 Task: Buy 5 Master Cylinders from Brake System section under best seller category for shipping address: Jorge Perez, 2775 Fieldcrest Road, New York, New York 10005, Cell Number 6318992414. Pay from credit card ending with 6010, CVV 682
Action: Mouse moved to (11, 80)
Screenshot: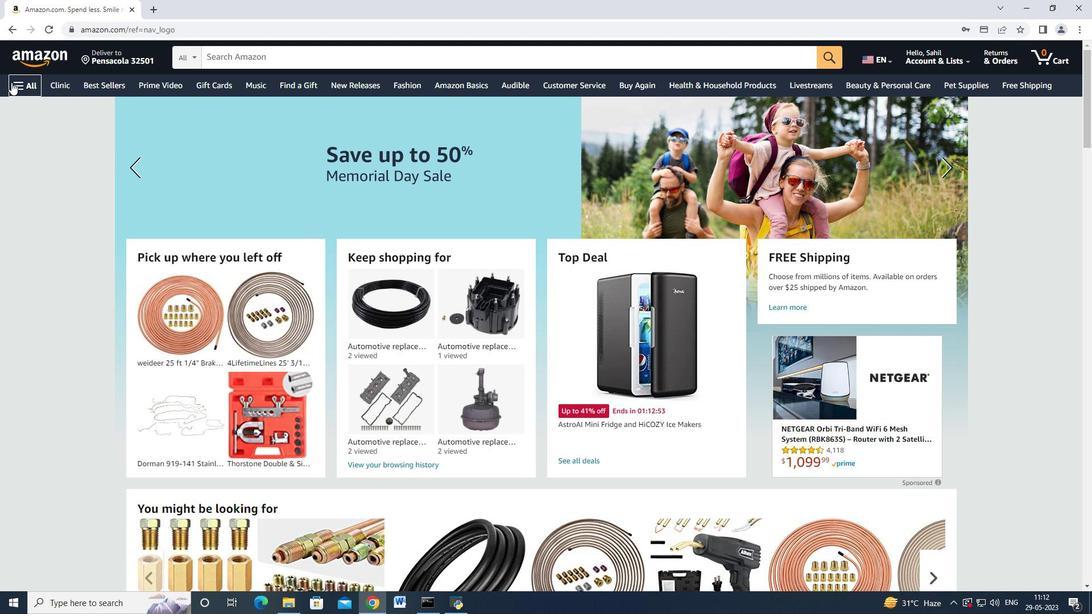 
Action: Mouse pressed left at (11, 80)
Screenshot: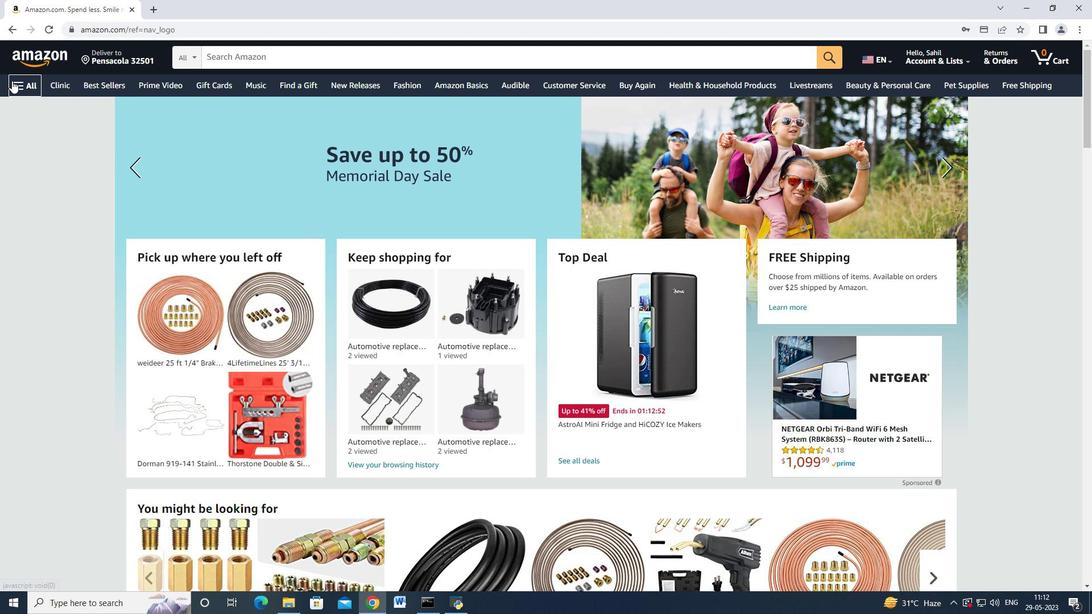 
Action: Mouse moved to (26, 188)
Screenshot: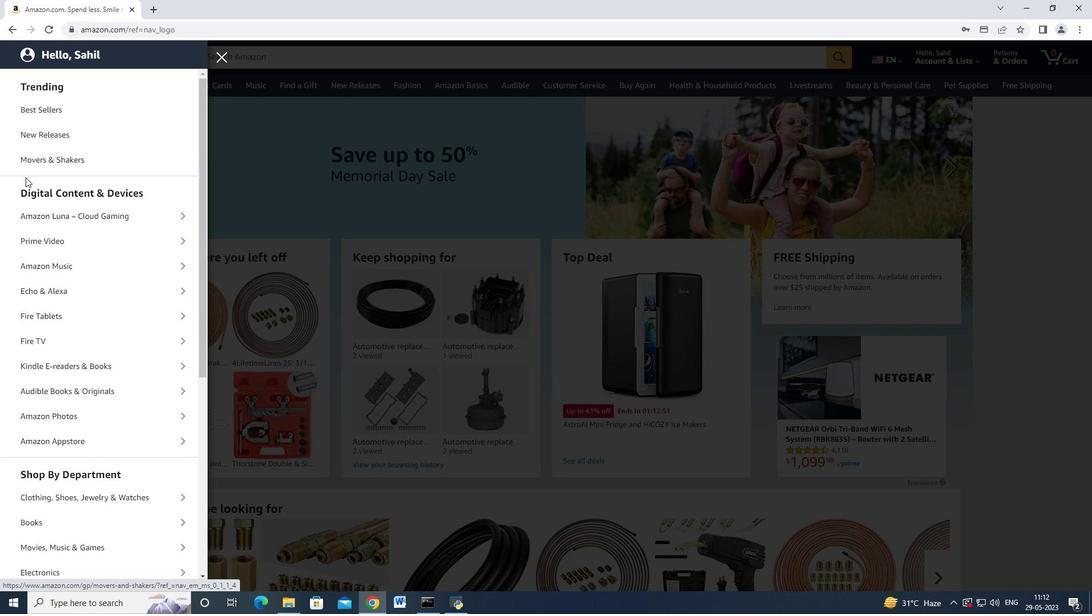 
Action: Mouse scrolled (26, 187) with delta (0, 0)
Screenshot: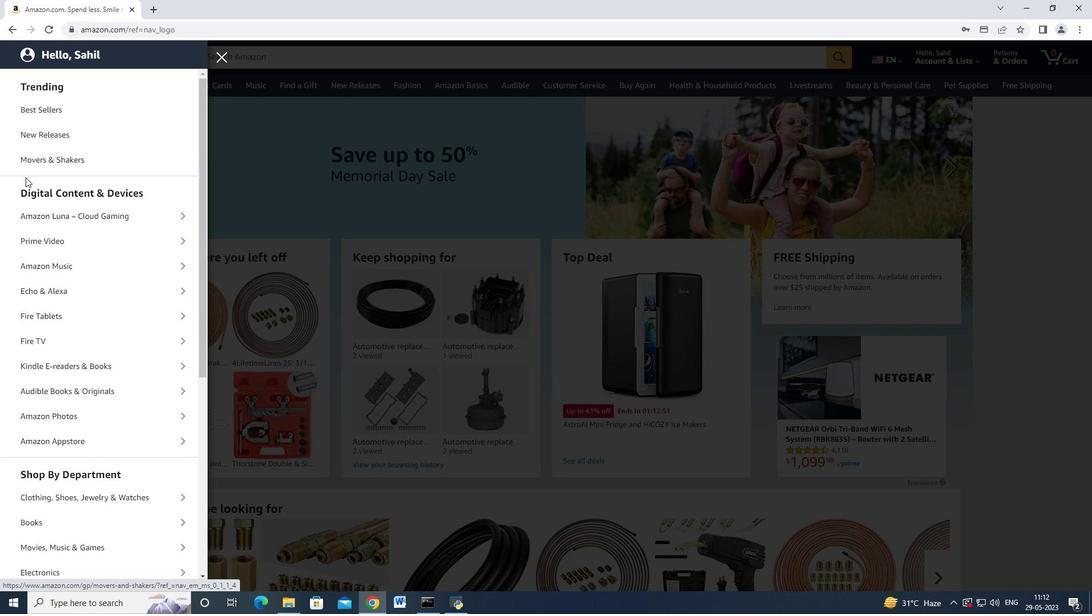
Action: Mouse moved to (26, 191)
Screenshot: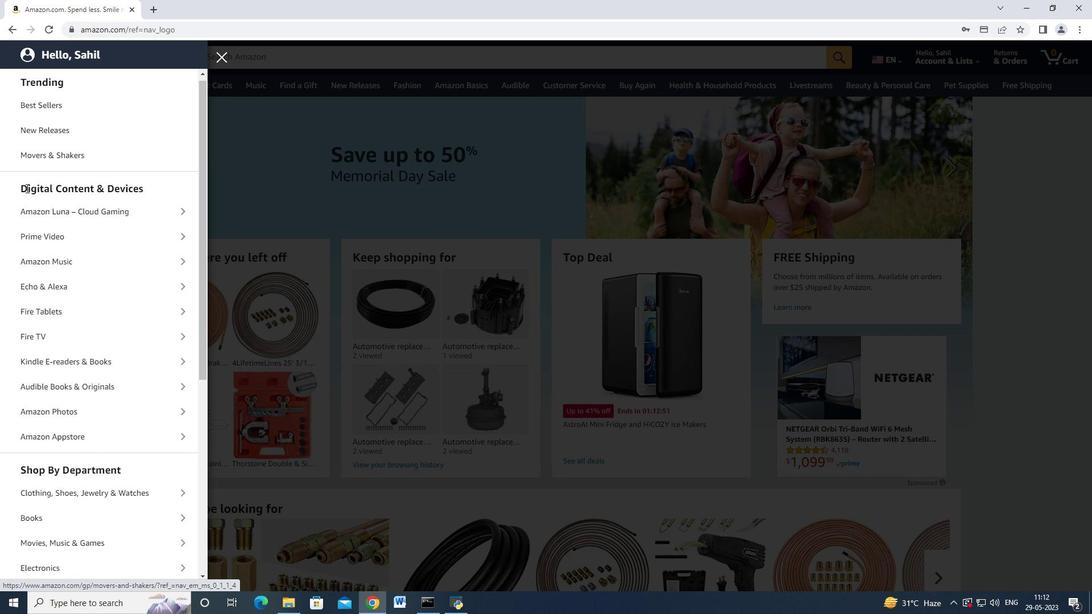 
Action: Mouse scrolled (26, 191) with delta (0, 0)
Screenshot: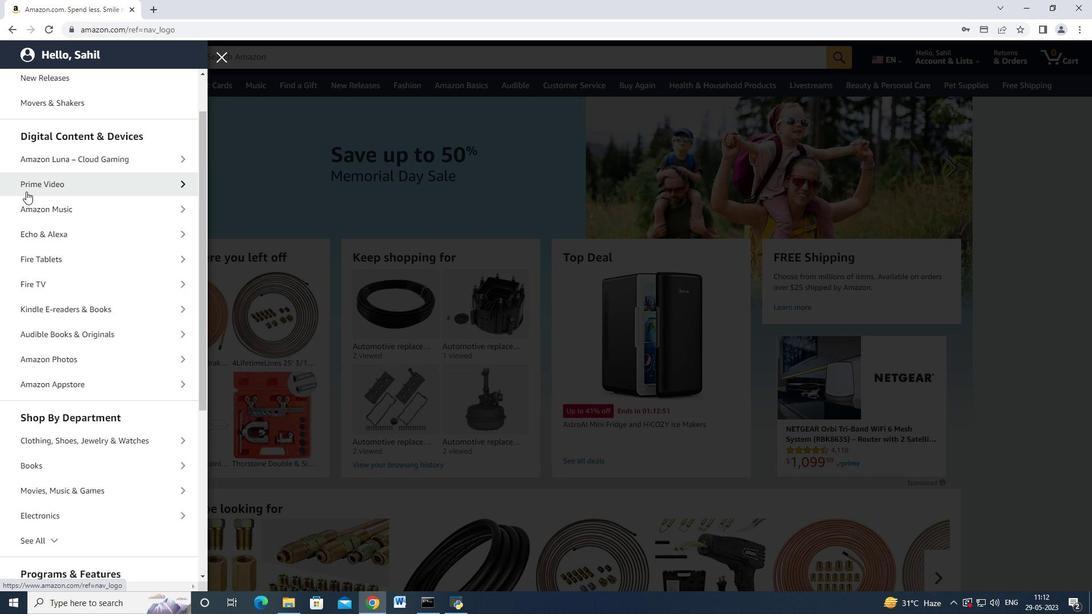 
Action: Mouse moved to (26, 192)
Screenshot: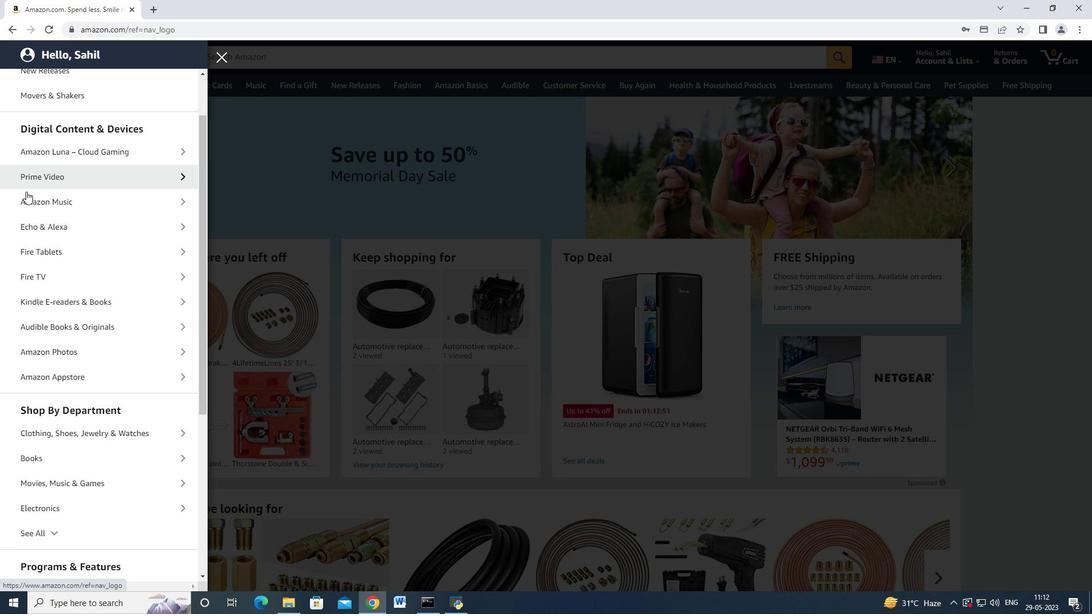
Action: Mouse scrolled (26, 192) with delta (0, 0)
Screenshot: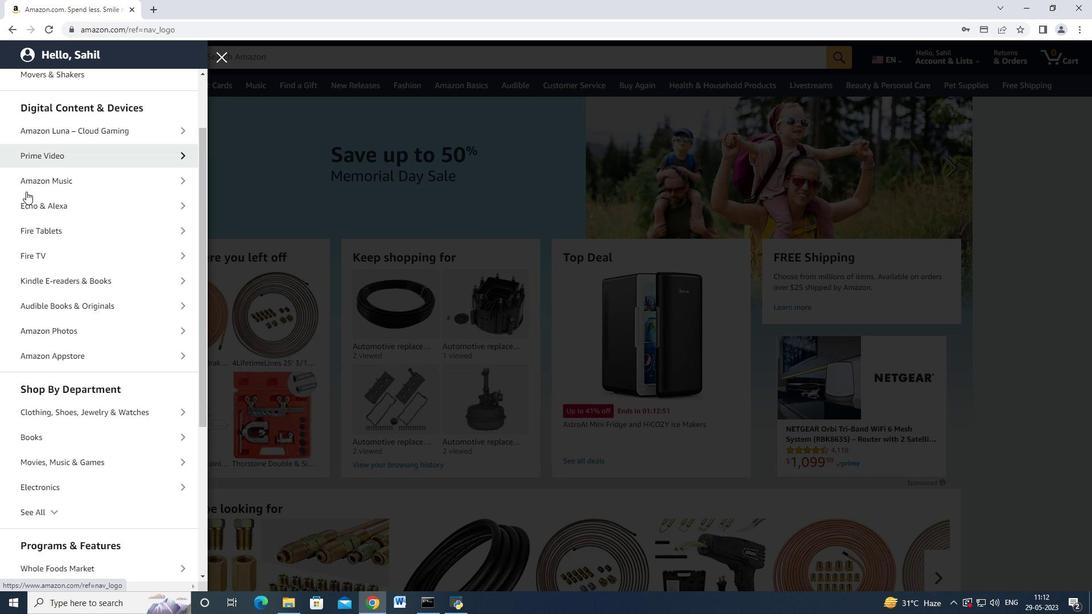 
Action: Mouse scrolled (26, 192) with delta (0, 0)
Screenshot: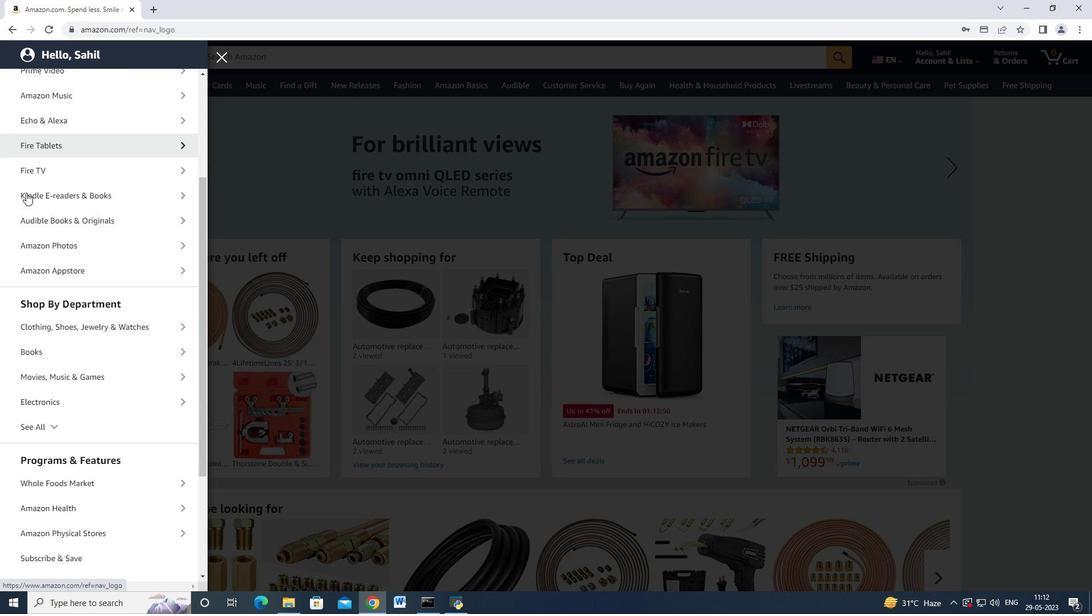 
Action: Mouse moved to (111, 378)
Screenshot: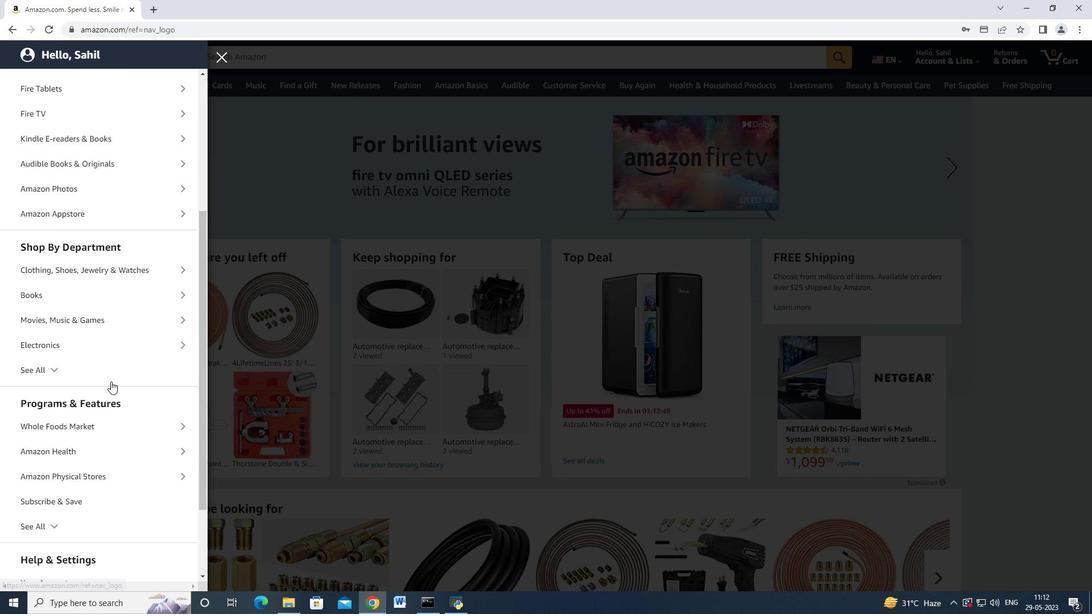 
Action: Mouse pressed left at (111, 378)
Screenshot: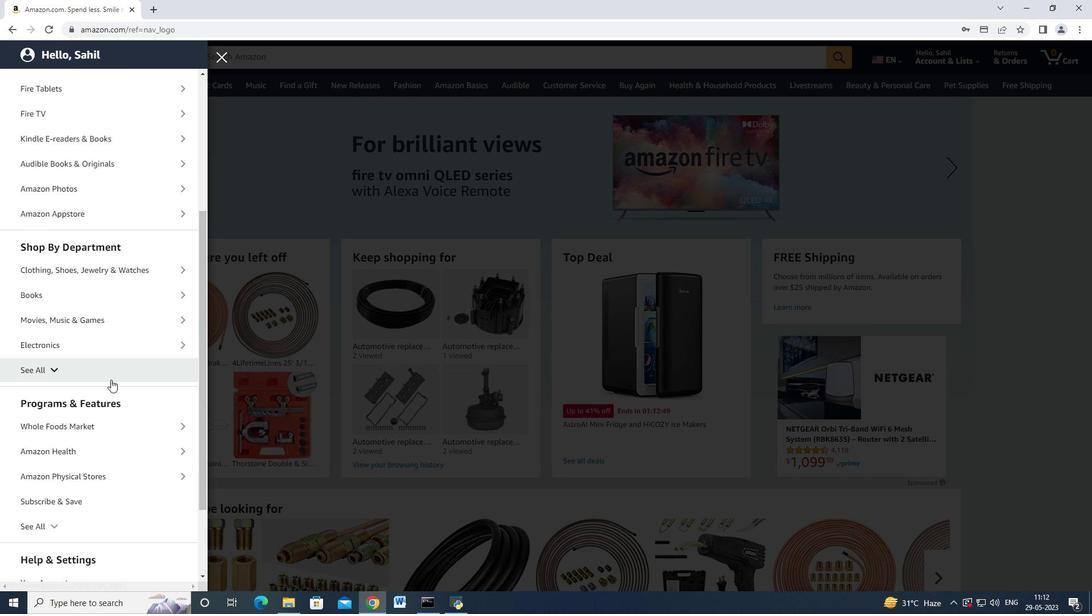 
Action: Mouse moved to (115, 360)
Screenshot: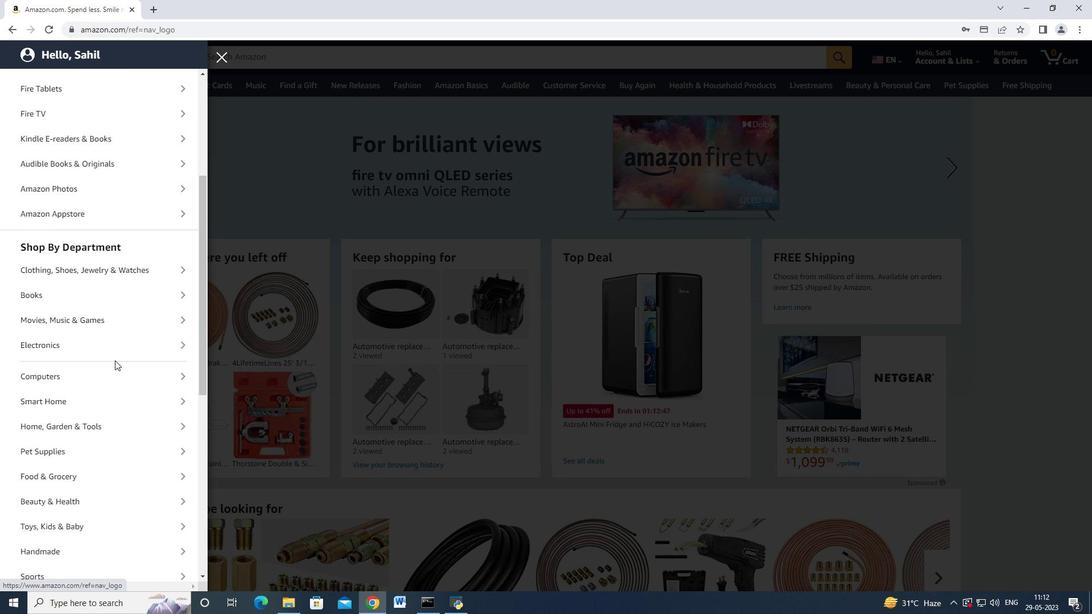 
Action: Mouse scrolled (115, 359) with delta (0, 0)
Screenshot: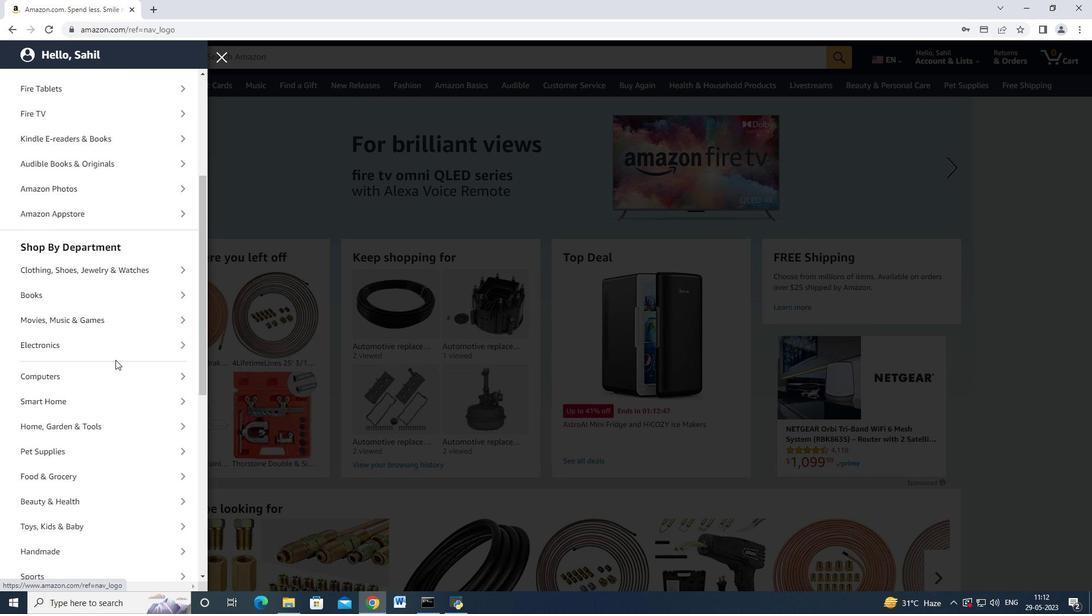 
Action: Mouse scrolled (115, 359) with delta (0, 0)
Screenshot: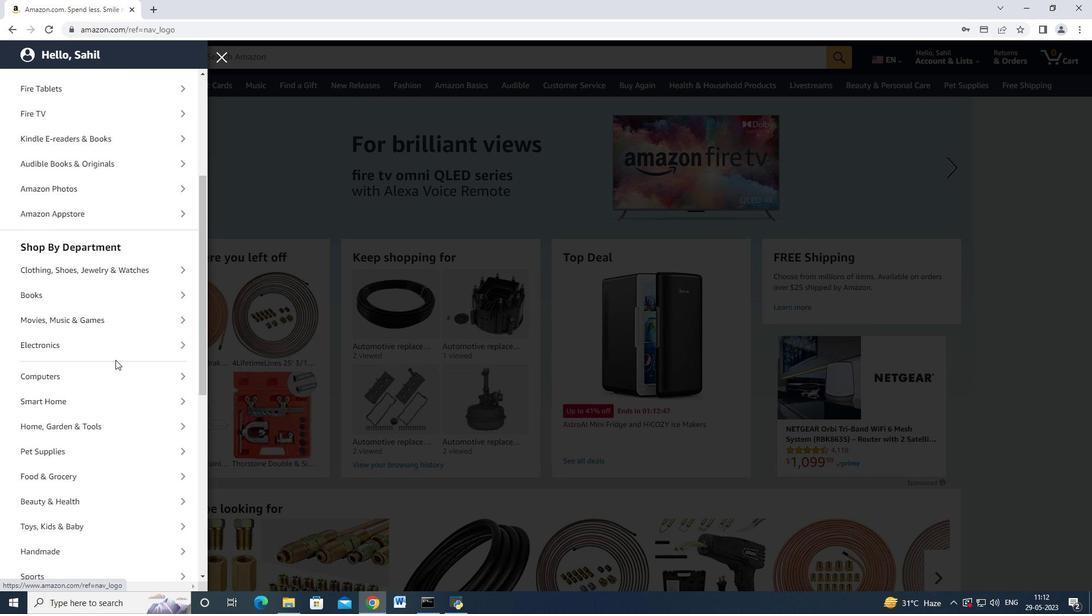 
Action: Mouse moved to (115, 362)
Screenshot: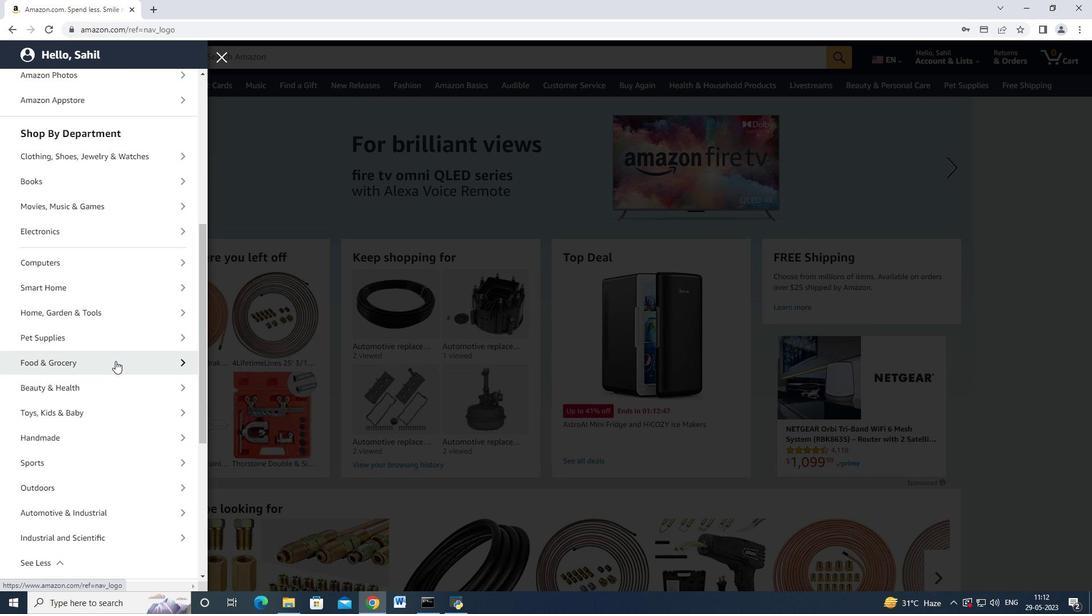 
Action: Mouse scrolled (115, 362) with delta (0, 0)
Screenshot: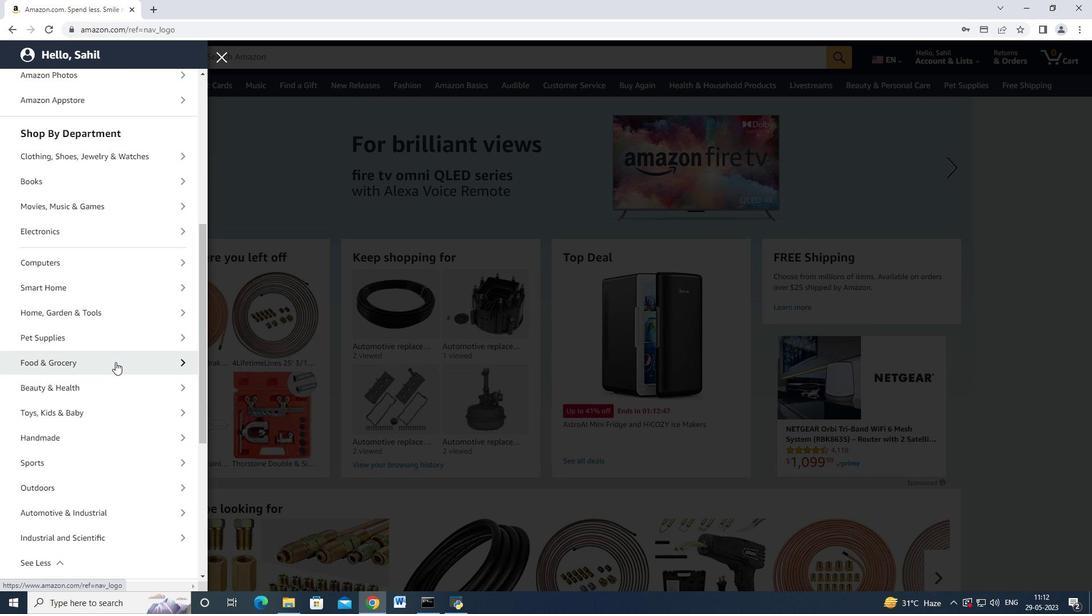 
Action: Mouse moved to (126, 452)
Screenshot: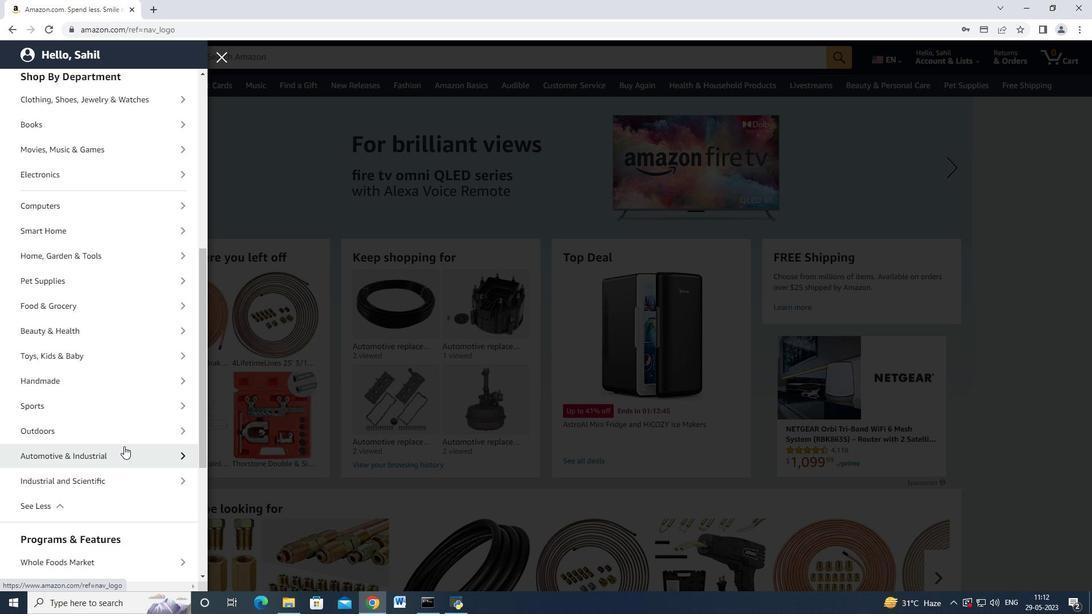 
Action: Mouse pressed left at (126, 452)
Screenshot: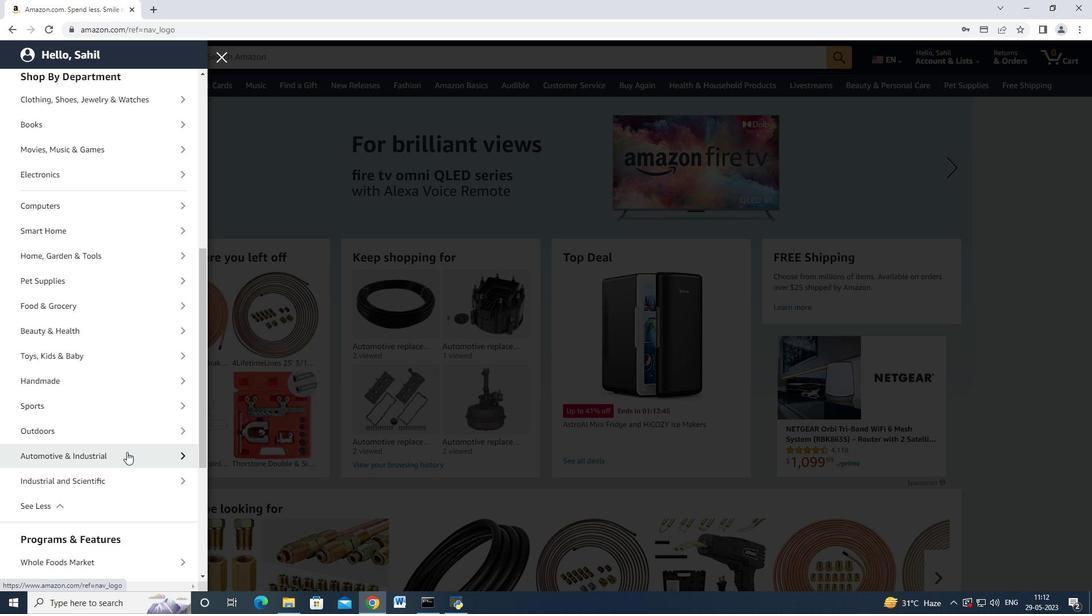 
Action: Mouse moved to (96, 144)
Screenshot: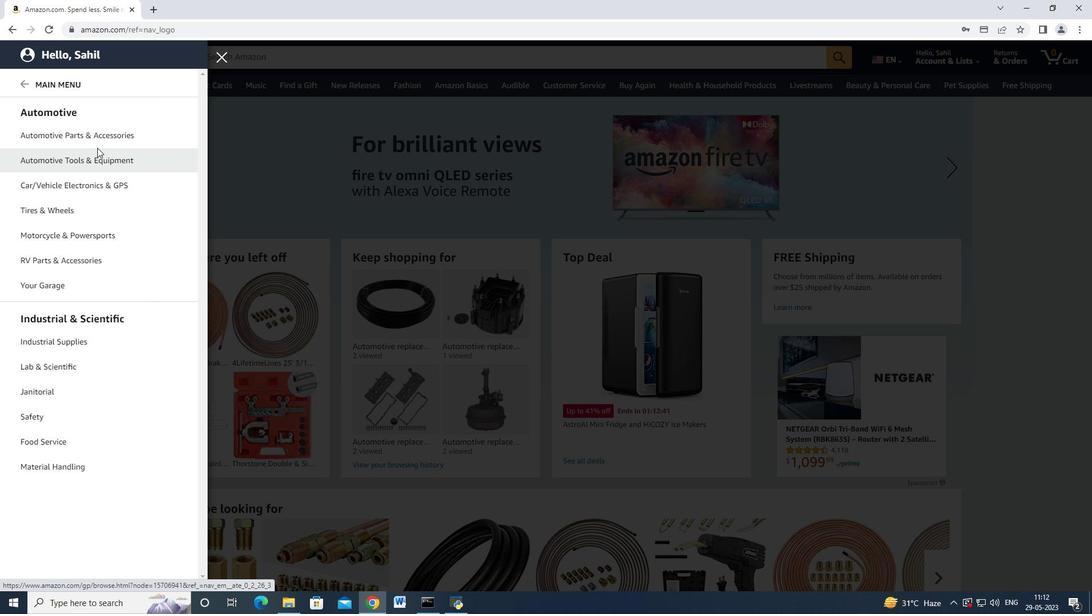 
Action: Mouse pressed left at (96, 144)
Screenshot: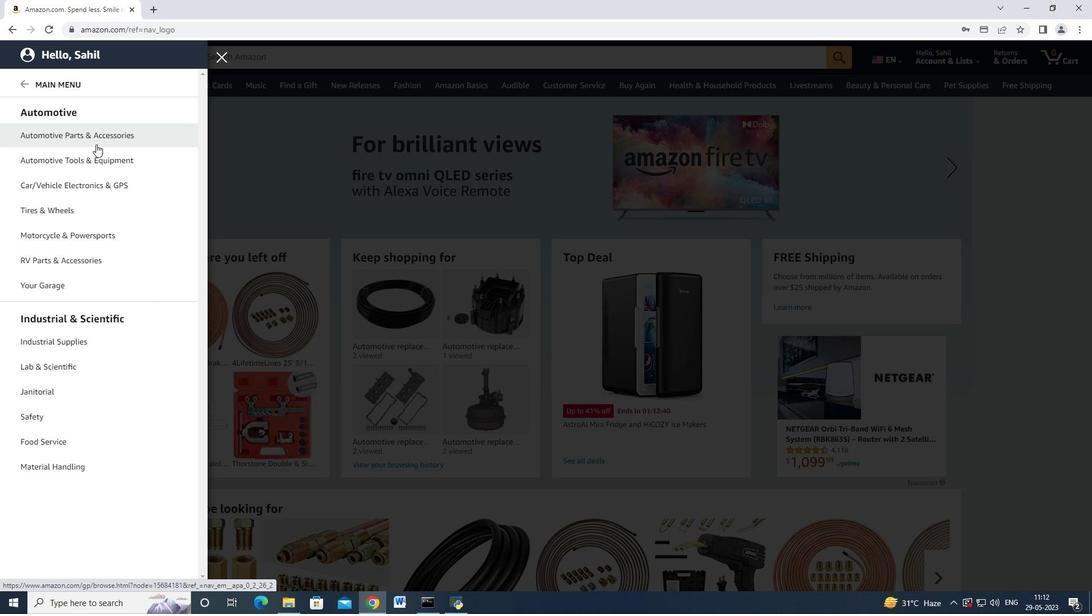 
Action: Mouse moved to (106, 237)
Screenshot: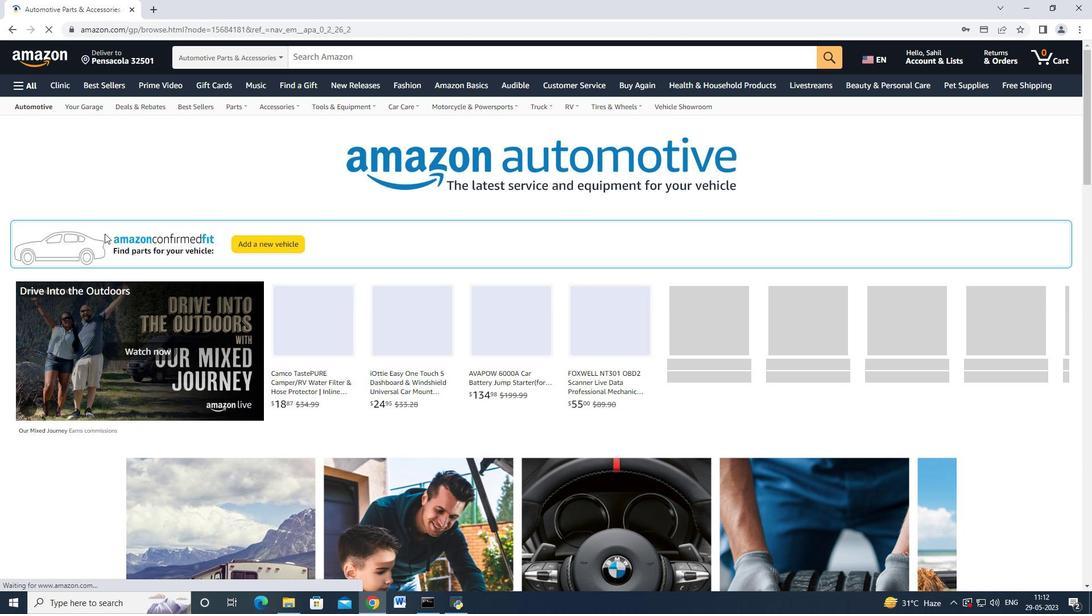 
Action: Mouse scrolled (106, 237) with delta (0, 0)
Screenshot: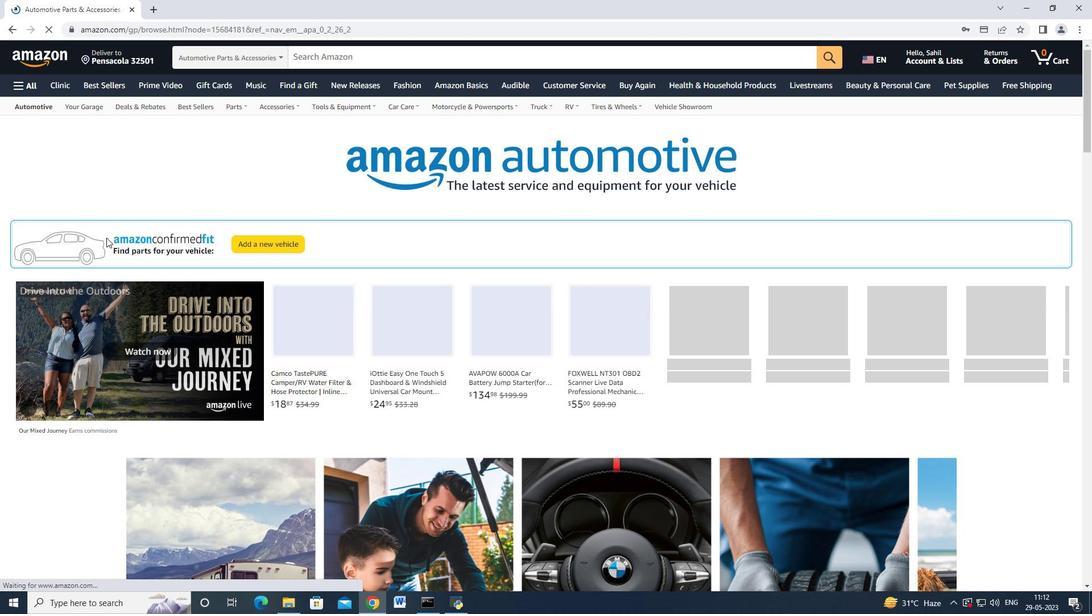 
Action: Mouse moved to (105, 236)
Screenshot: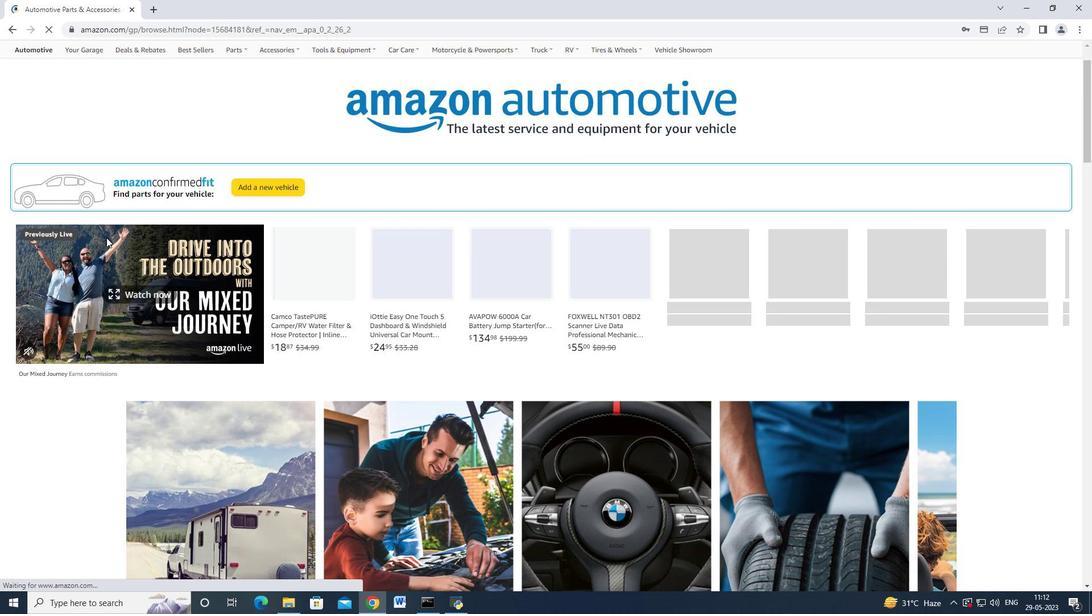
Action: Mouse scrolled (105, 236) with delta (0, 0)
Screenshot: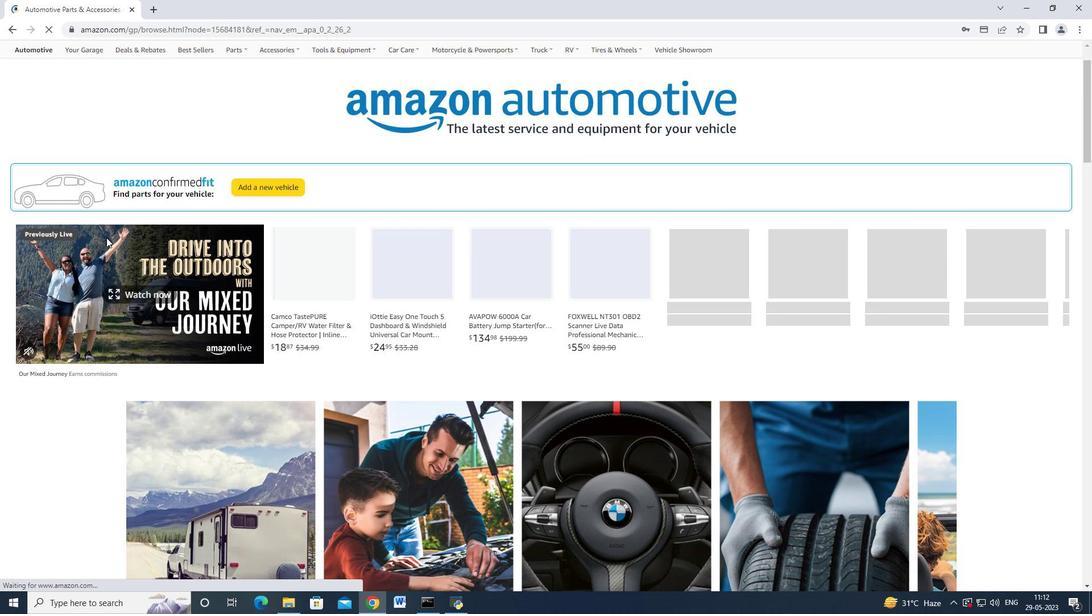 
Action: Mouse moved to (106, 233)
Screenshot: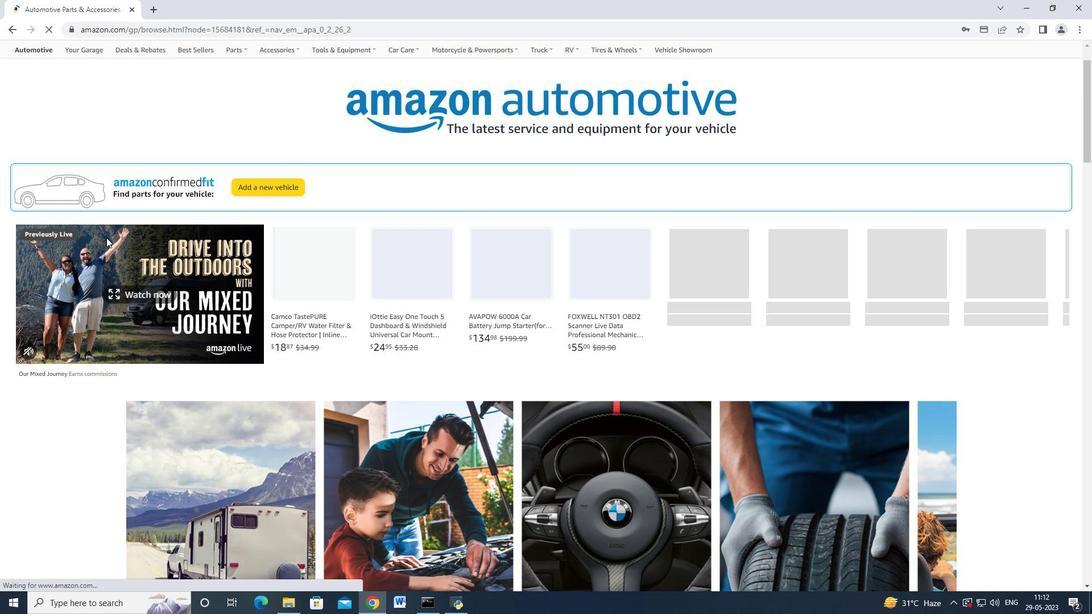 
Action: Mouse scrolled (106, 234) with delta (0, 0)
Screenshot: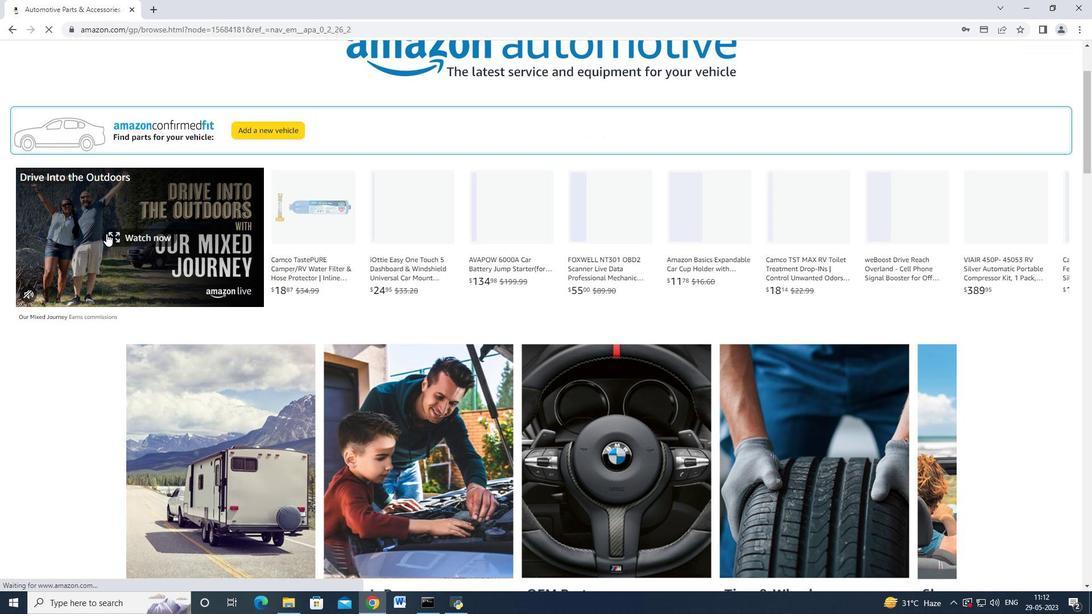 
Action: Mouse scrolled (106, 234) with delta (0, 0)
Screenshot: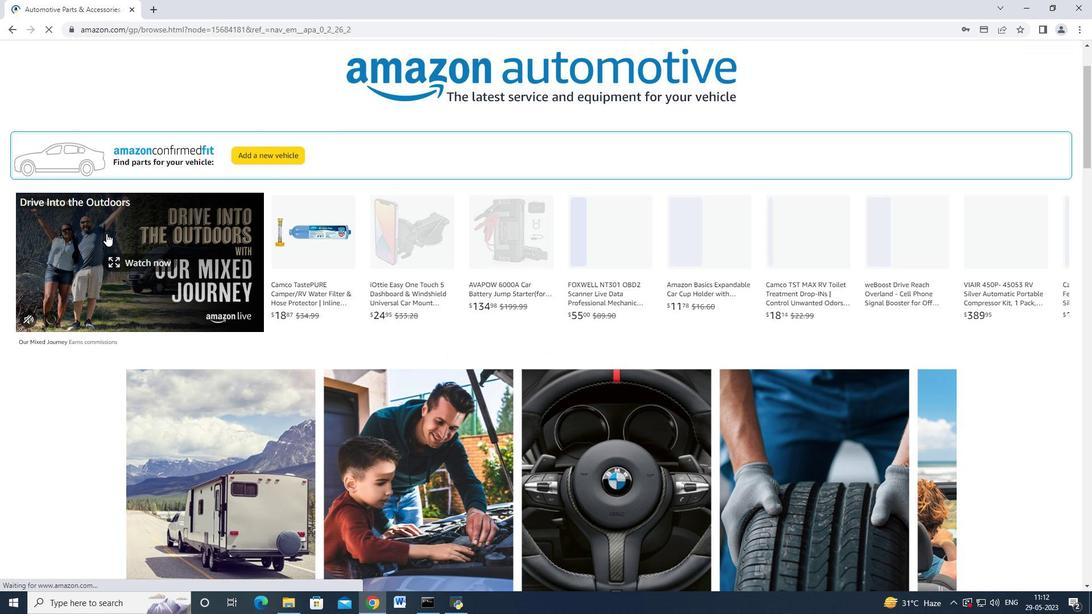 
Action: Mouse moved to (207, 109)
Screenshot: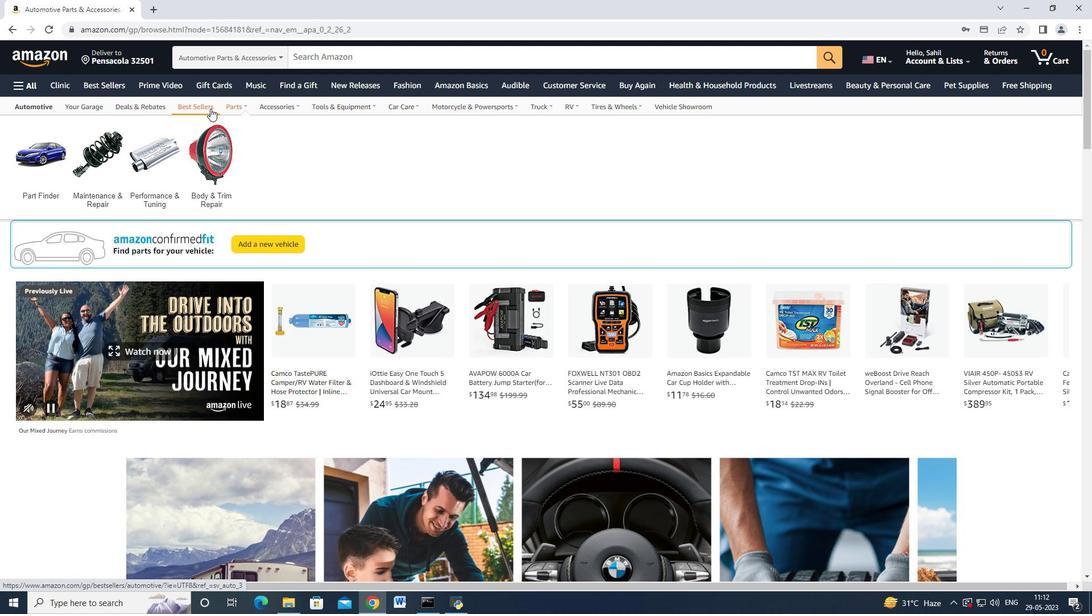 
Action: Mouse pressed left at (207, 109)
Screenshot: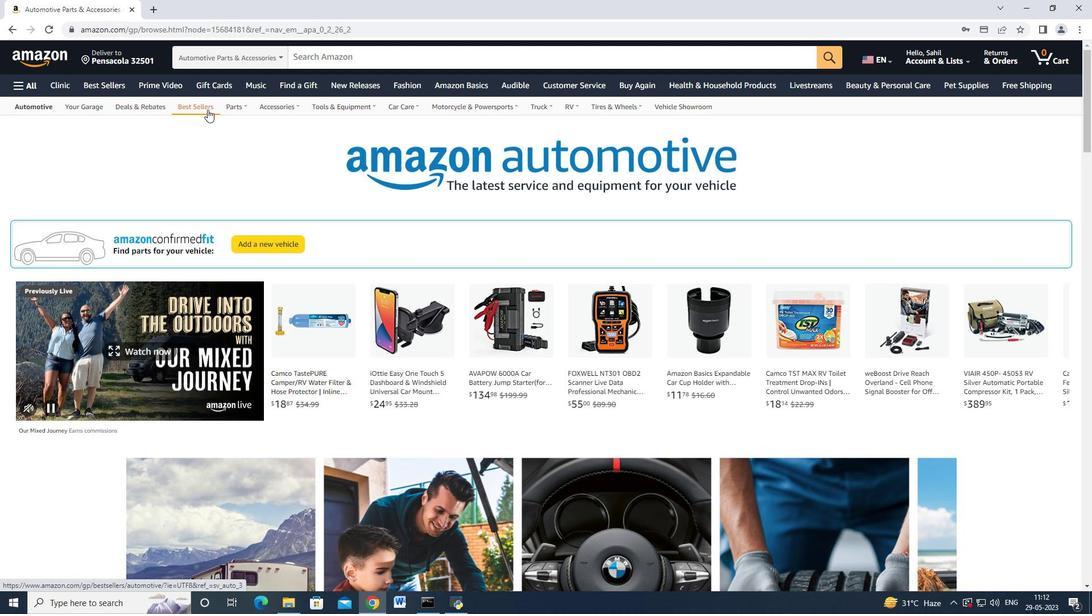 
Action: Mouse moved to (466, 294)
Screenshot: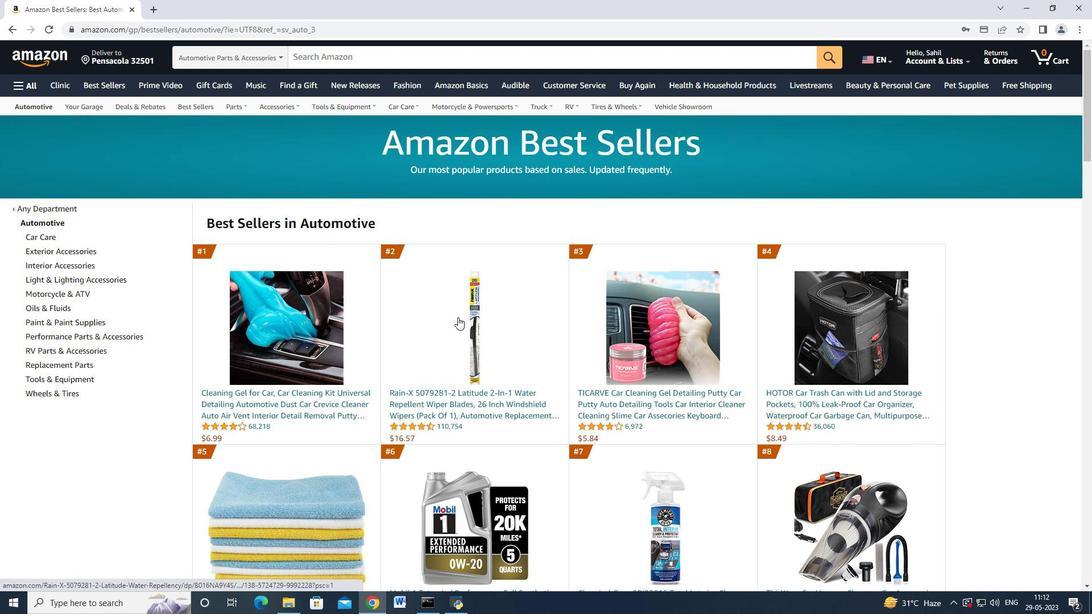 
Action: Mouse scrolled (466, 294) with delta (0, 0)
Screenshot: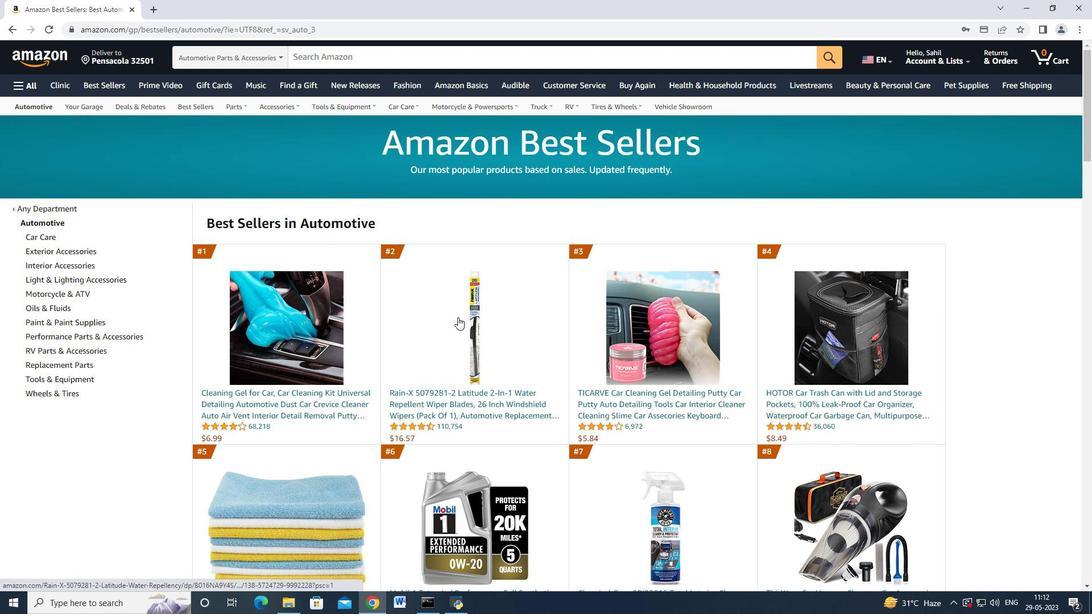 
Action: Mouse moved to (470, 317)
Screenshot: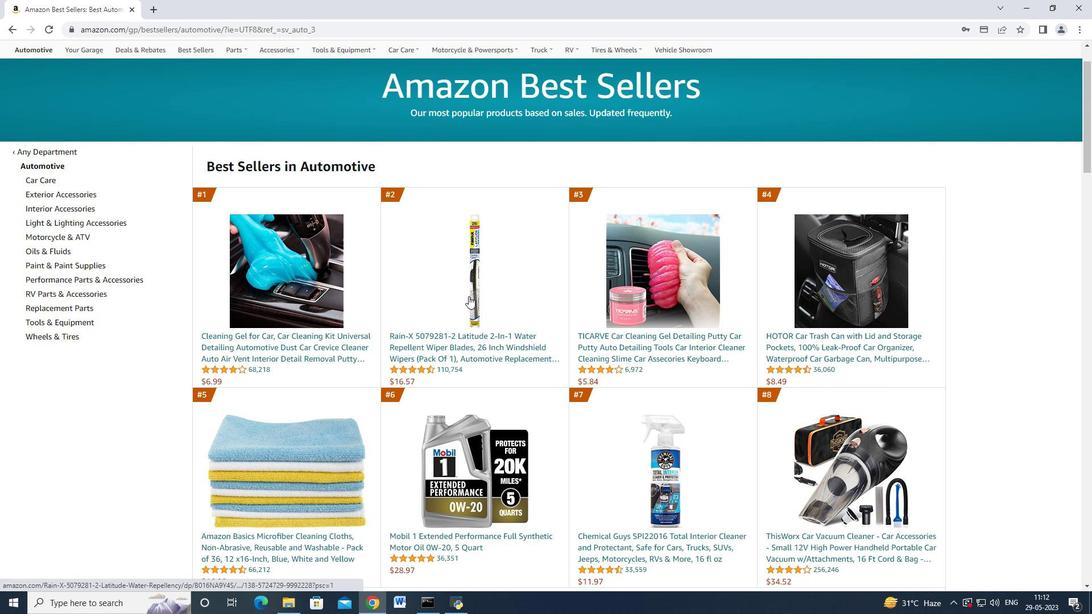 
Action: Mouse scrolled (470, 309) with delta (0, 0)
Screenshot: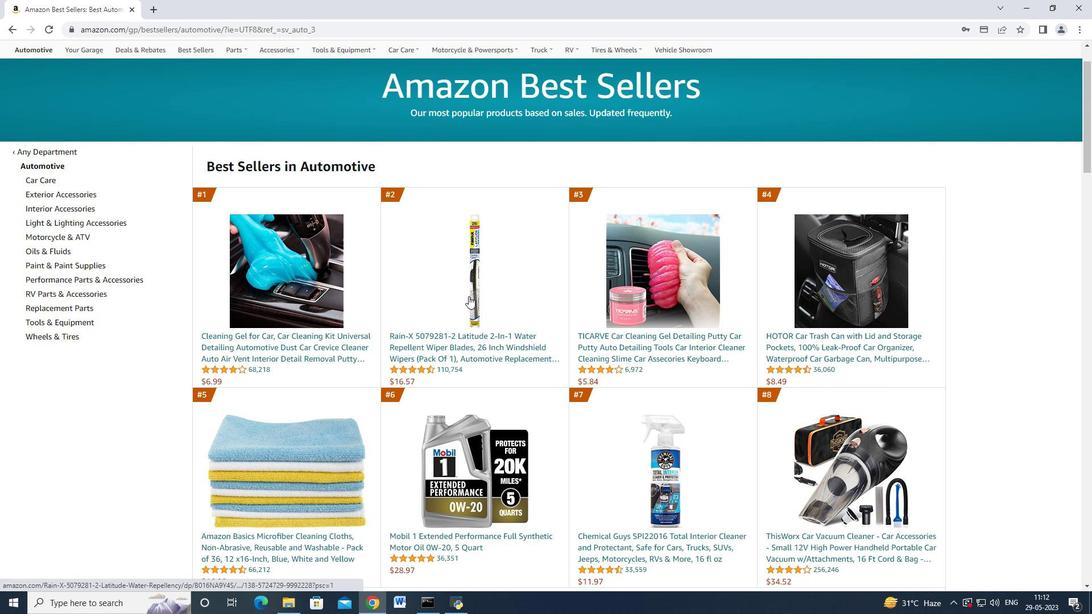 
Action: Mouse scrolled (470, 317) with delta (0, 0)
Screenshot: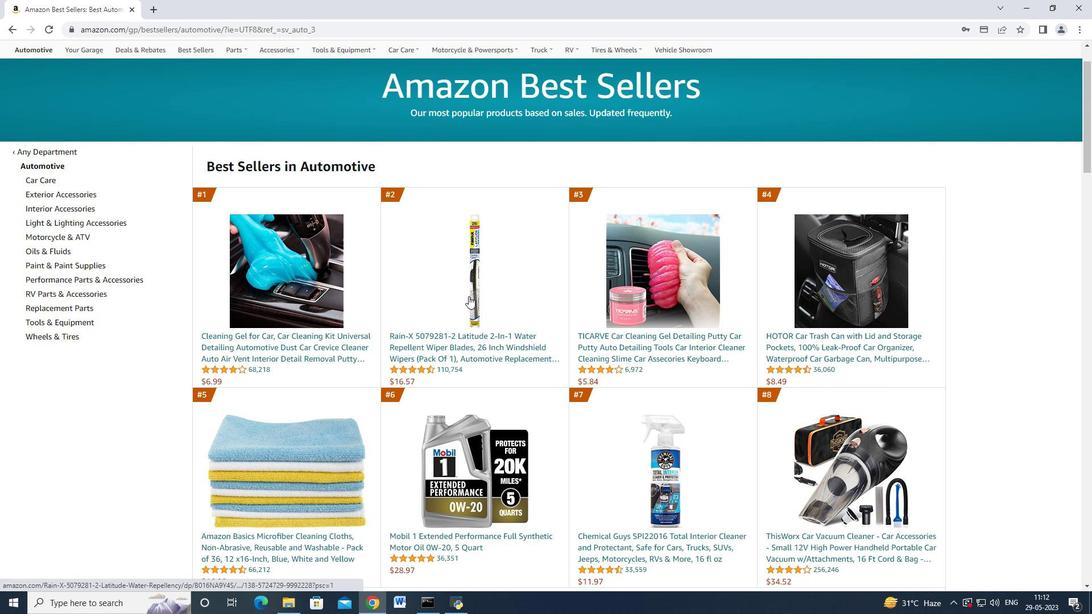 
Action: Mouse moved to (459, 287)
Screenshot: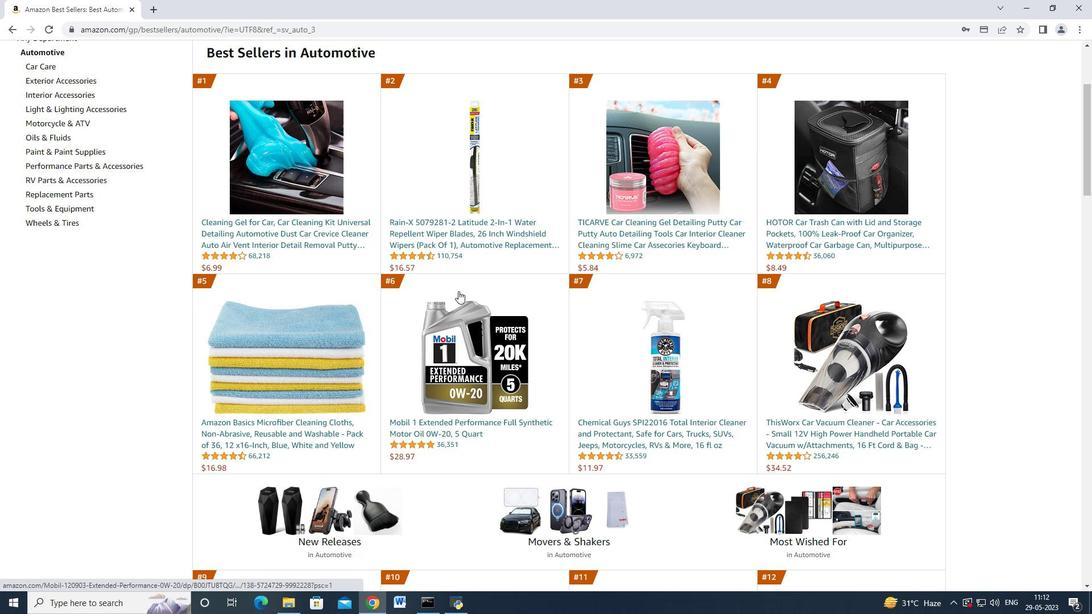 
Action: Mouse scrolled (459, 286) with delta (0, 0)
Screenshot: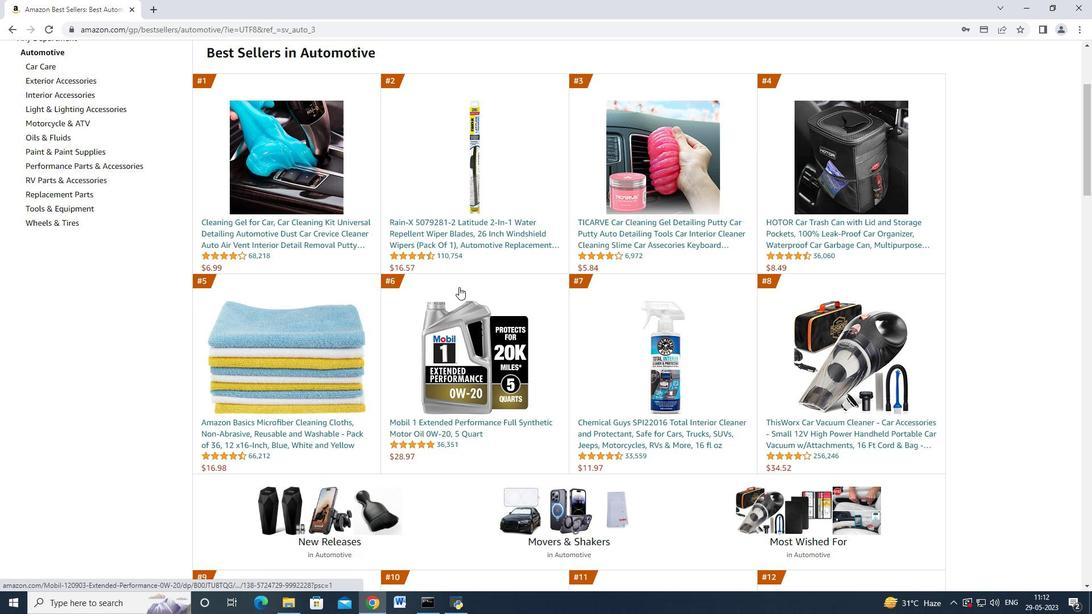 
Action: Mouse moved to (113, 297)
Screenshot: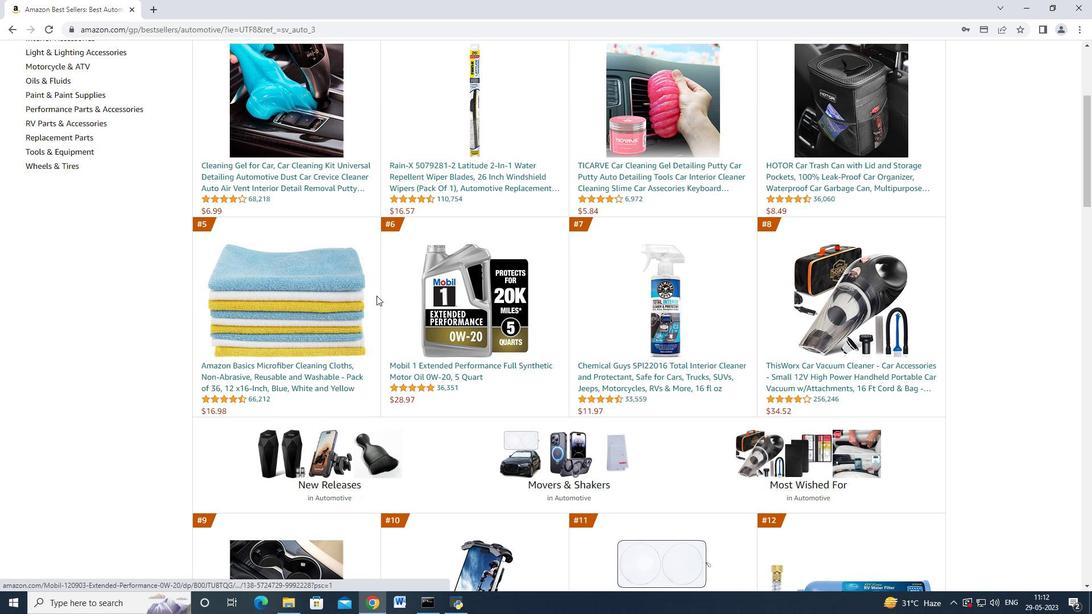 
Action: Mouse scrolled (113, 298) with delta (0, 0)
Screenshot: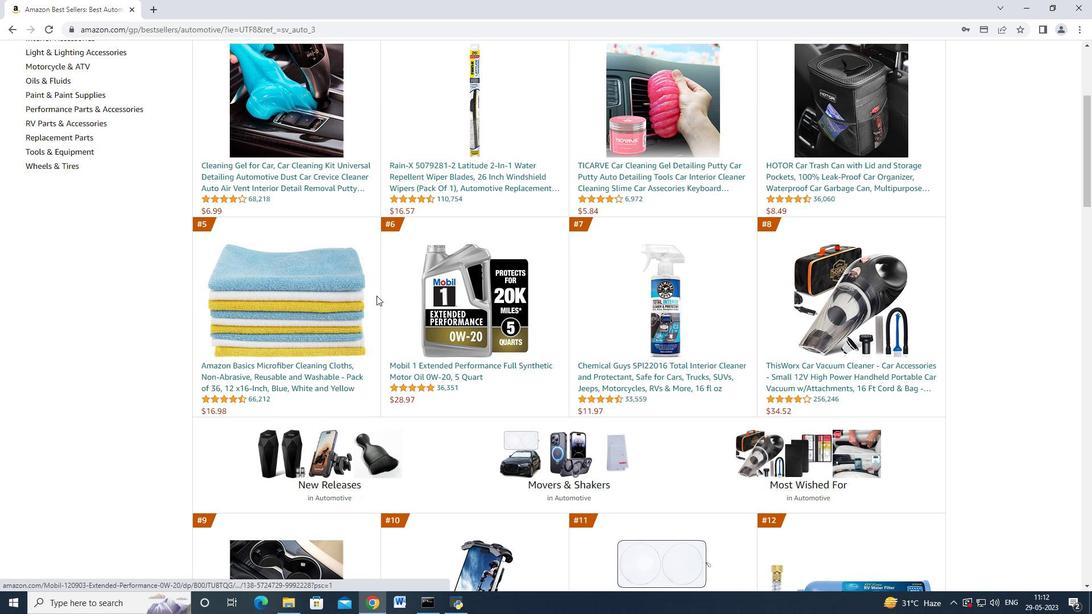 
Action: Mouse moved to (42, 295)
Screenshot: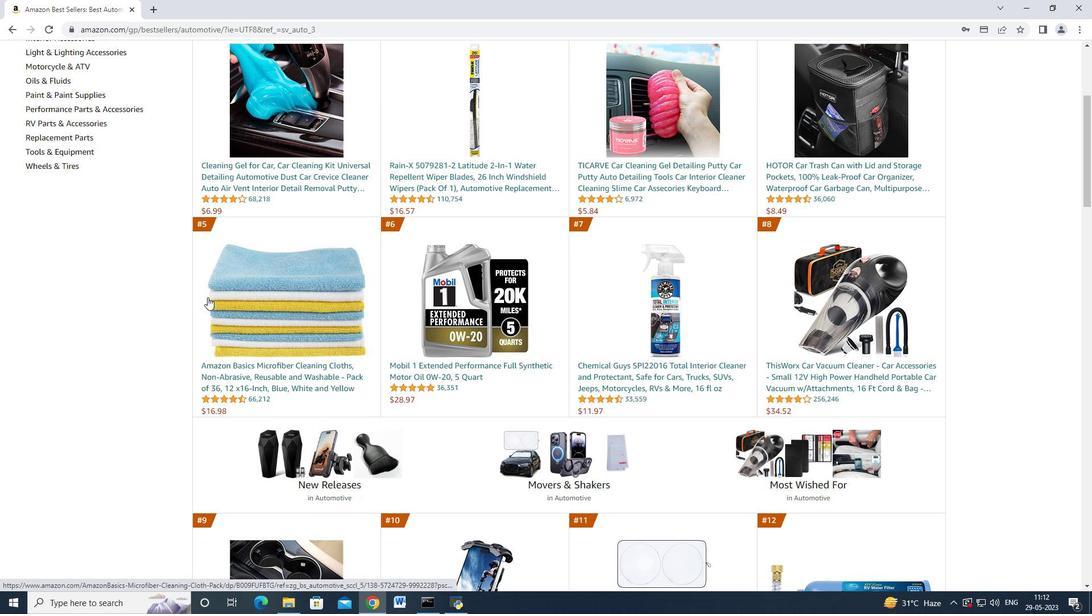 
Action: Mouse scrolled (42, 296) with delta (0, 0)
Screenshot: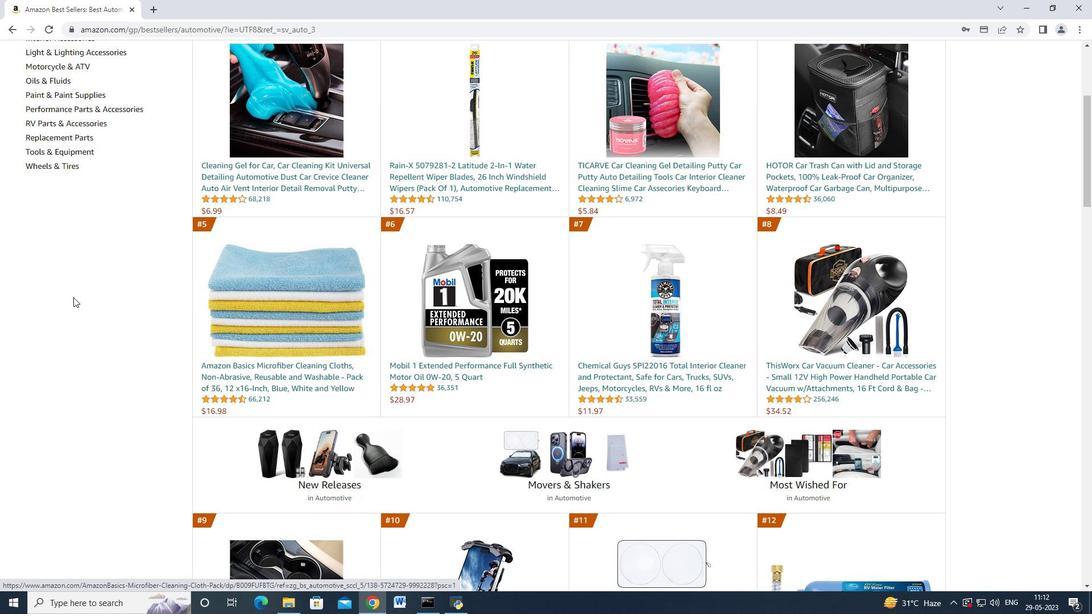 
Action: Mouse scrolled (42, 296) with delta (0, 0)
Screenshot: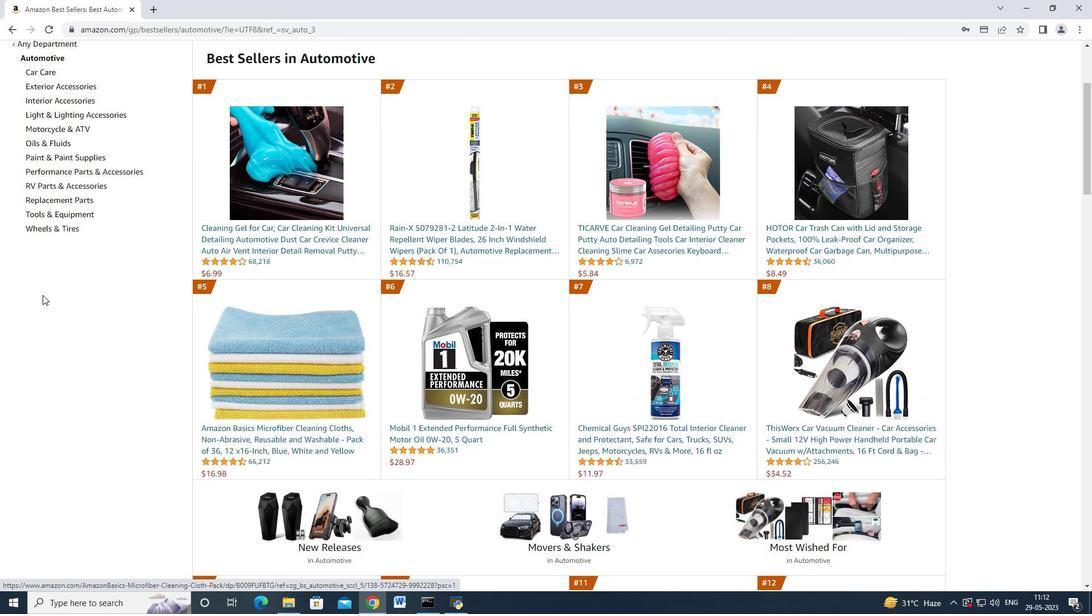 
Action: Mouse moved to (67, 309)
Screenshot: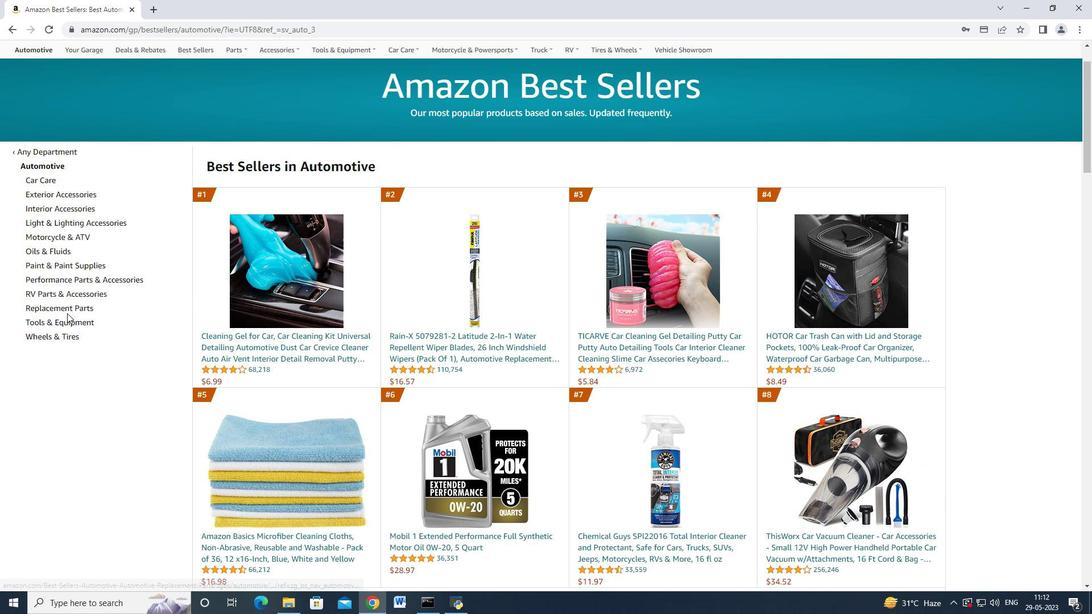 
Action: Mouse pressed left at (67, 309)
Screenshot: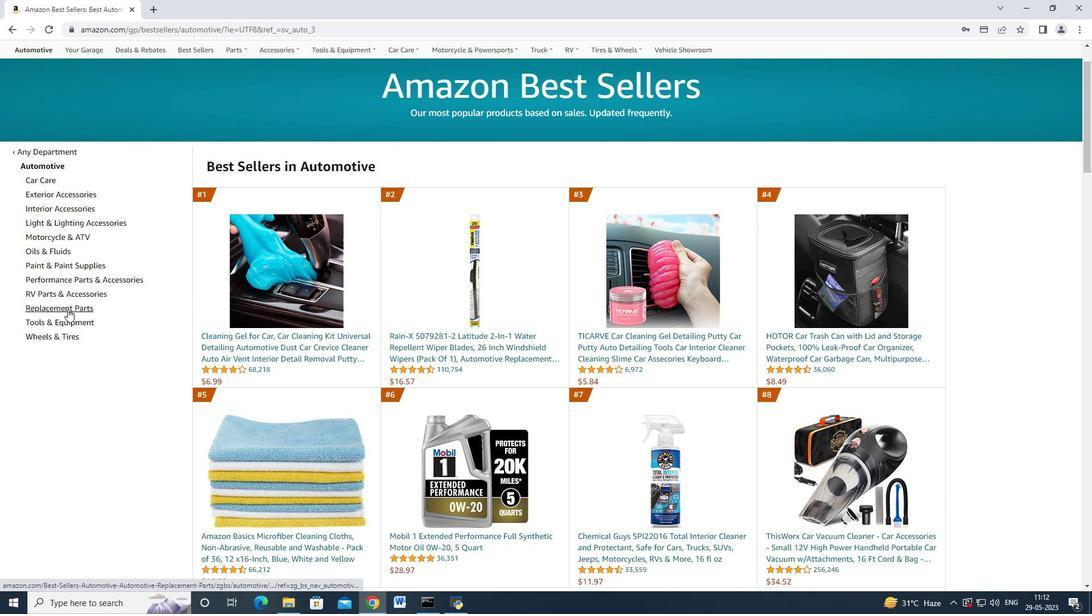 
Action: Mouse moved to (83, 297)
Screenshot: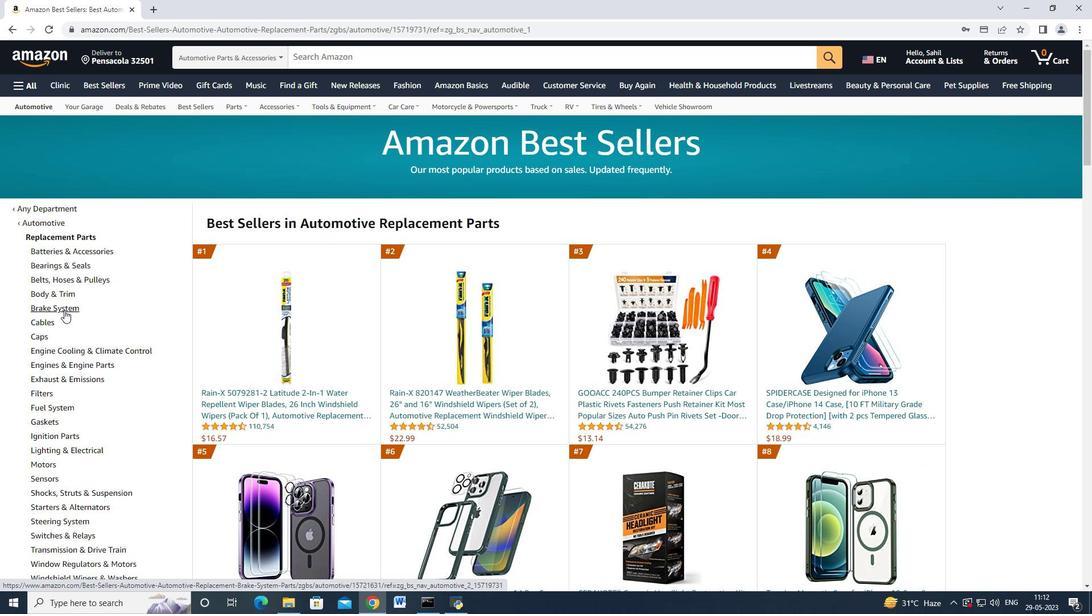 
Action: Mouse scrolled (83, 296) with delta (0, 0)
Screenshot: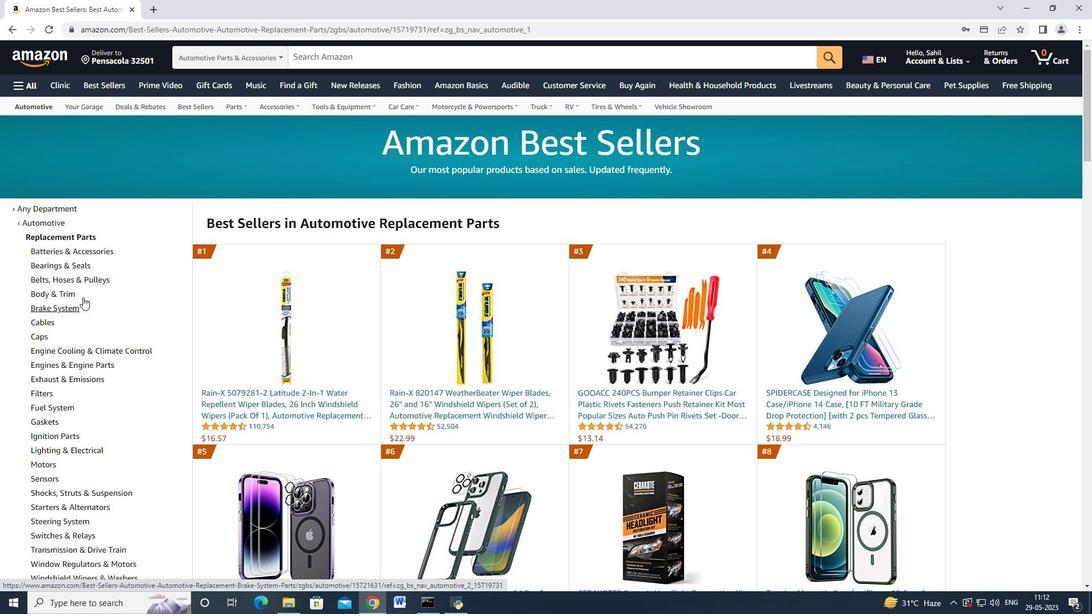 
Action: Mouse moved to (114, 264)
Screenshot: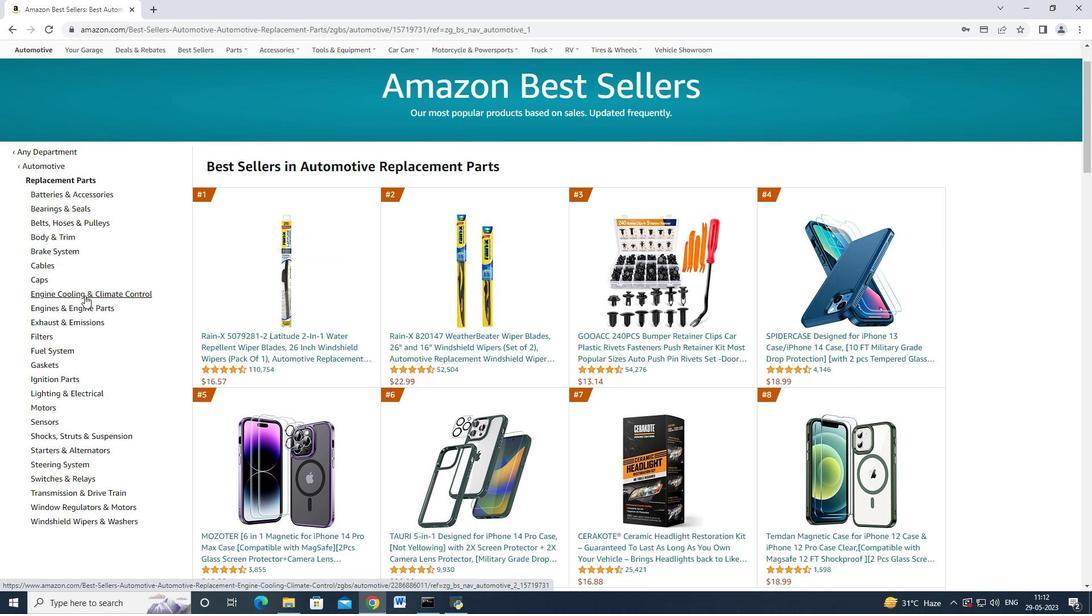
Action: Mouse scrolled (114, 264) with delta (0, 0)
Screenshot: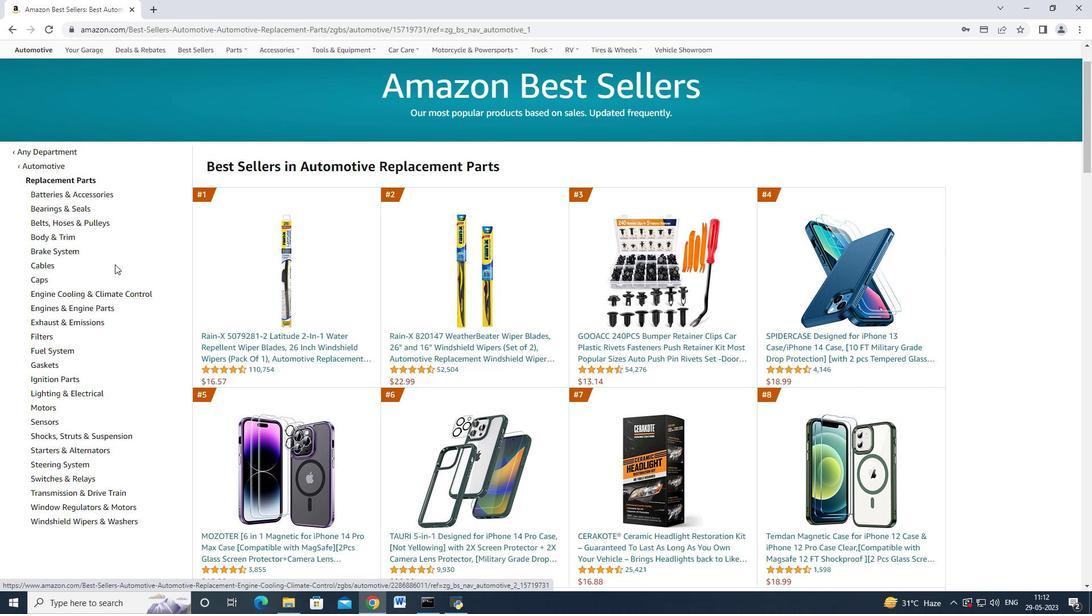 
Action: Mouse moved to (114, 266)
Screenshot: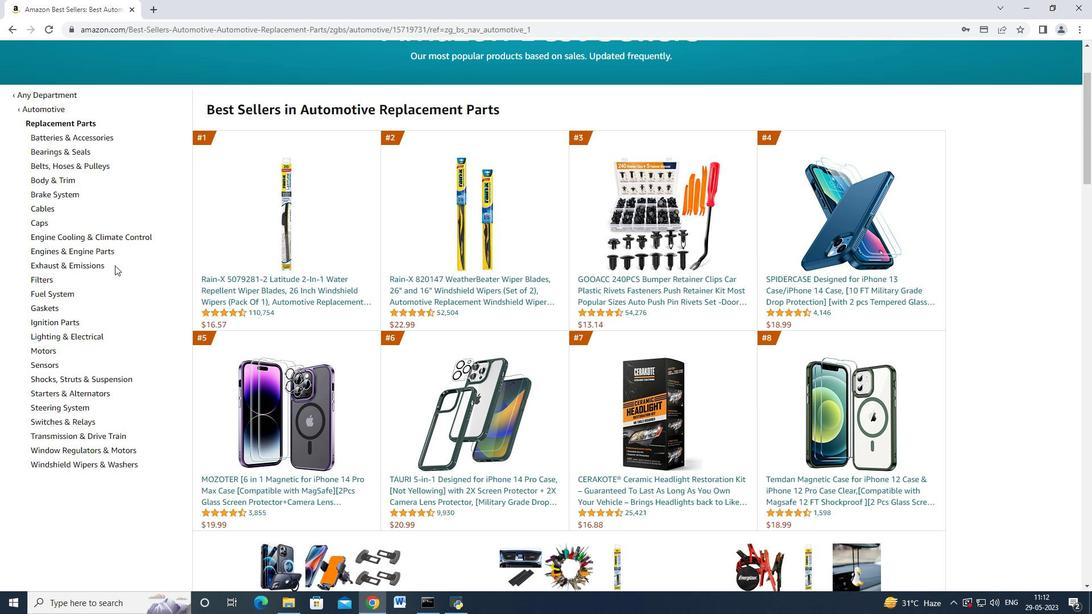 
Action: Mouse scrolled (114, 265) with delta (0, 0)
Screenshot: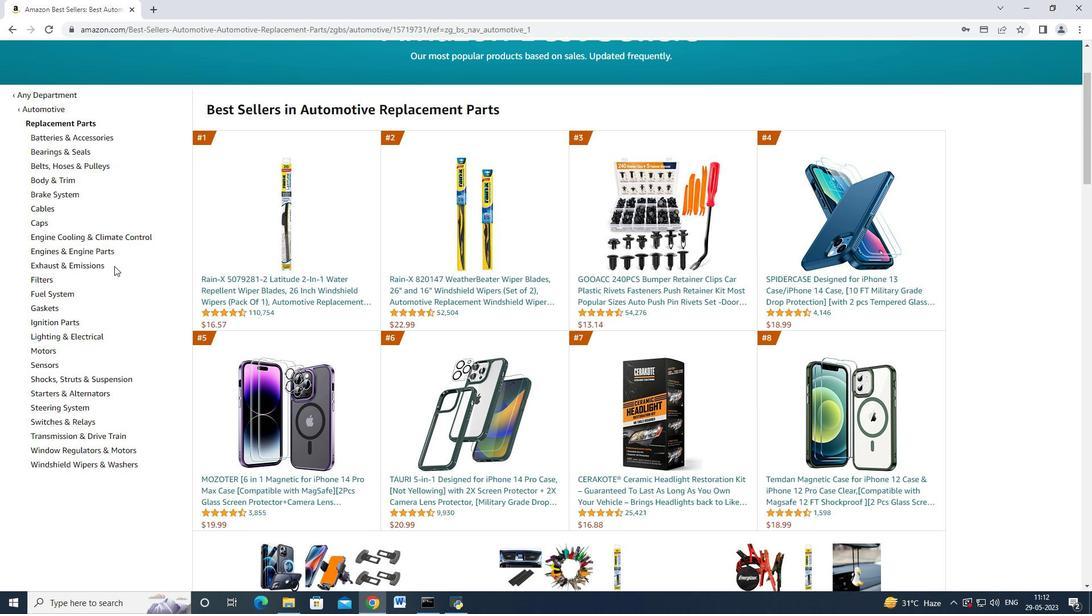 
Action: Mouse scrolled (114, 265) with delta (0, 0)
Screenshot: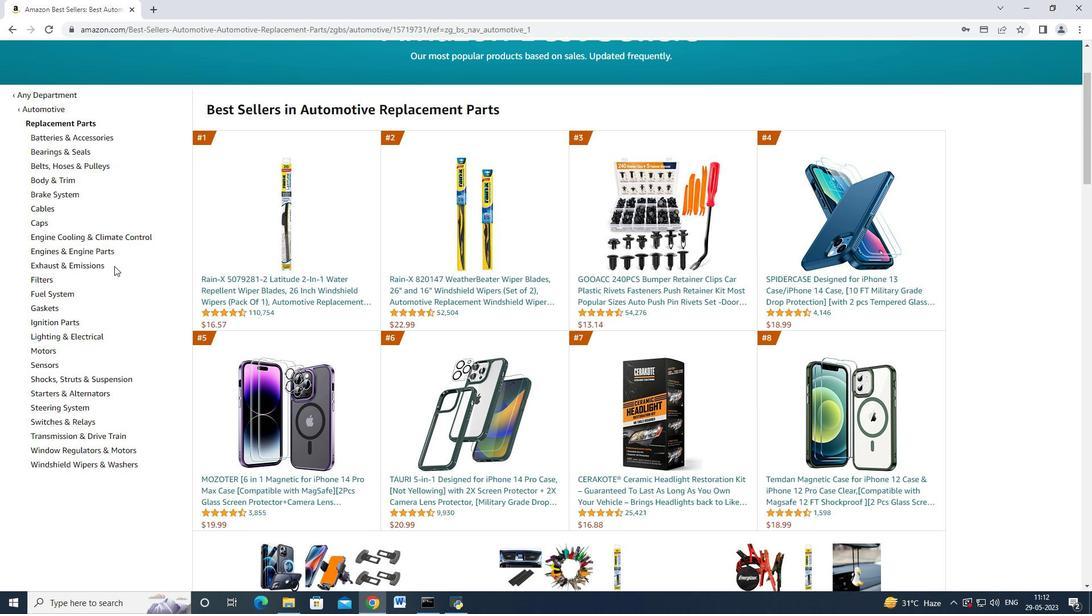 
Action: Mouse scrolled (114, 266) with delta (0, 0)
Screenshot: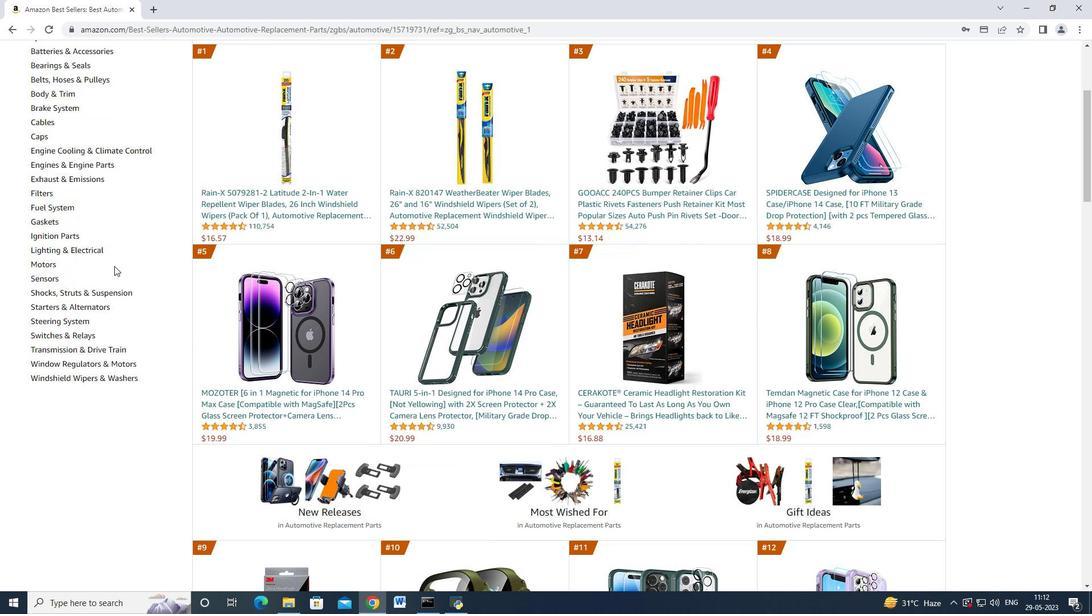 
Action: Mouse moved to (56, 134)
Screenshot: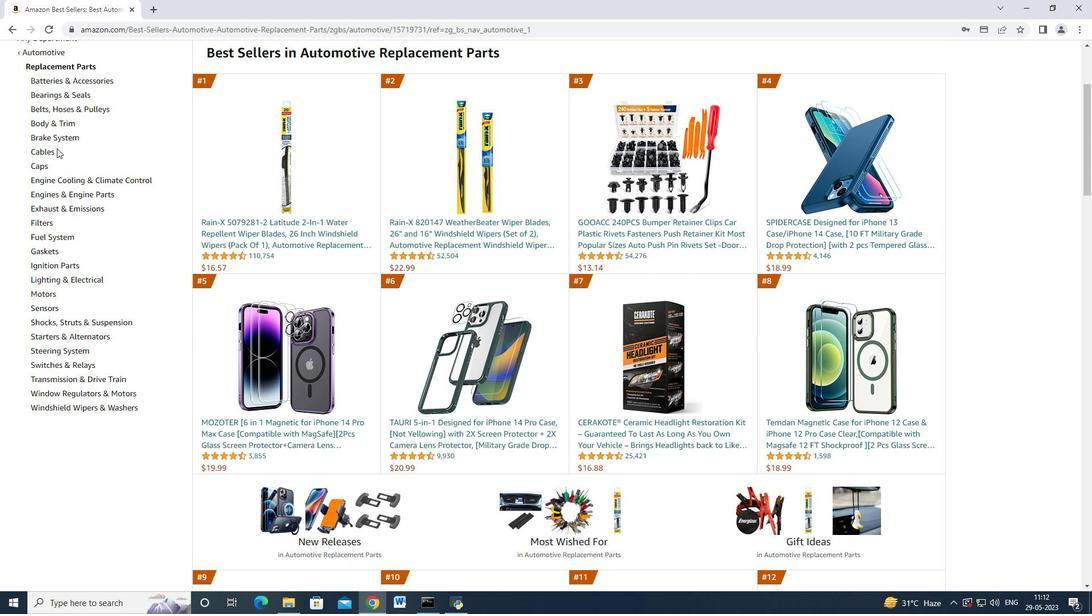 
Action: Mouse pressed left at (56, 134)
Screenshot: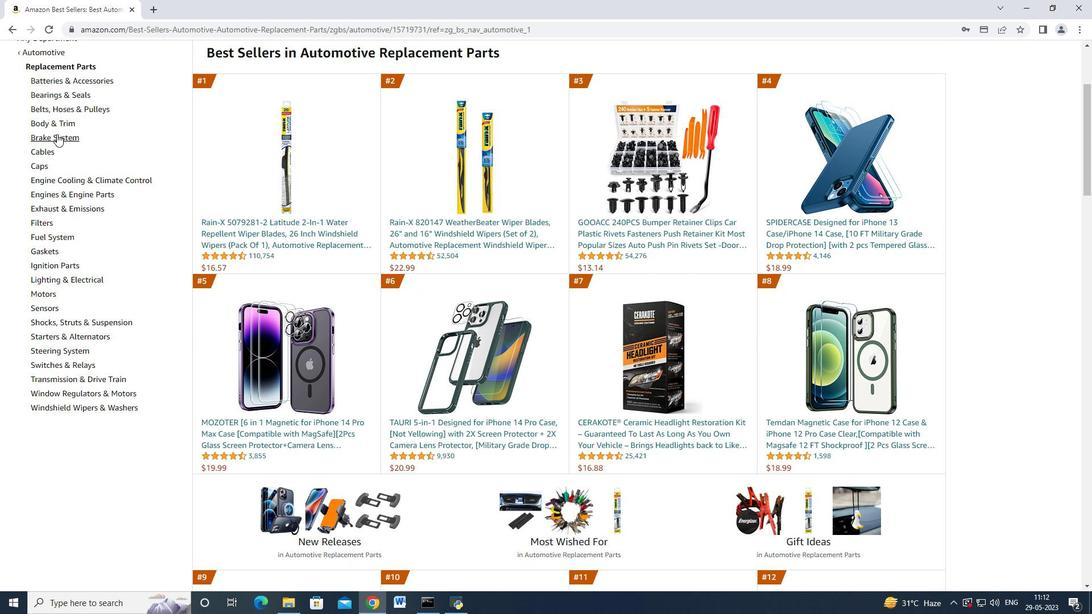 
Action: Mouse moved to (121, 247)
Screenshot: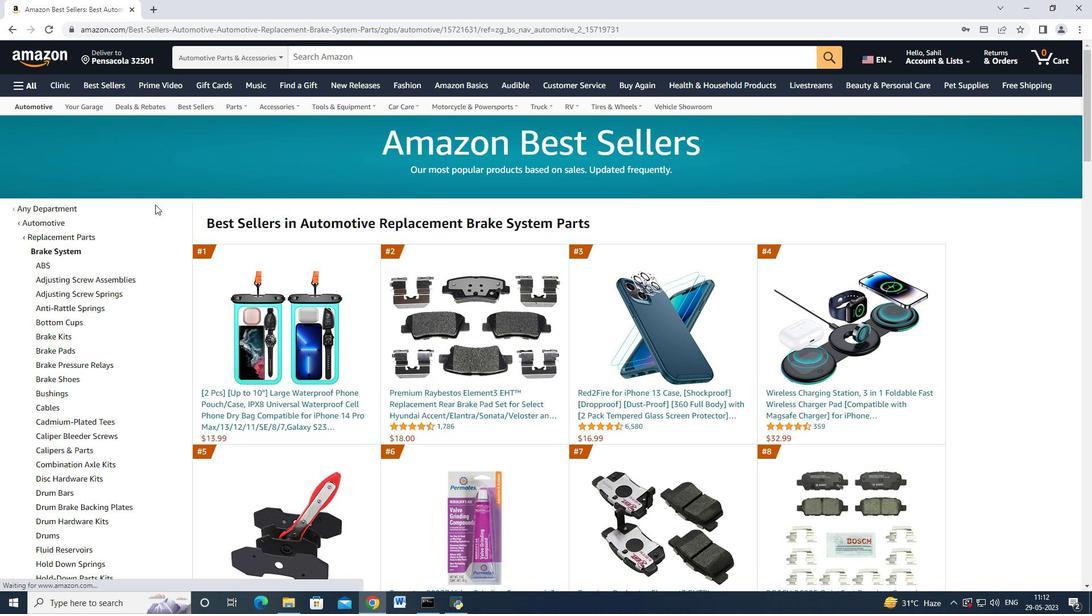 
Action: Mouse scrolled (121, 246) with delta (0, 0)
Screenshot: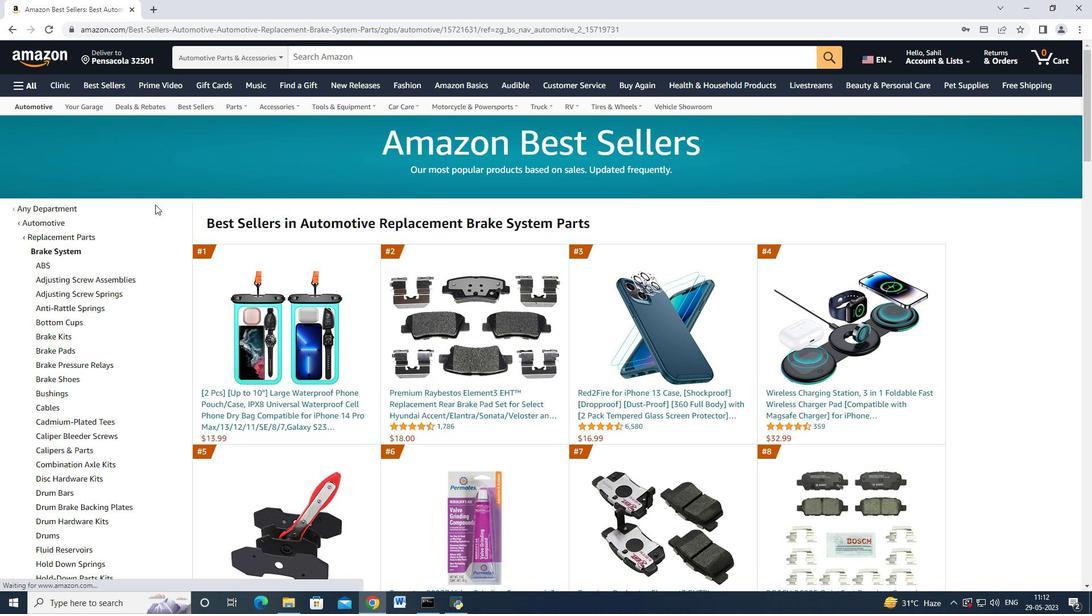 
Action: Mouse scrolled (121, 246) with delta (0, 0)
Screenshot: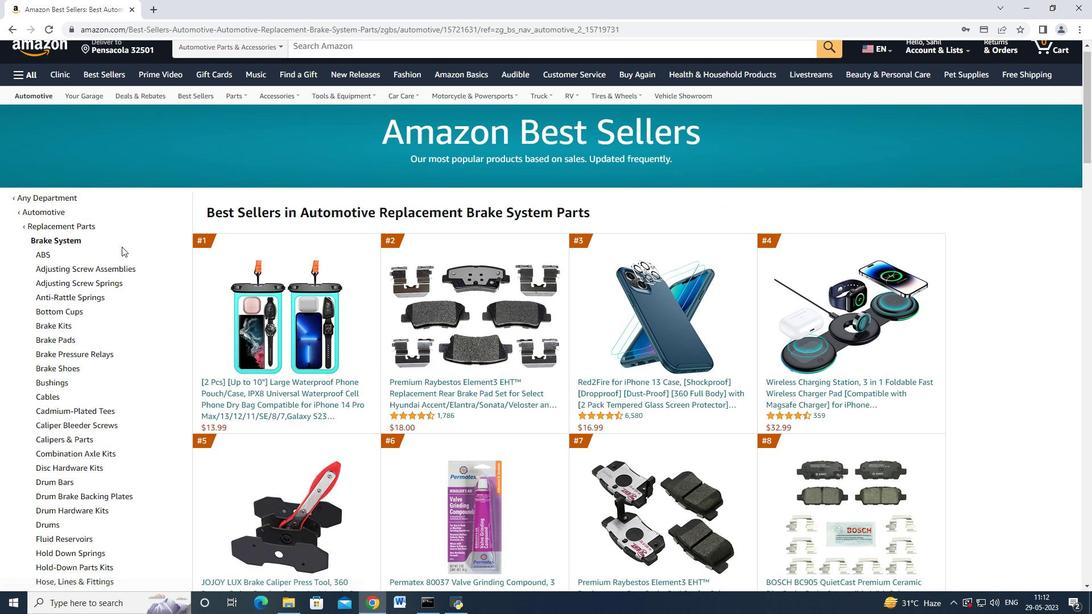 
Action: Mouse moved to (122, 246)
Screenshot: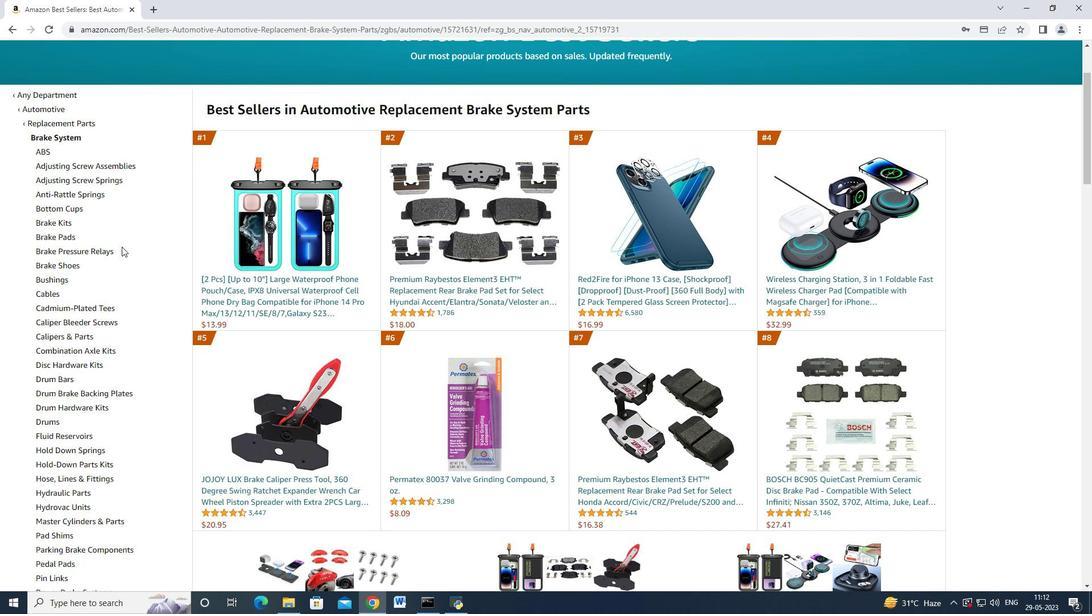 
Action: Mouse scrolled (122, 245) with delta (0, 0)
Screenshot: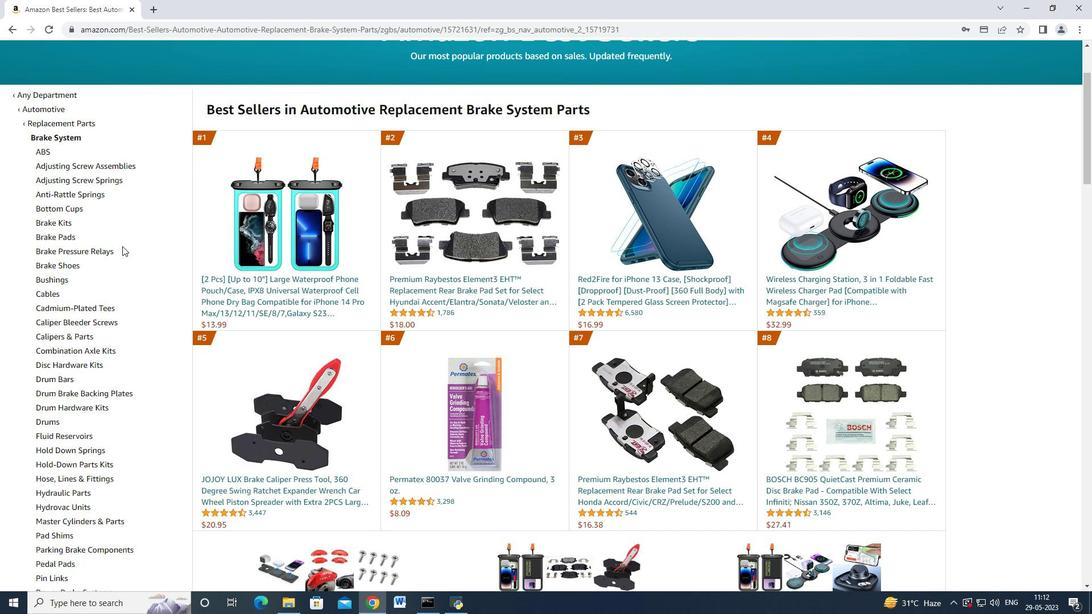 
Action: Mouse moved to (117, 463)
Screenshot: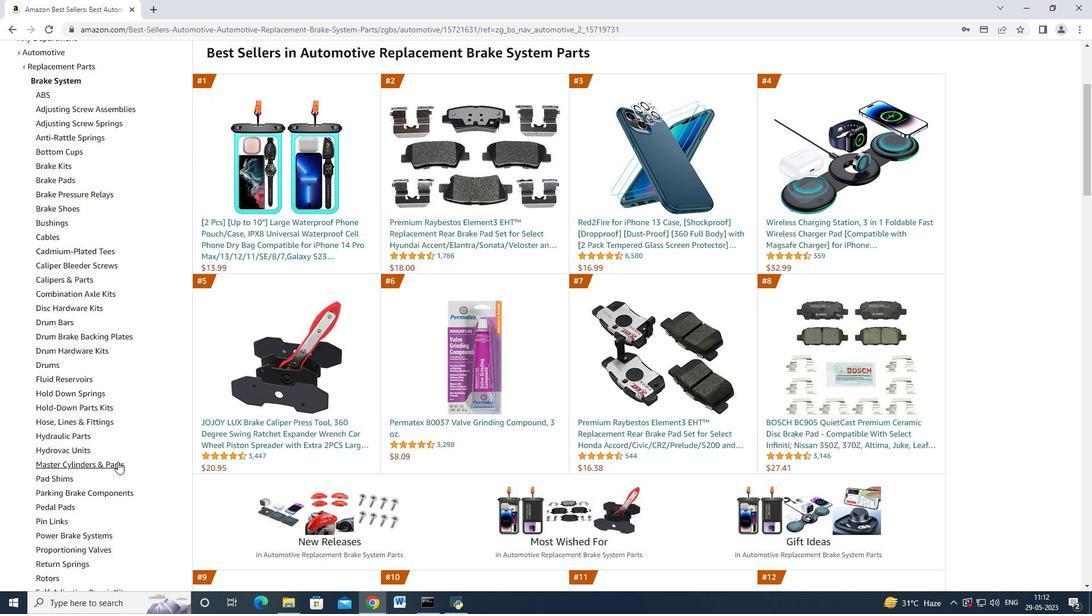 
Action: Mouse pressed left at (117, 463)
Screenshot: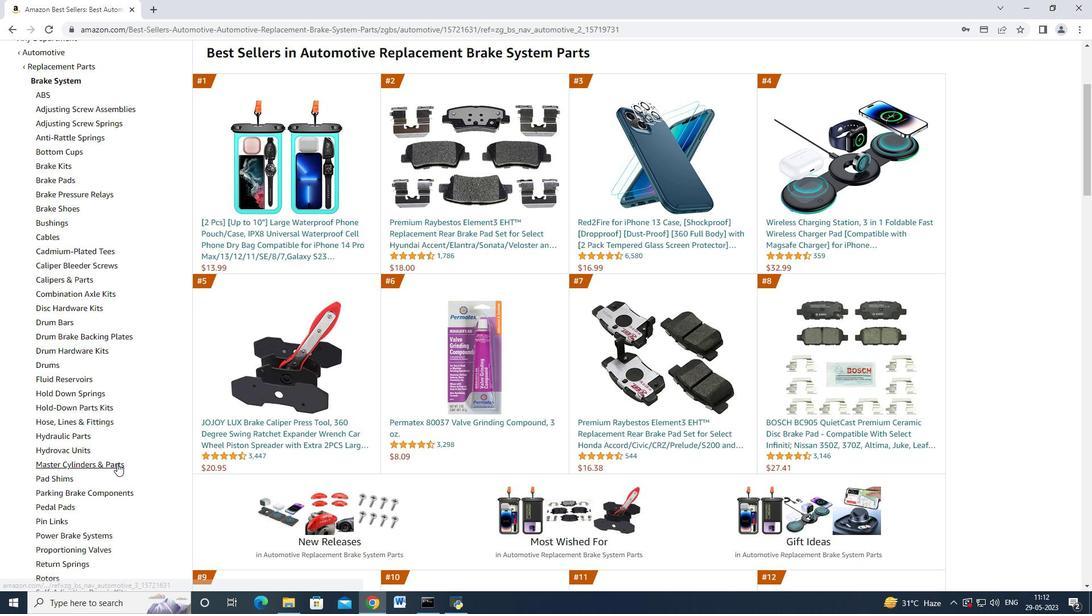 
Action: Mouse moved to (503, 379)
Screenshot: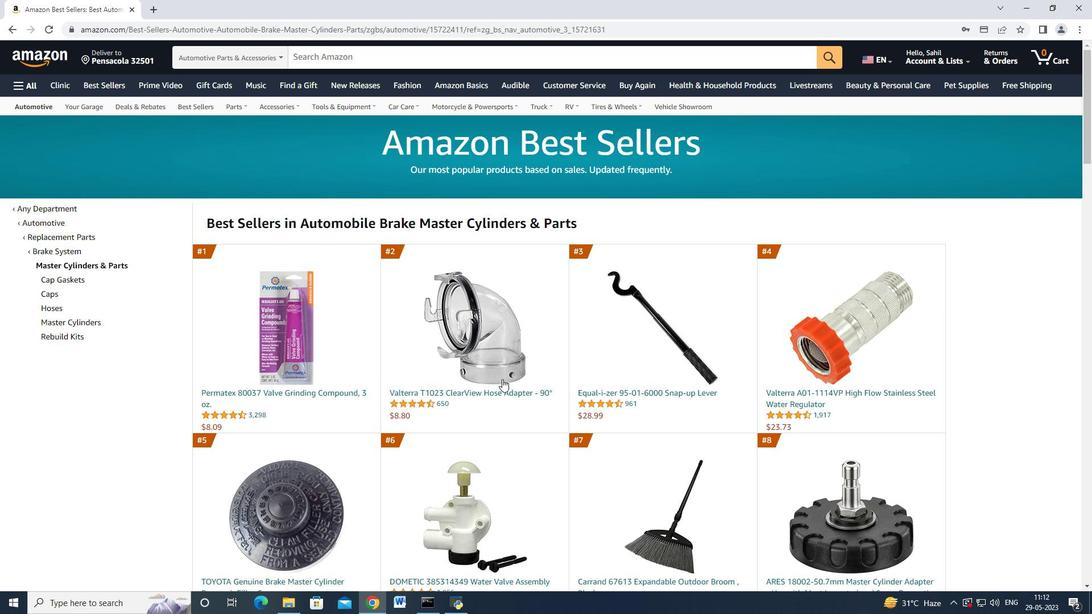 
Action: Mouse scrolled (503, 379) with delta (0, 0)
Screenshot: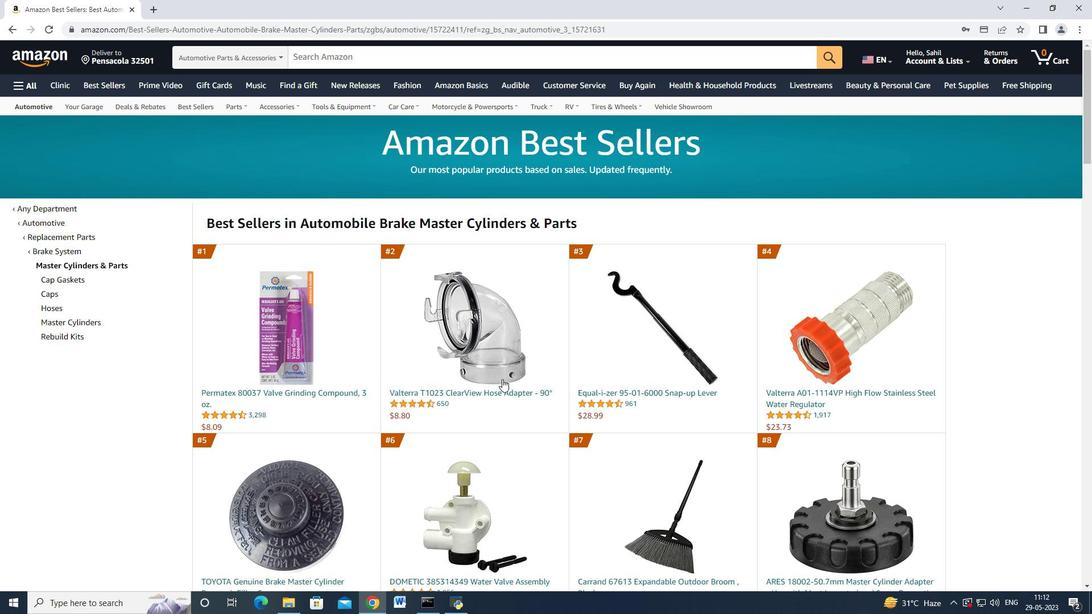 
Action: Mouse scrolled (503, 379) with delta (0, 0)
Screenshot: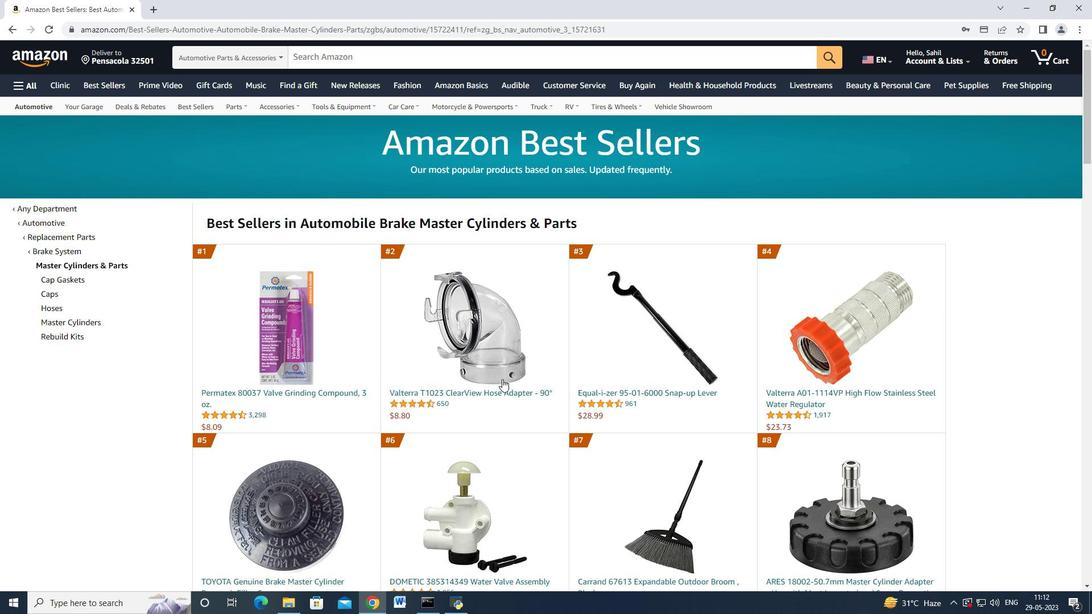 
Action: Mouse moved to (68, 212)
Screenshot: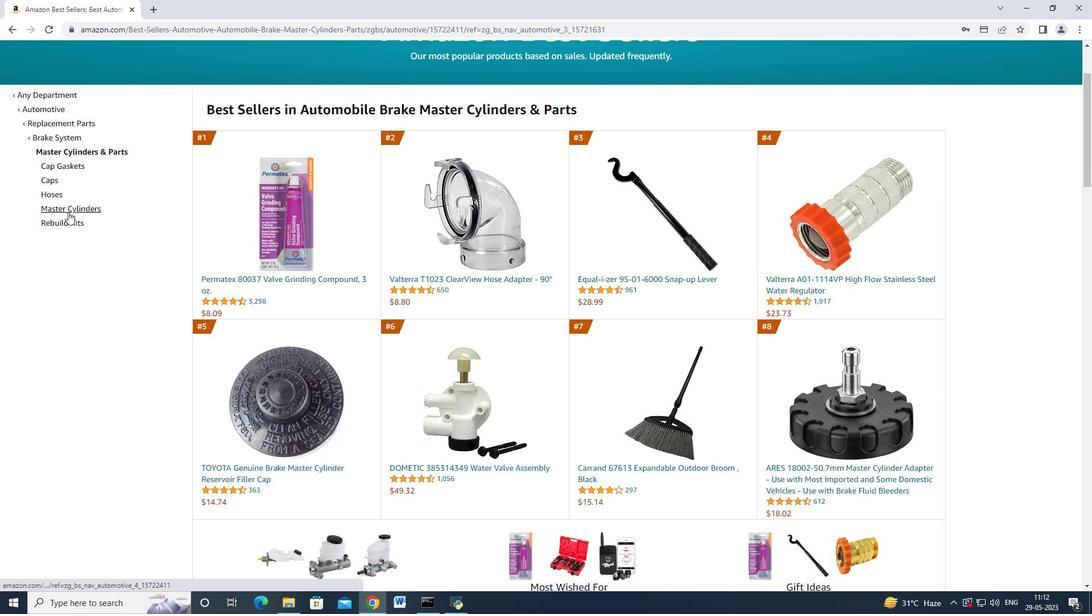 
Action: Mouse pressed left at (68, 212)
Screenshot: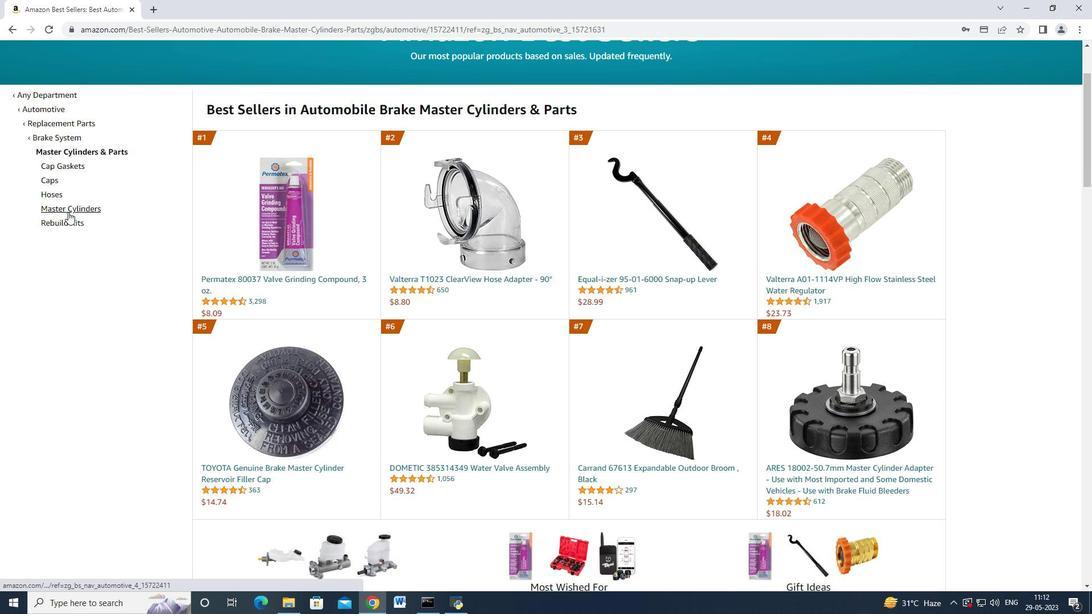
Action: Mouse moved to (433, 313)
Screenshot: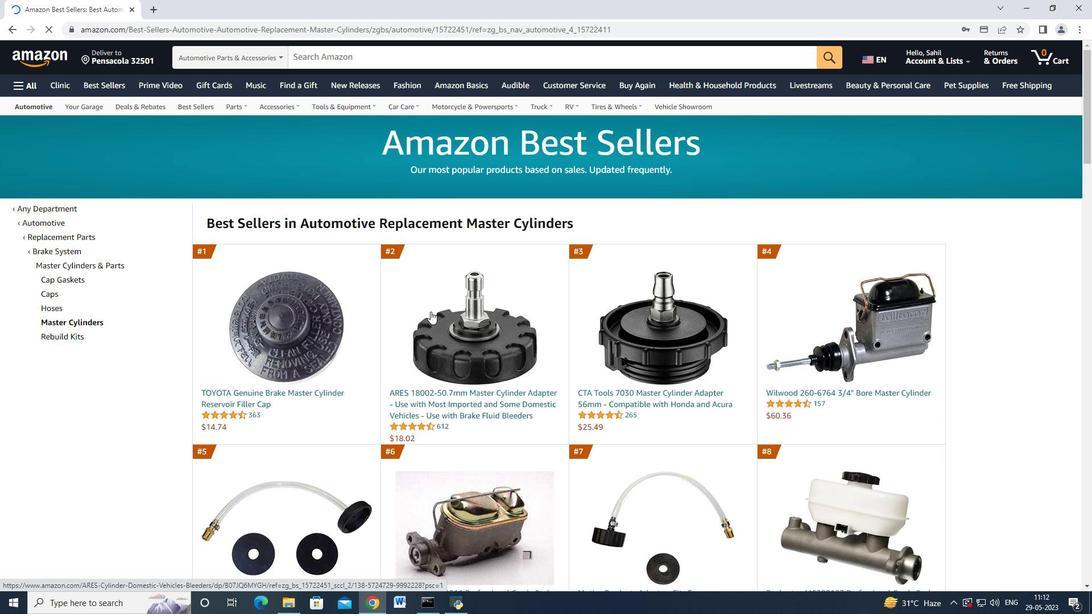 
Action: Mouse scrolled (433, 312) with delta (0, 0)
Screenshot: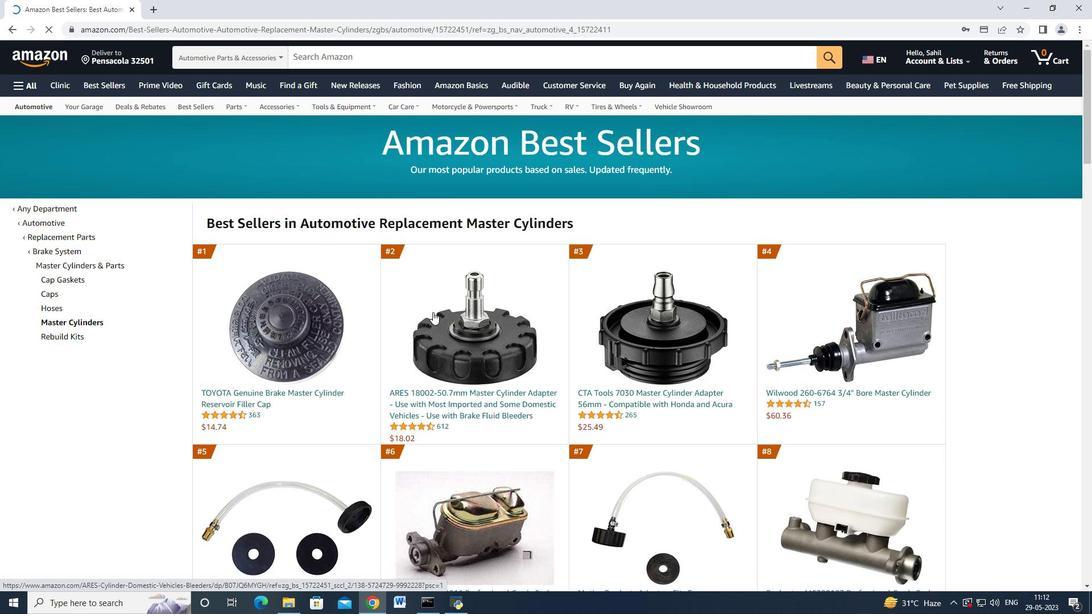 
Action: Mouse moved to (496, 348)
Screenshot: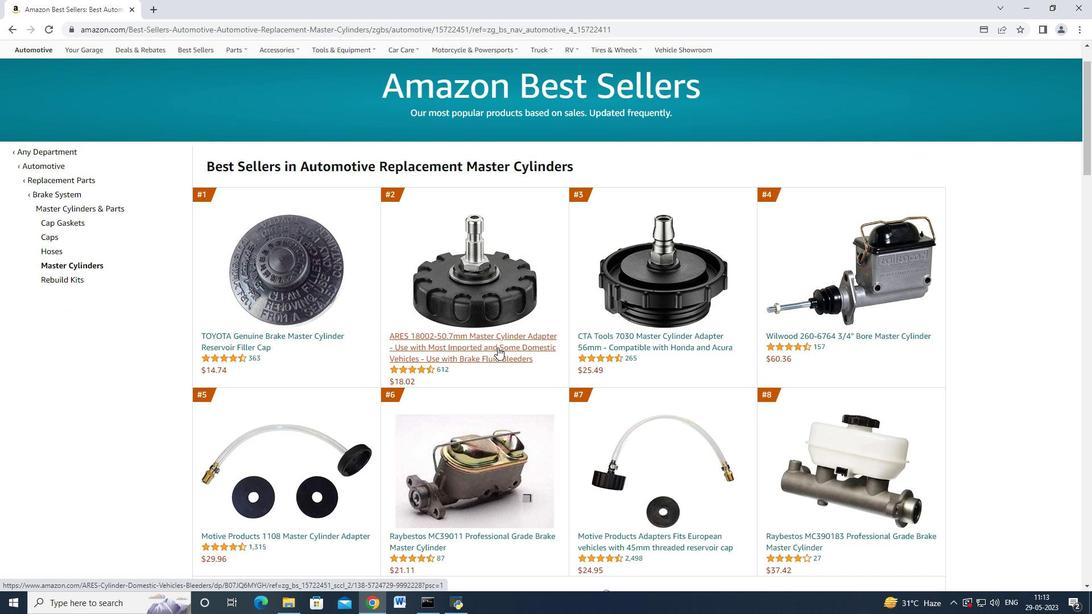 
Action: Mouse scrolled (496, 347) with delta (0, 0)
Screenshot: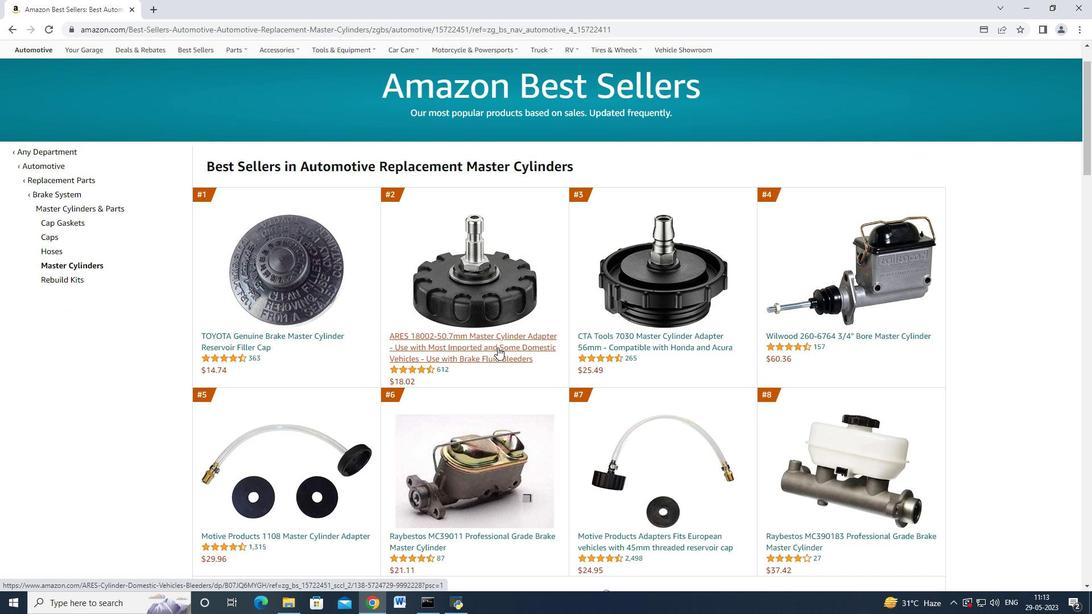 
Action: Mouse scrolled (496, 347) with delta (0, 0)
Screenshot: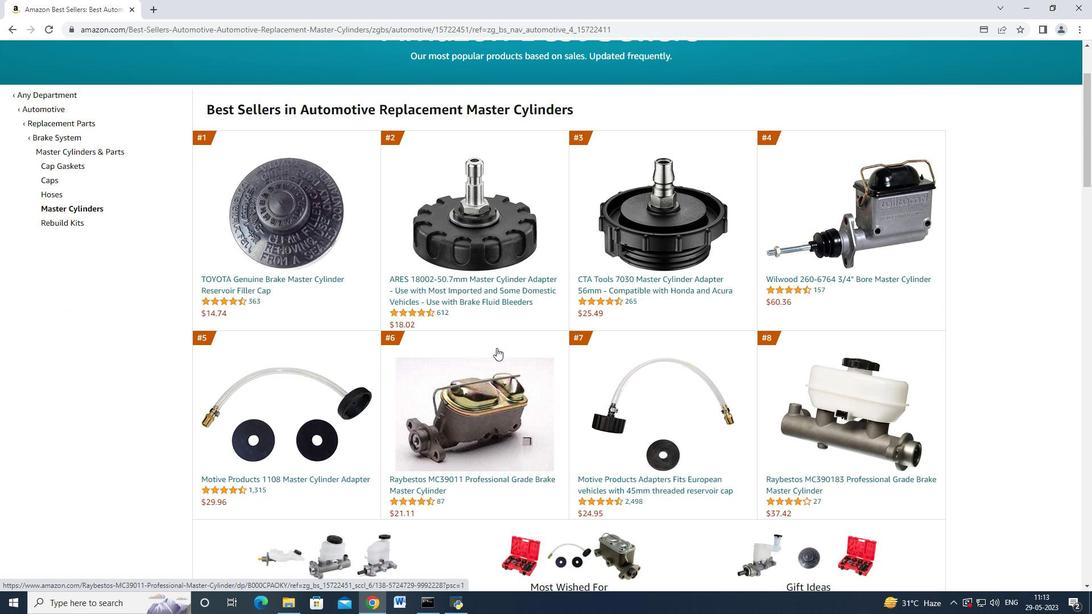 
Action: Mouse moved to (902, 216)
Screenshot: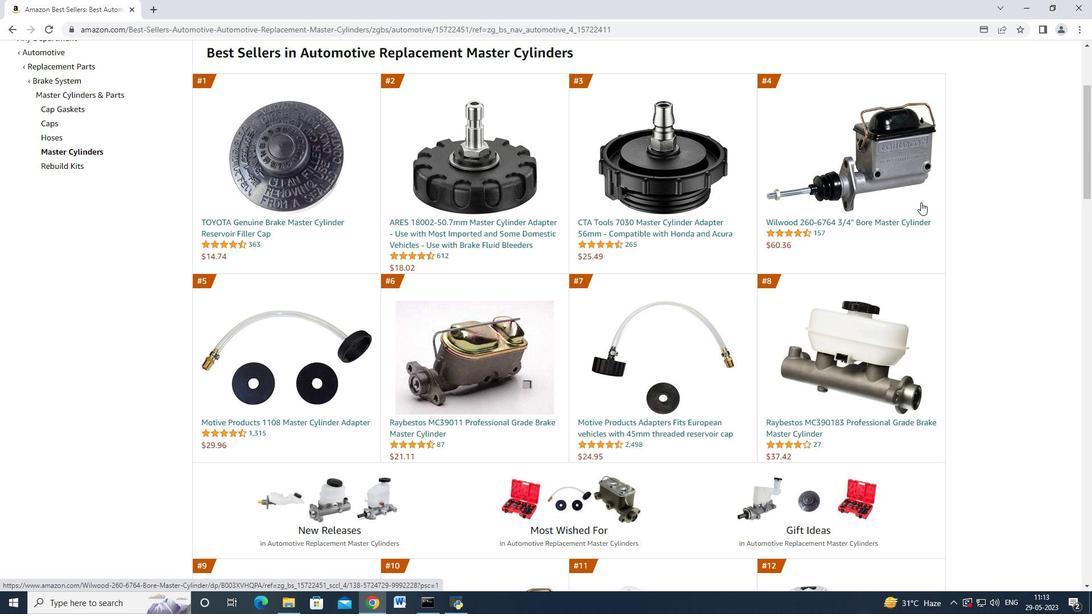 
Action: Mouse pressed left at (902, 216)
Screenshot: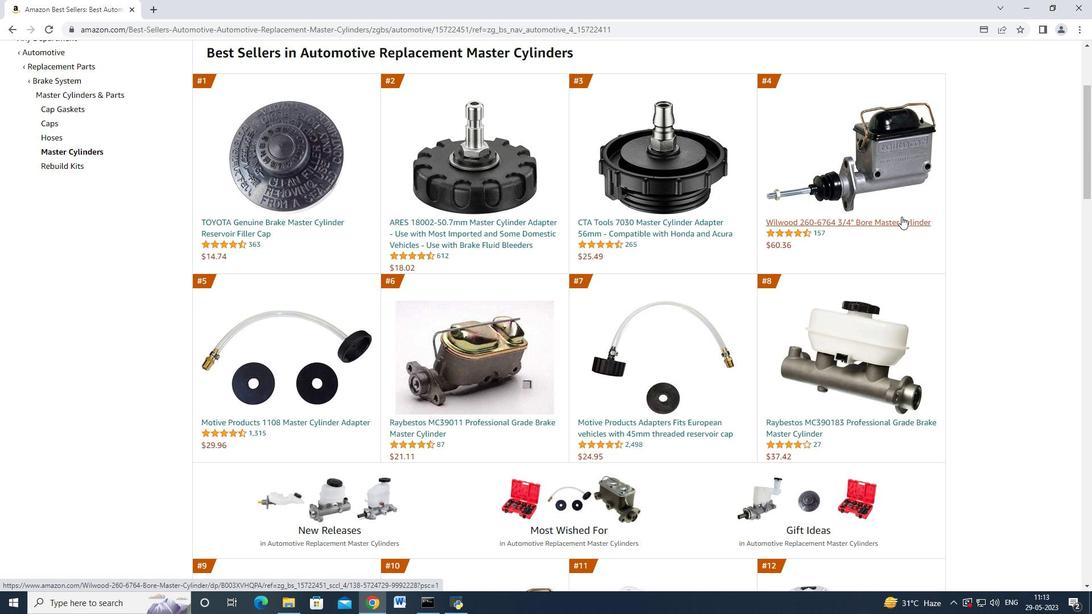 
Action: Mouse moved to (853, 361)
Screenshot: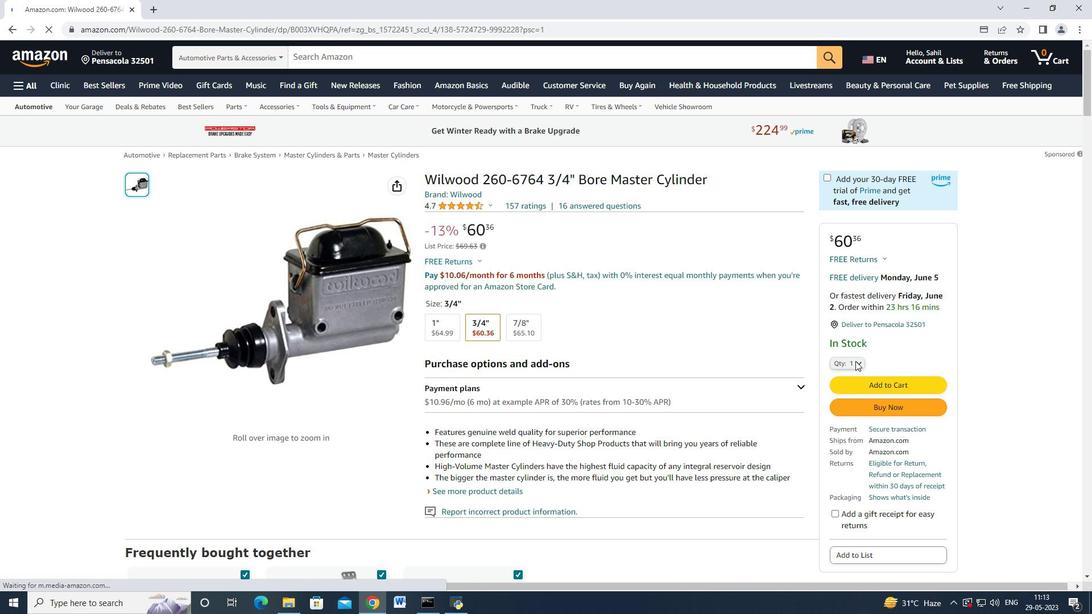 
Action: Mouse pressed left at (853, 361)
Screenshot: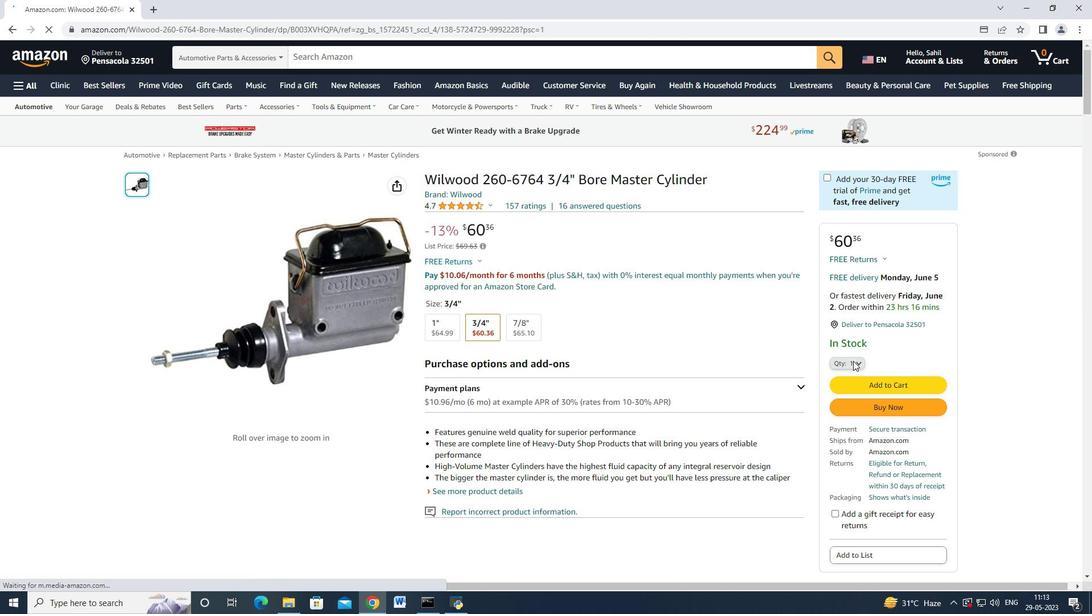 
Action: Mouse moved to (853, 361)
Screenshot: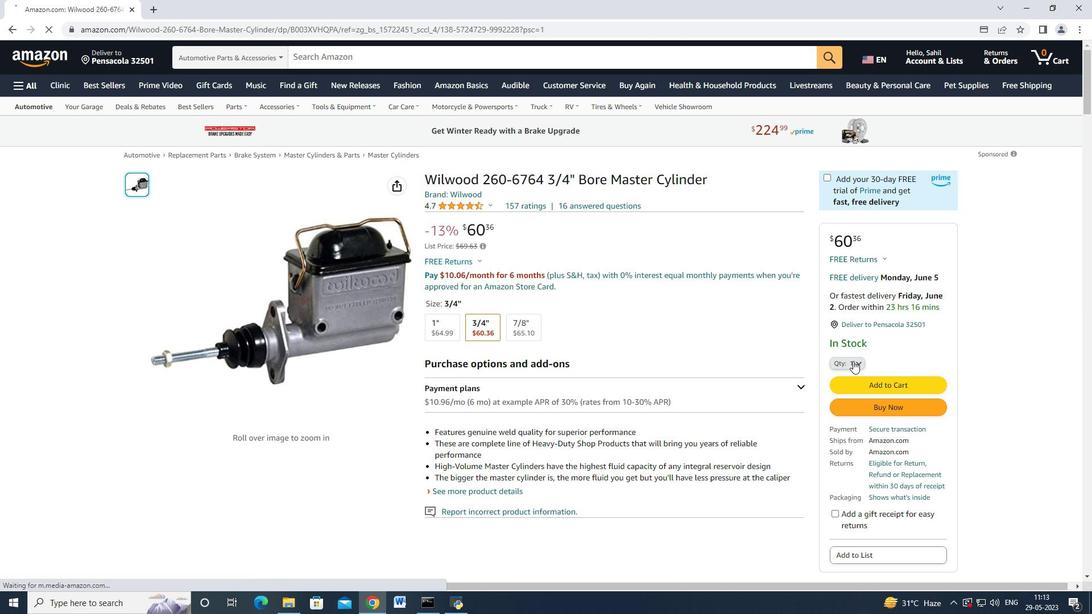 
Action: Mouse pressed left at (853, 361)
Screenshot: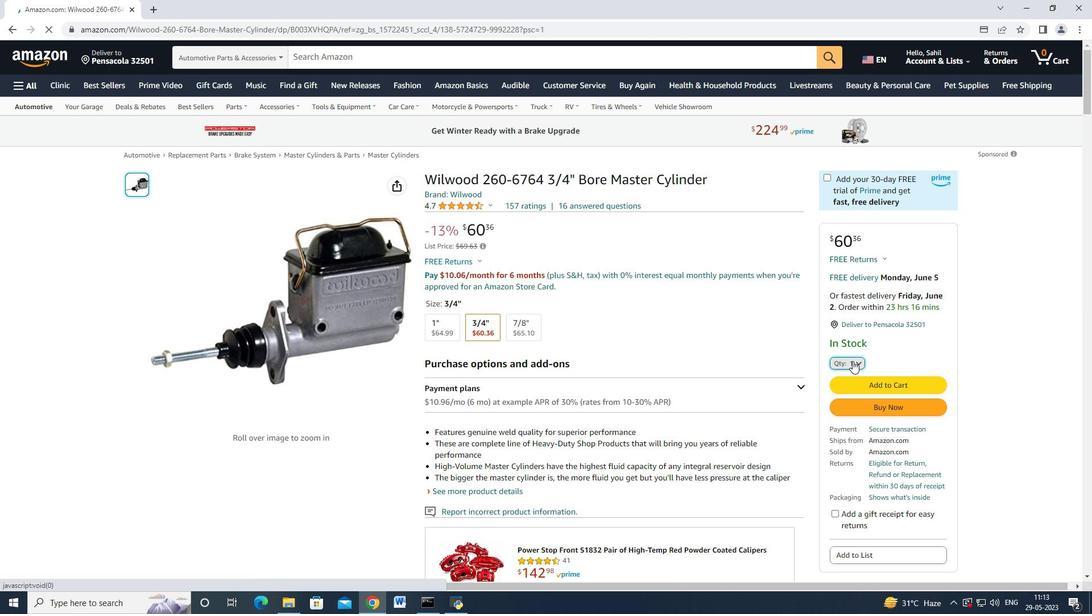 
Action: Mouse pressed left at (853, 361)
Screenshot: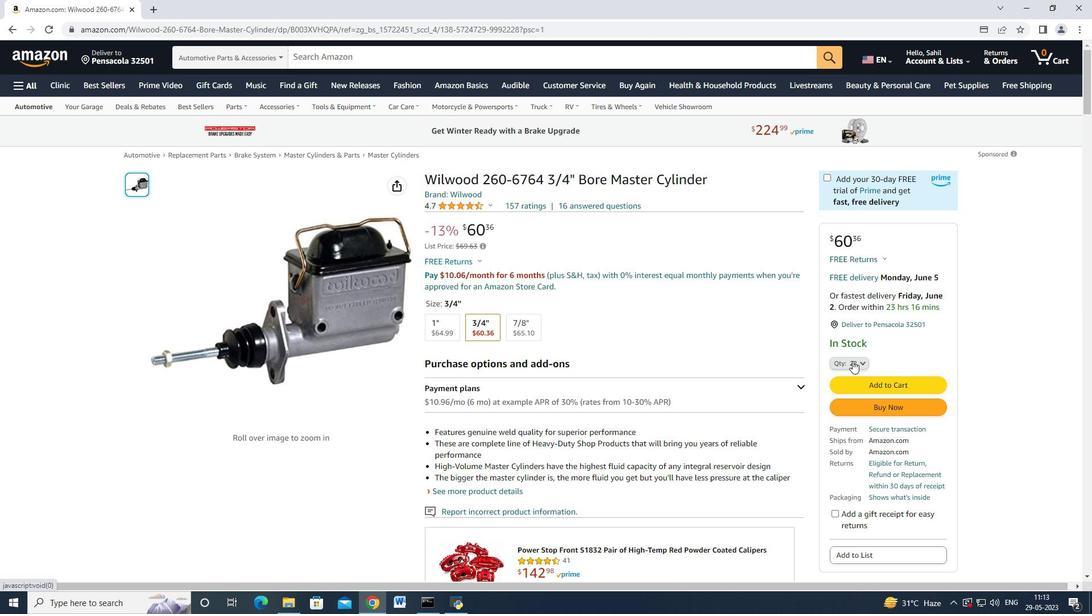 
Action: Mouse moved to (841, 76)
Screenshot: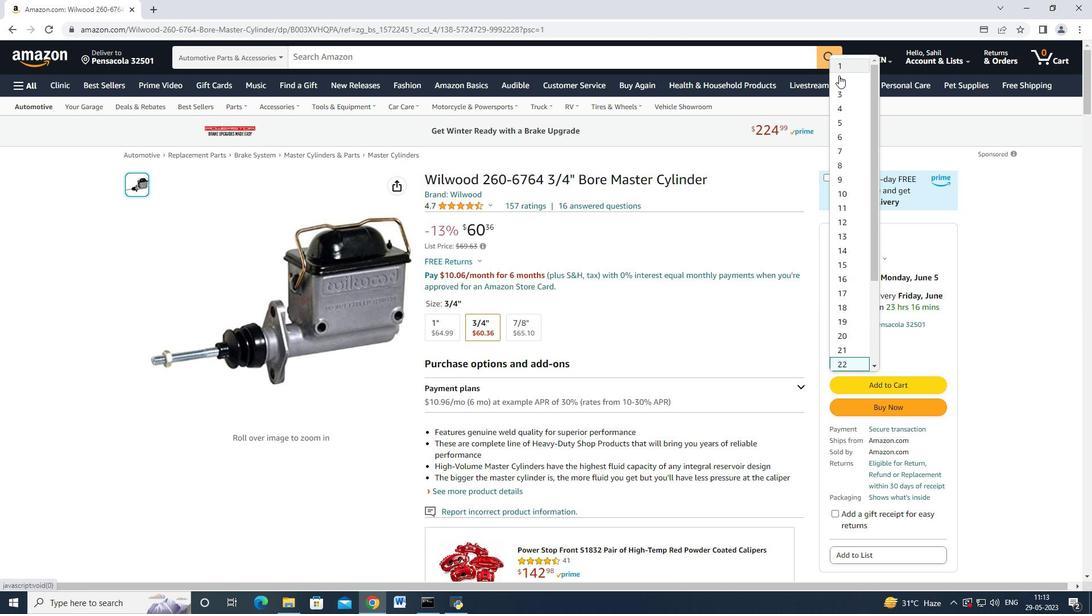
Action: Mouse pressed left at (841, 76)
Screenshot: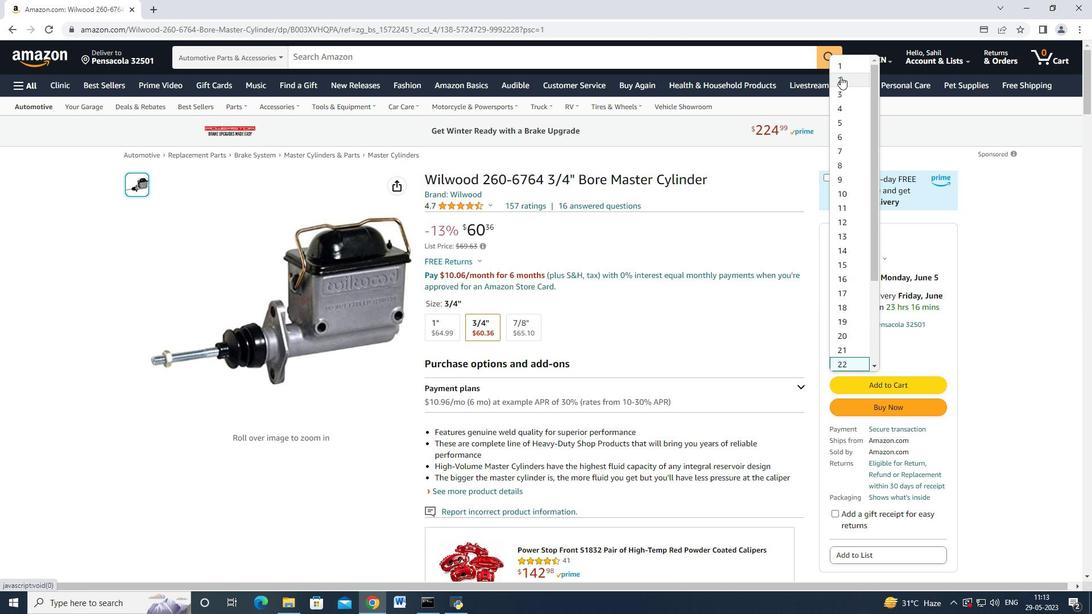 
Action: Mouse moved to (887, 384)
Screenshot: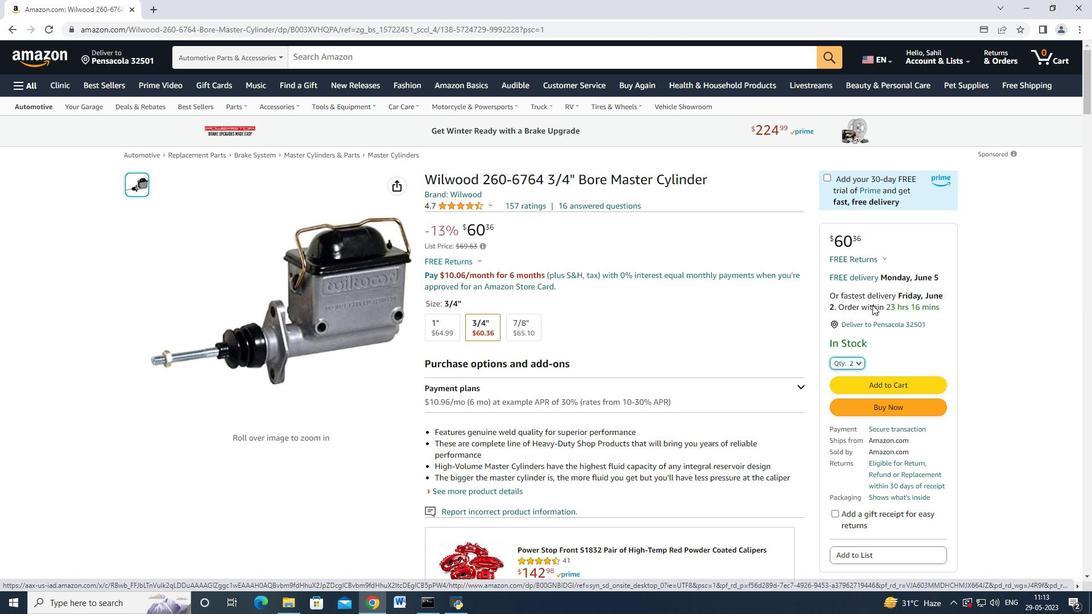 
Action: Mouse pressed left at (887, 384)
Screenshot: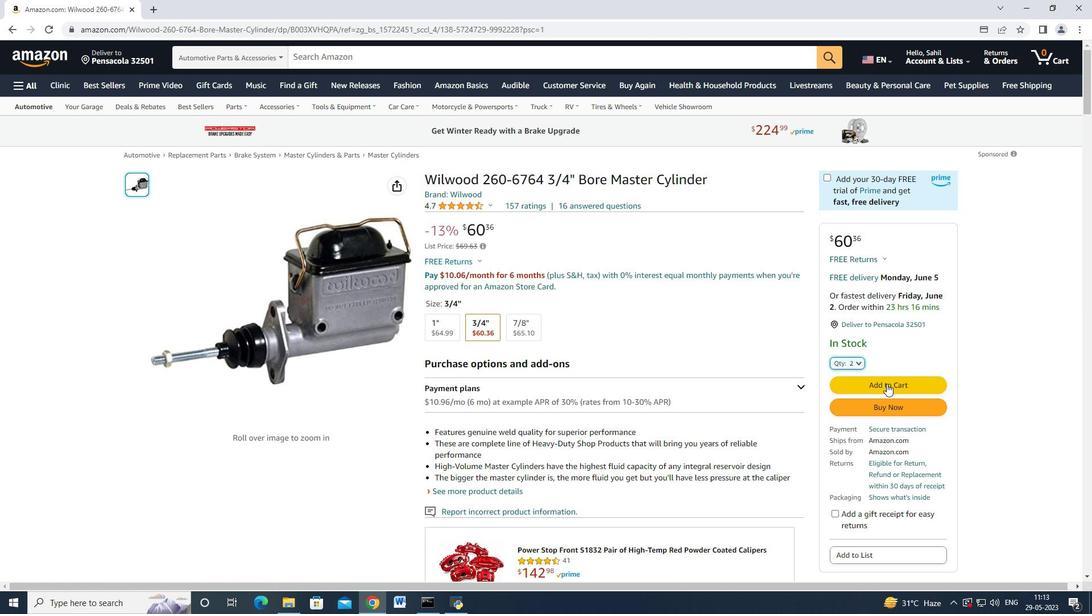 
Action: Mouse moved to (5, 31)
Screenshot: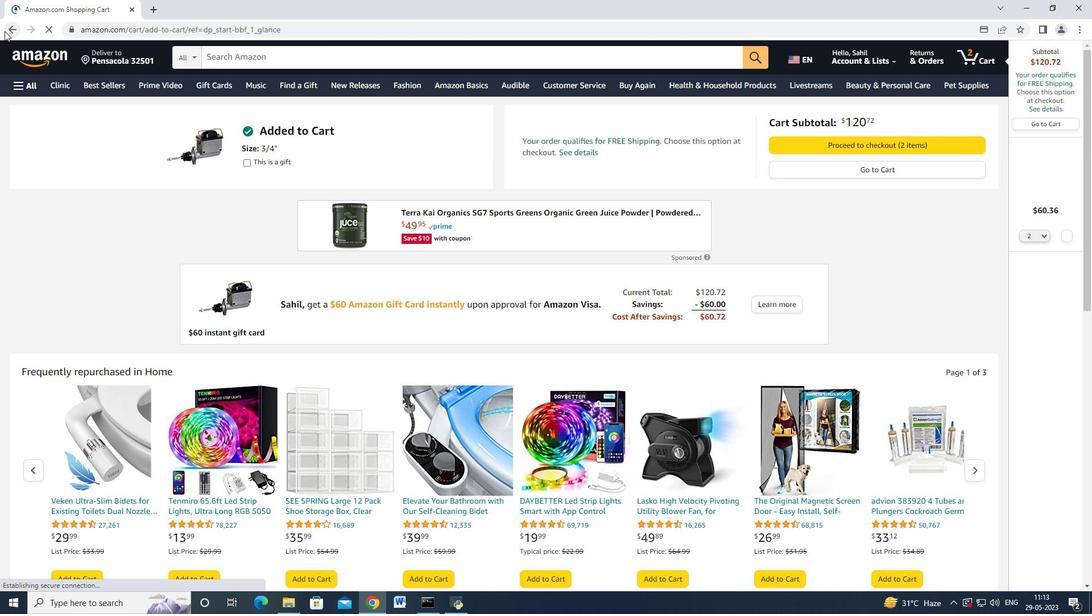 
Action: Mouse pressed left at (5, 31)
Screenshot: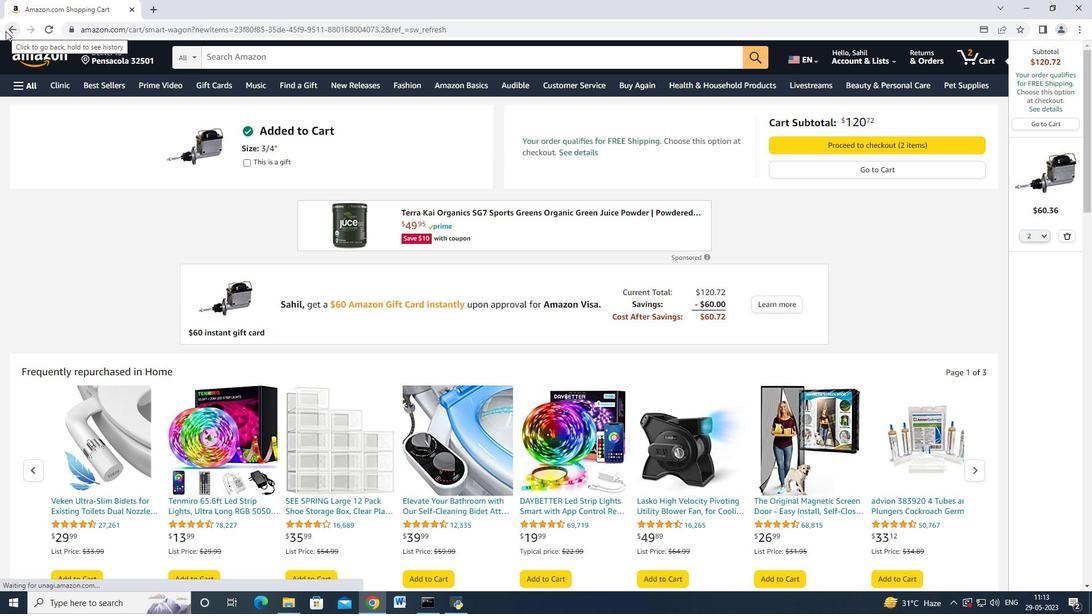 
Action: Mouse moved to (536, 326)
Screenshot: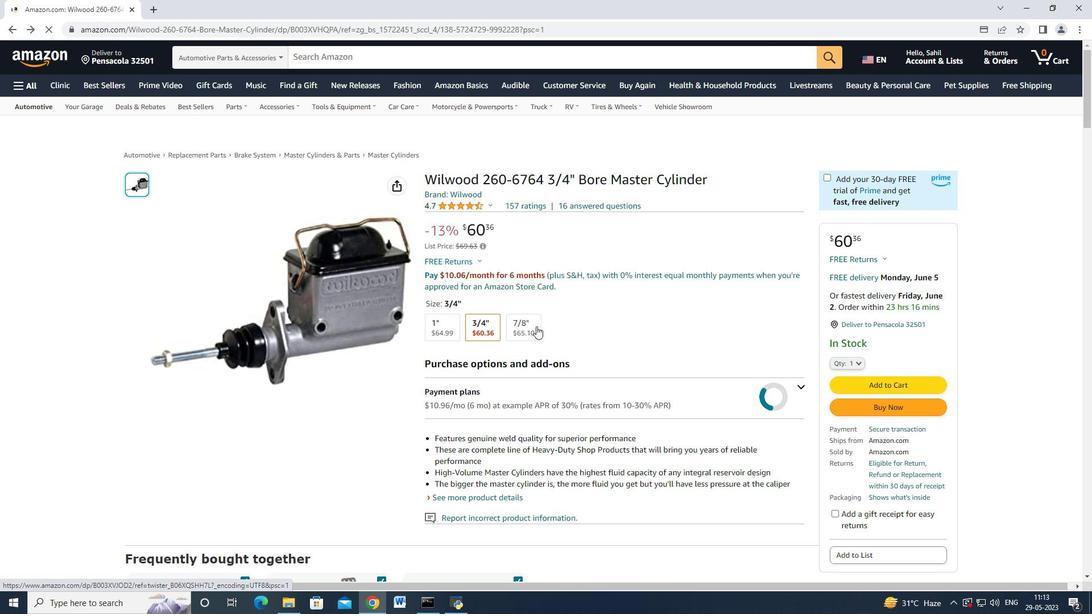 
Action: Mouse pressed left at (536, 326)
Screenshot: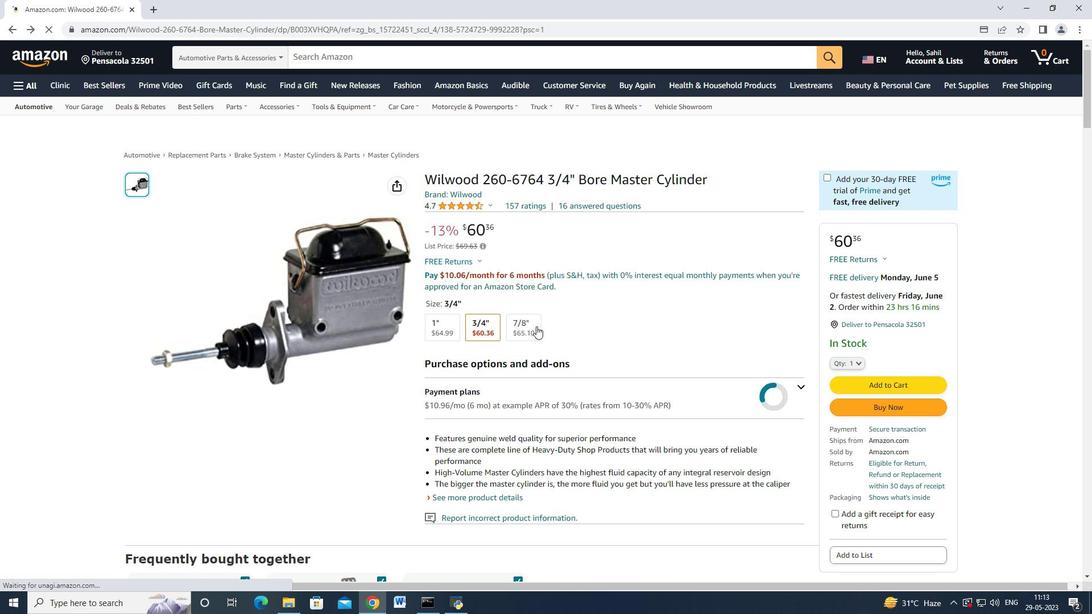
Action: Mouse moved to (816, 306)
Screenshot: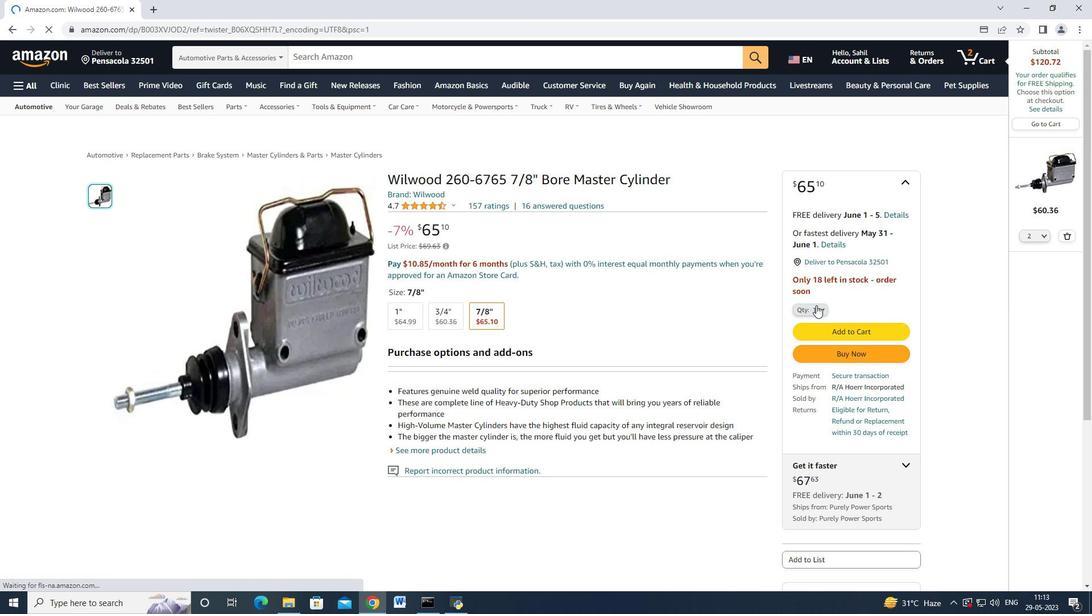 
Action: Mouse pressed left at (816, 306)
Screenshot: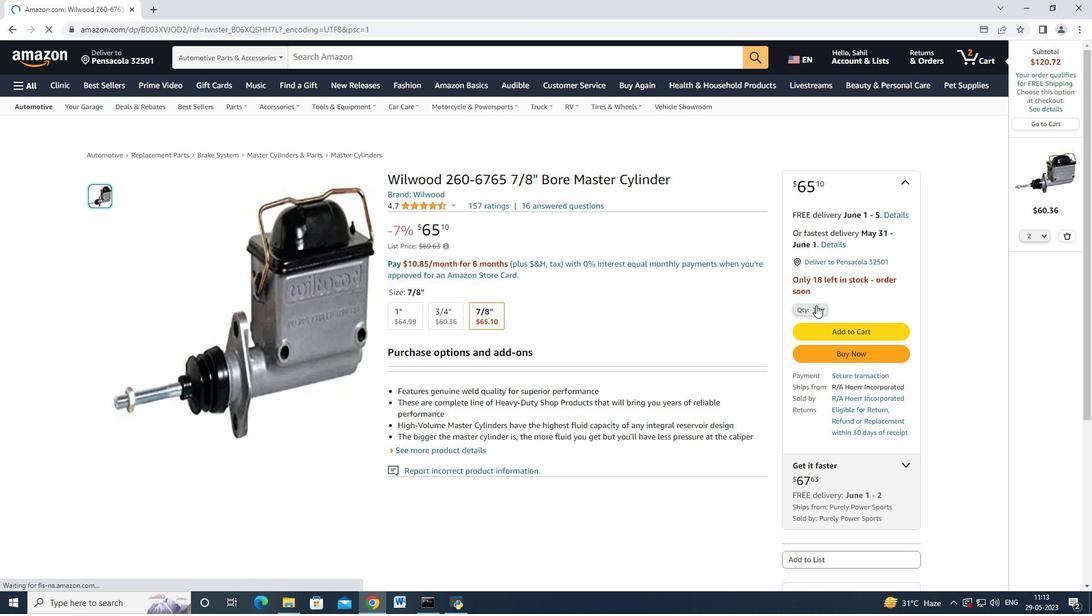 
Action: Mouse moved to (810, 343)
Screenshot: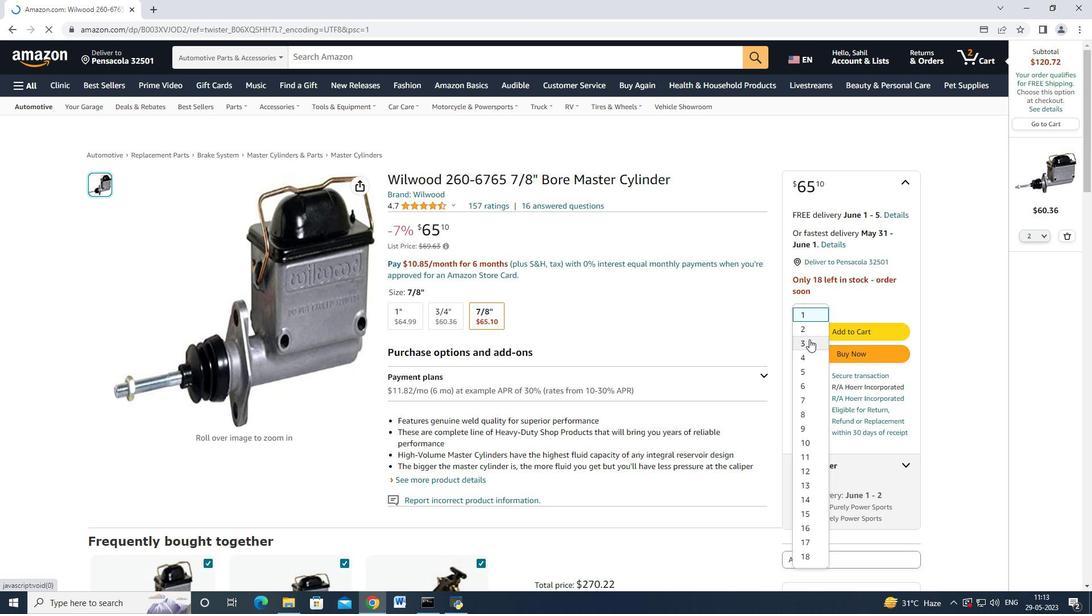 
Action: Mouse pressed left at (810, 343)
Screenshot: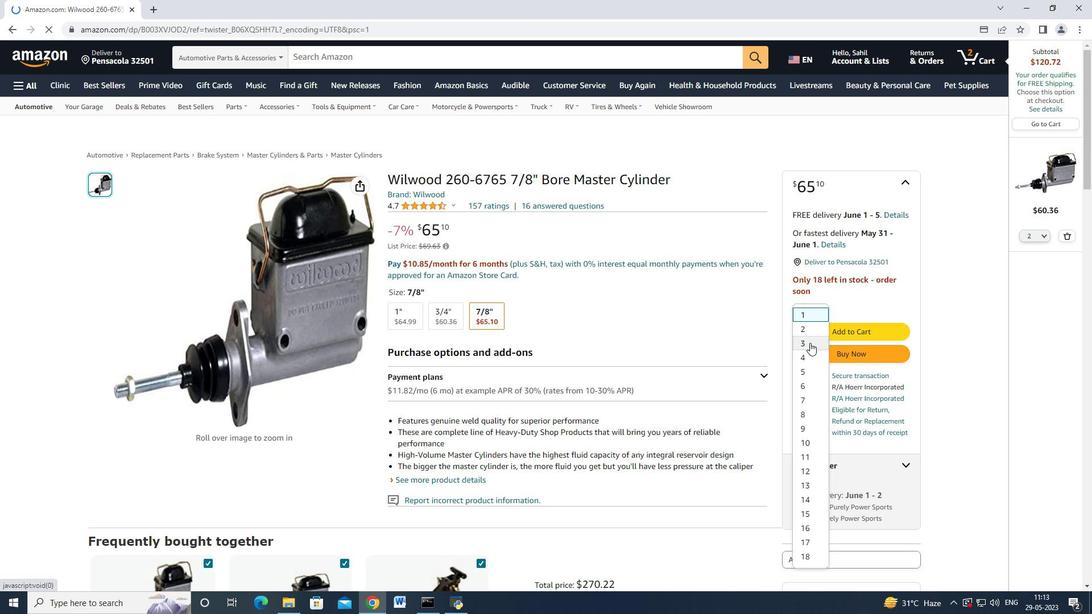 
Action: Mouse moved to (838, 326)
Screenshot: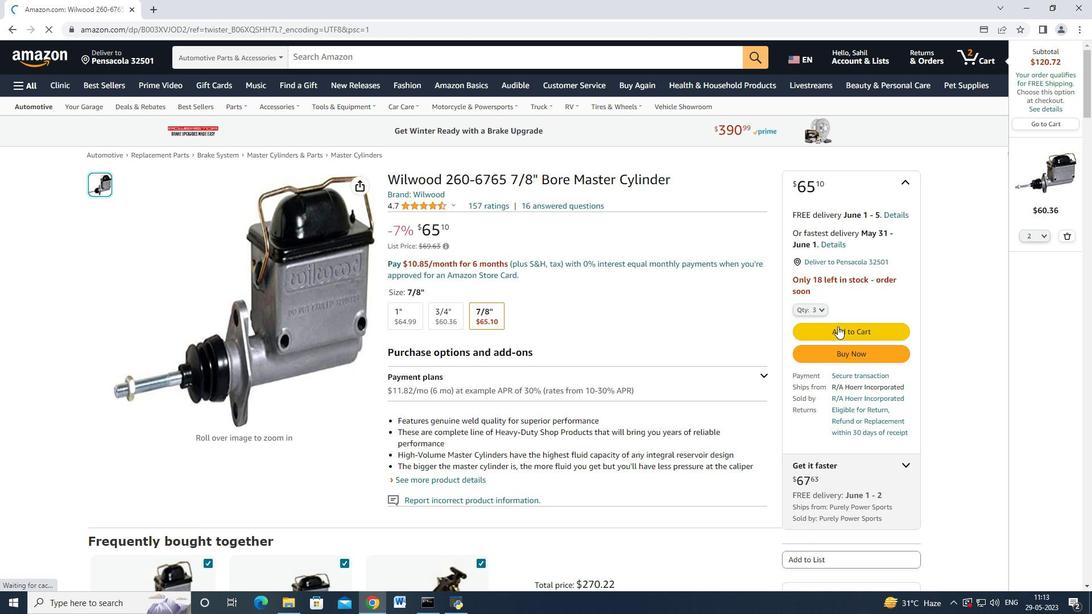 
Action: Mouse pressed left at (838, 326)
Screenshot: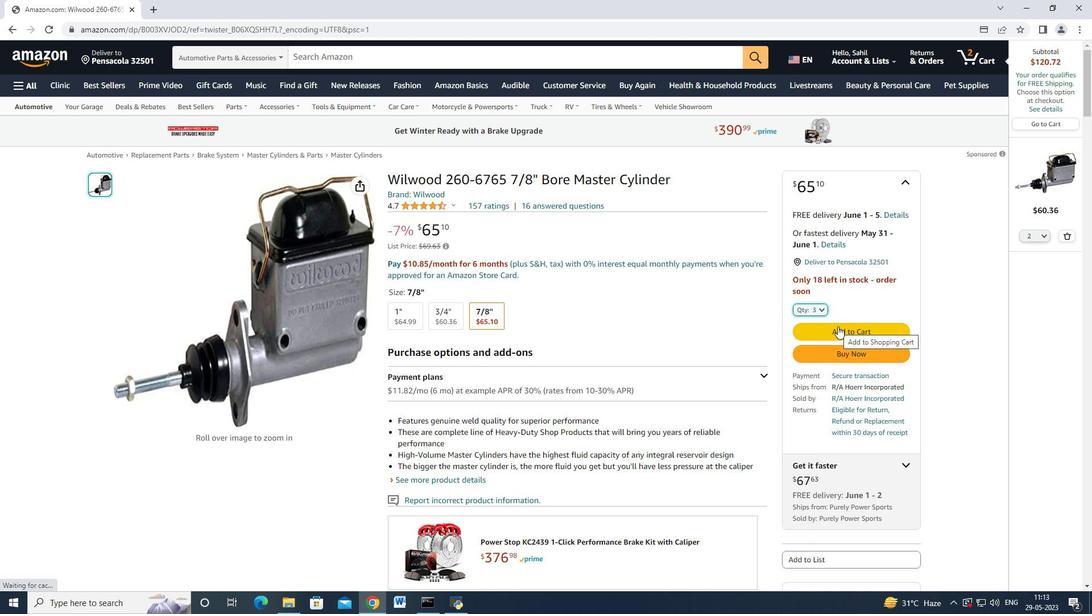 
Action: Mouse moved to (1038, 261)
Screenshot: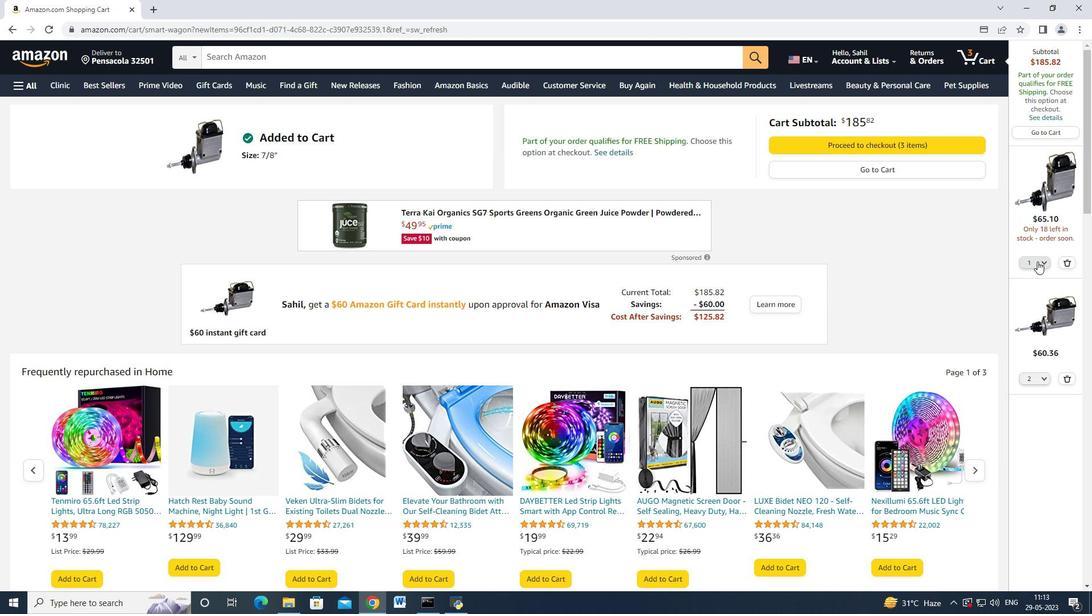 
Action: Mouse pressed left at (1038, 261)
Screenshot: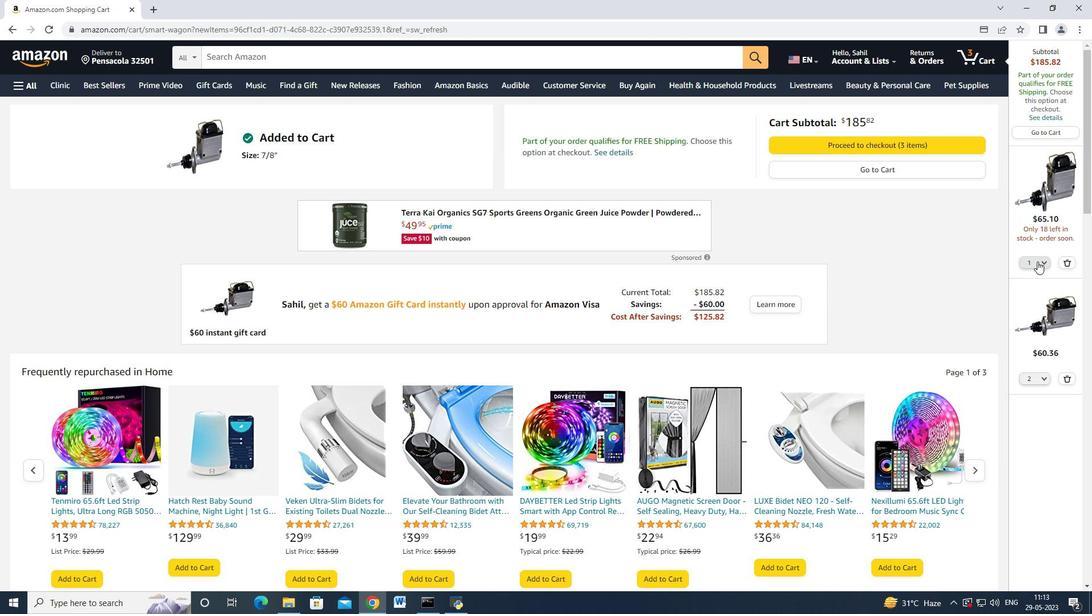 
Action: Mouse moved to (1023, 313)
Screenshot: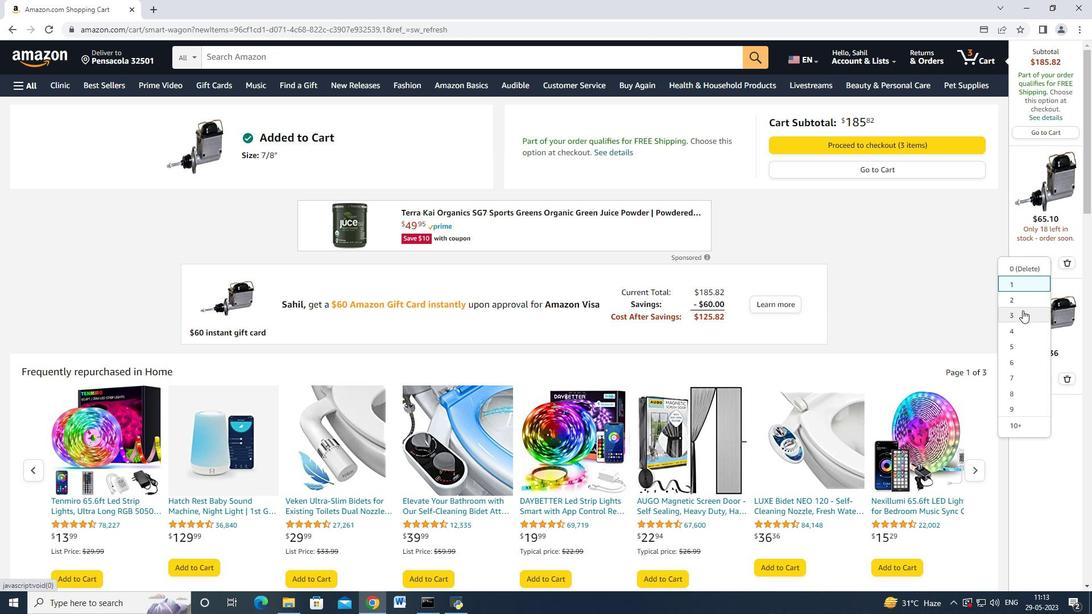 
Action: Mouse pressed left at (1023, 313)
Screenshot: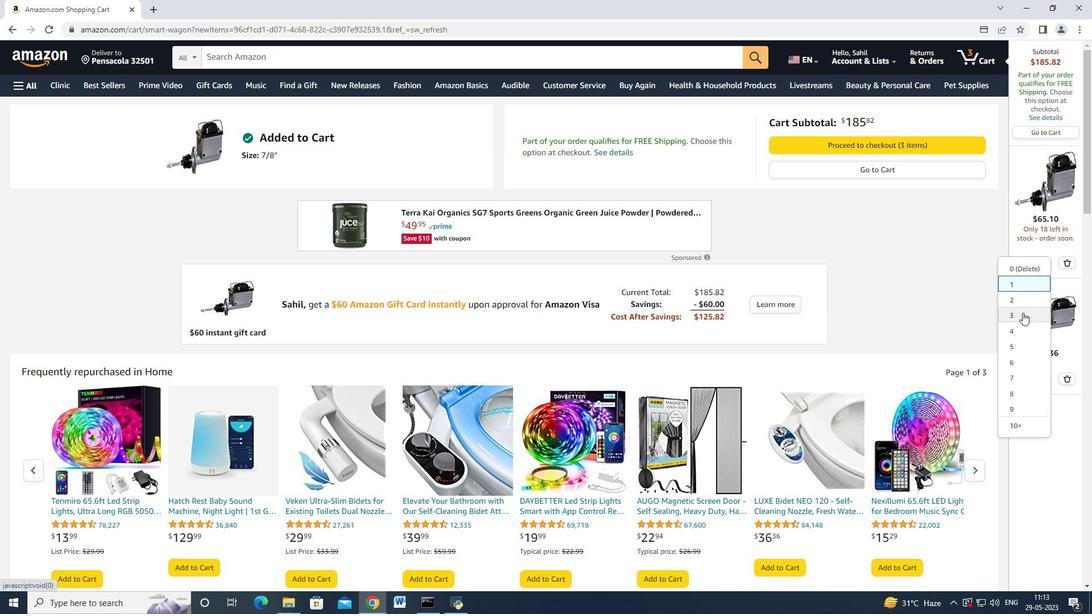 
Action: Mouse moved to (864, 219)
Screenshot: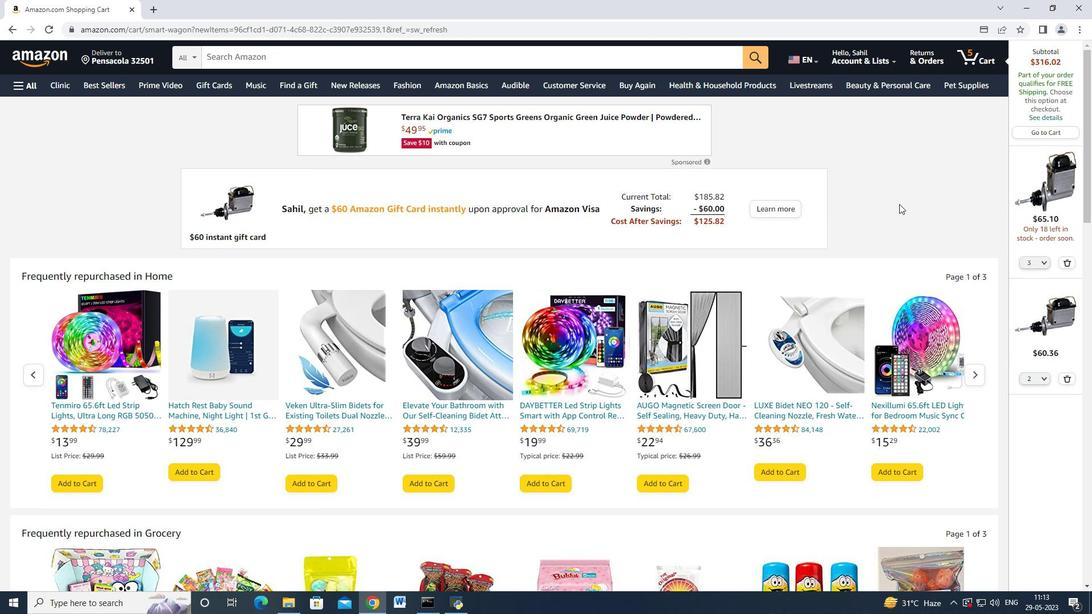 
Action: Mouse scrolled (864, 220) with delta (0, 0)
Screenshot: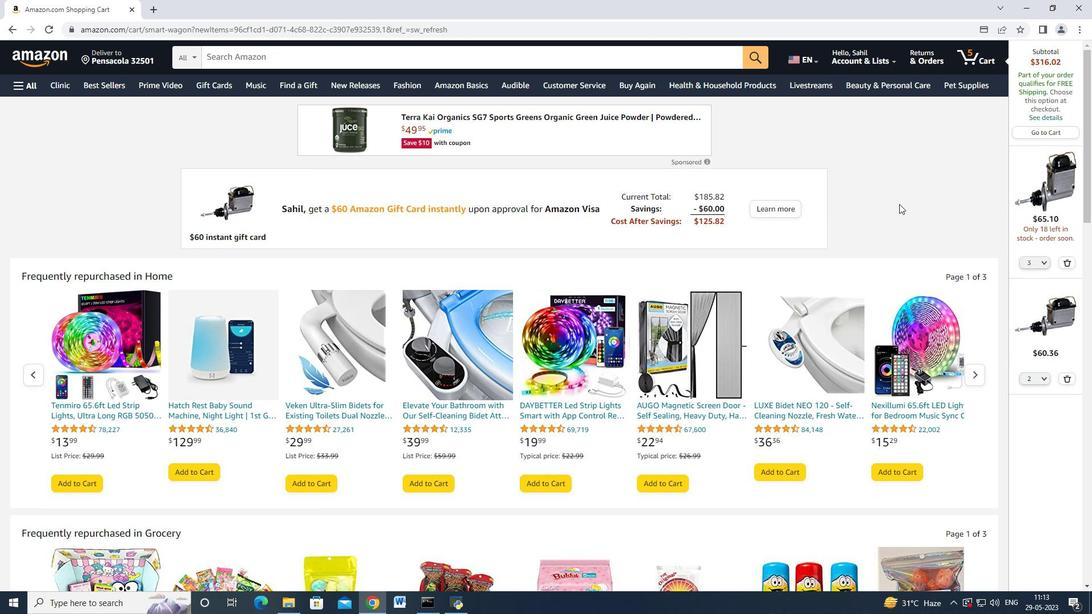 
Action: Mouse moved to (860, 224)
Screenshot: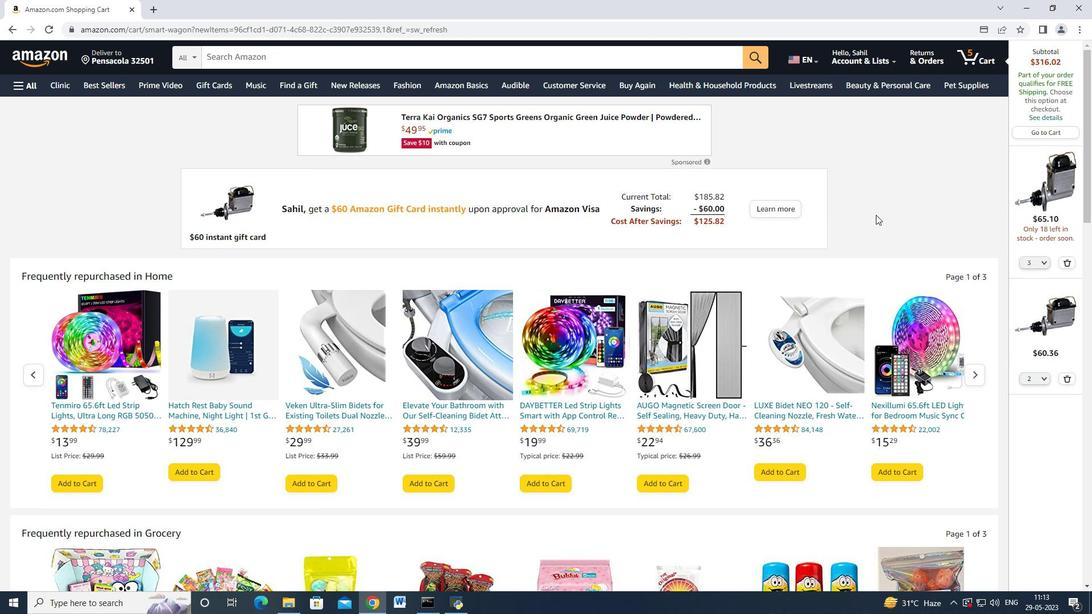 
Action: Mouse scrolled (860, 225) with delta (0, 0)
Screenshot: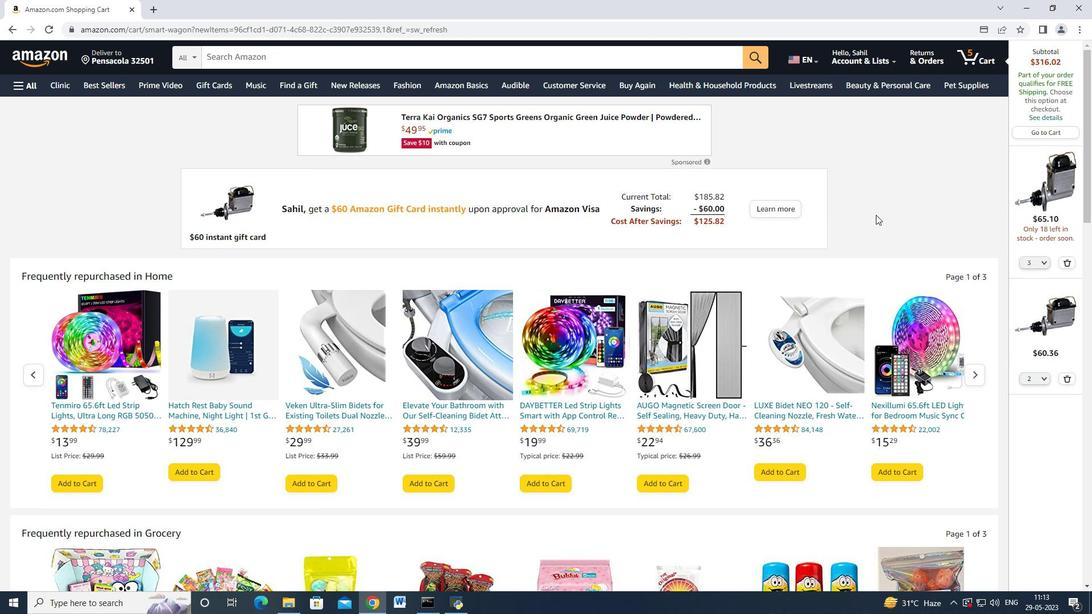 
Action: Mouse moved to (856, 229)
Screenshot: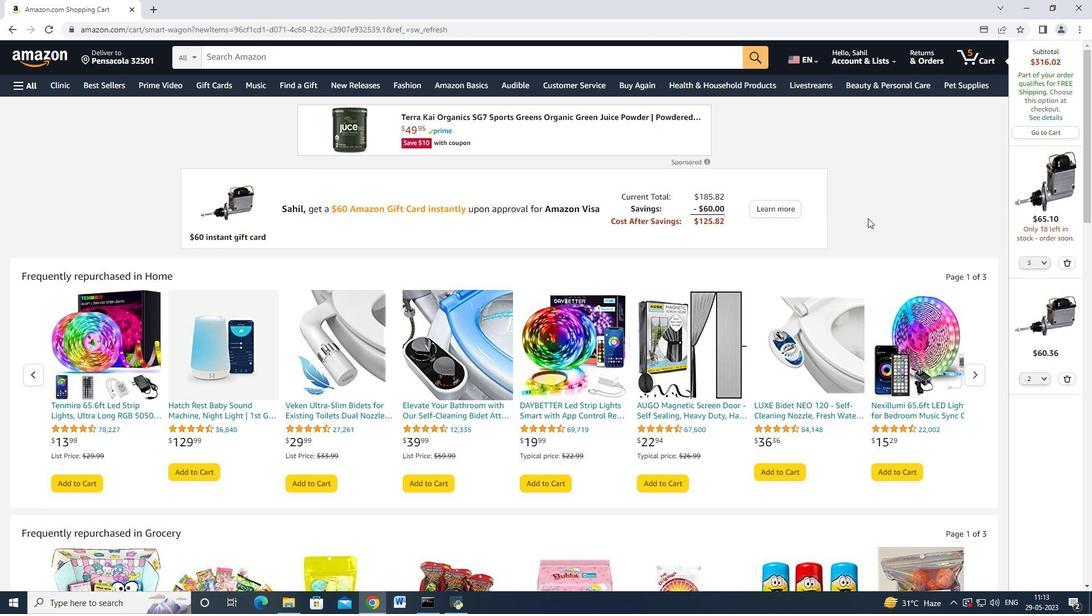 
Action: Mouse scrolled (856, 229) with delta (0, 0)
Screenshot: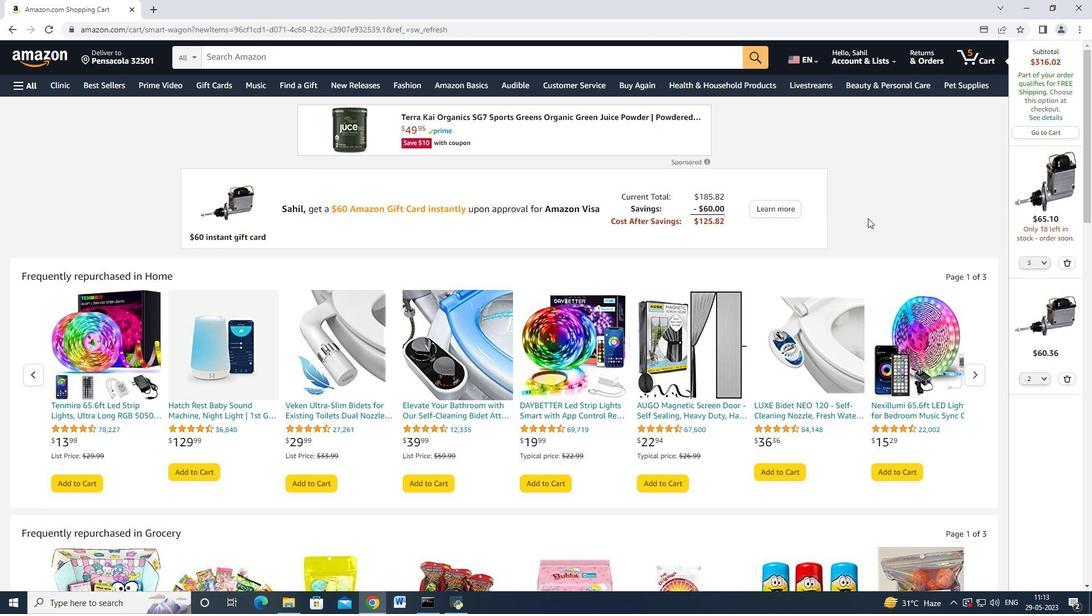 
Action: Mouse moved to (856, 230)
Screenshot: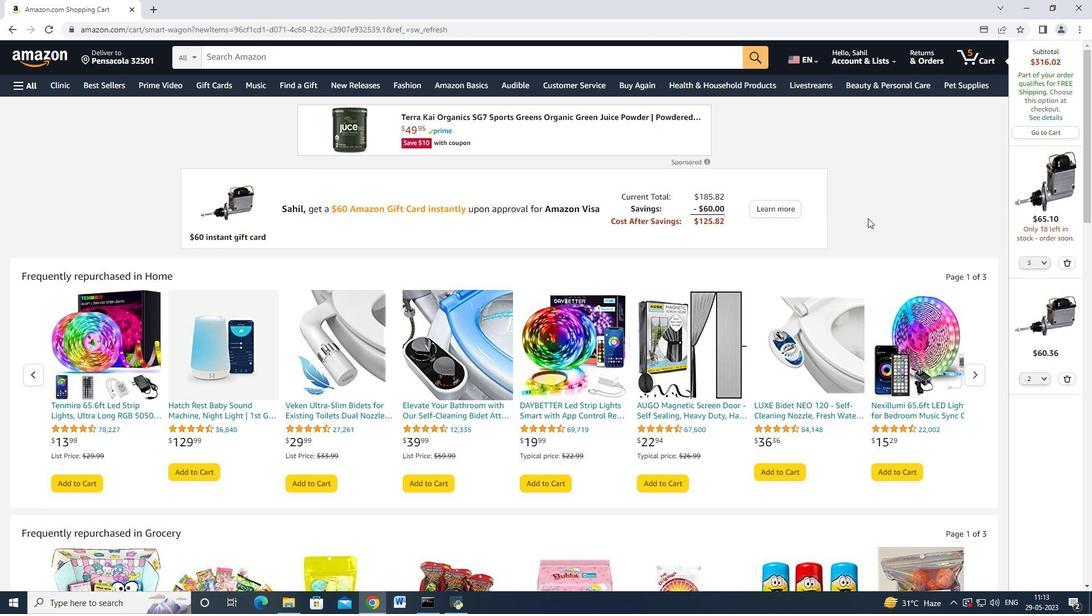
Action: Mouse scrolled (856, 231) with delta (0, 0)
Screenshot: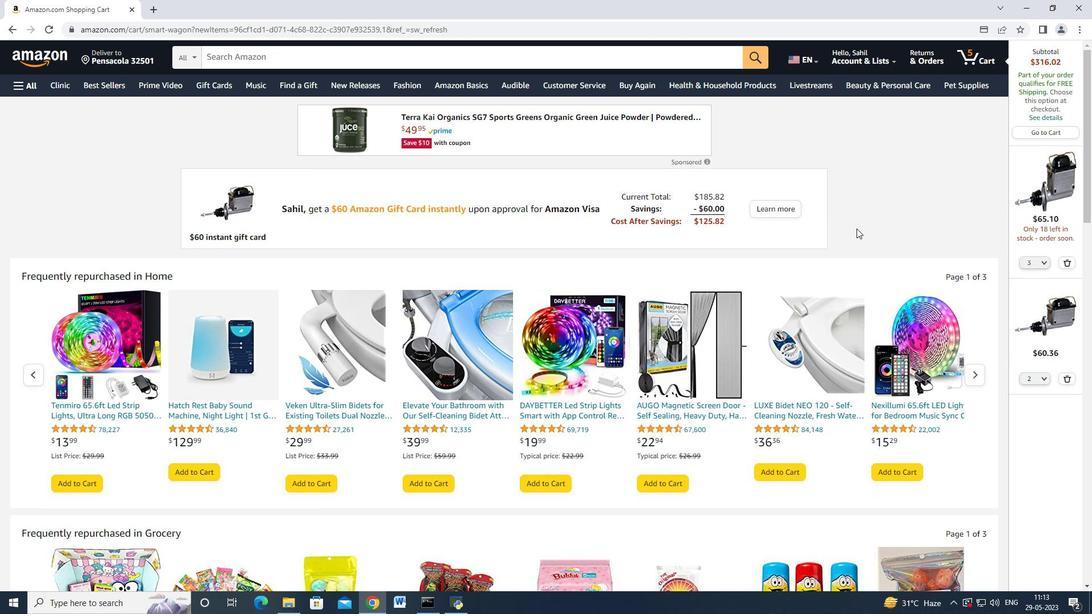 
Action: Mouse moved to (967, 51)
Screenshot: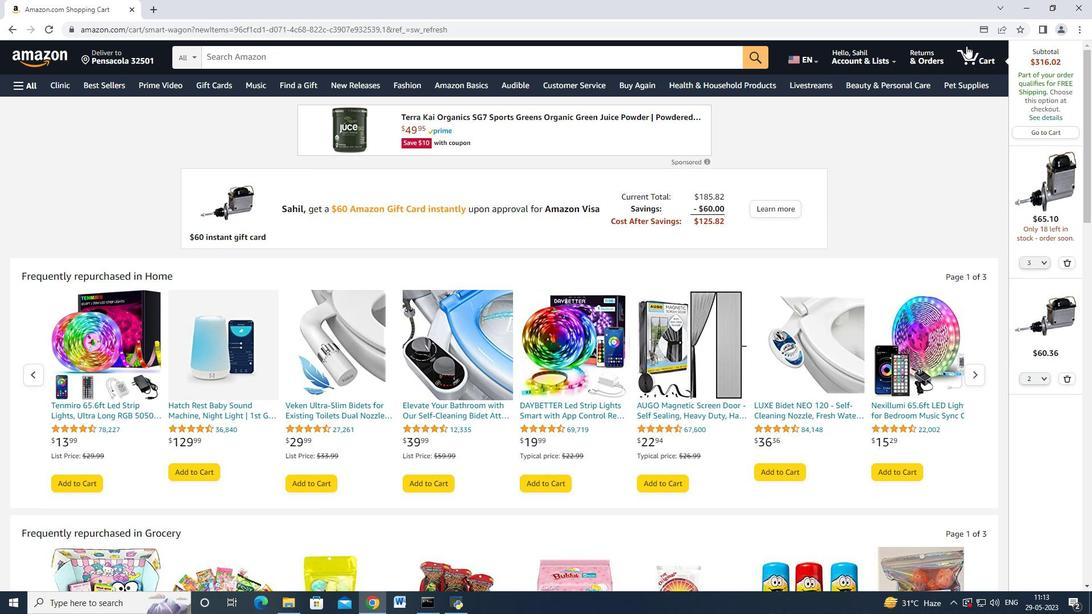 
Action: Mouse pressed left at (967, 51)
Screenshot: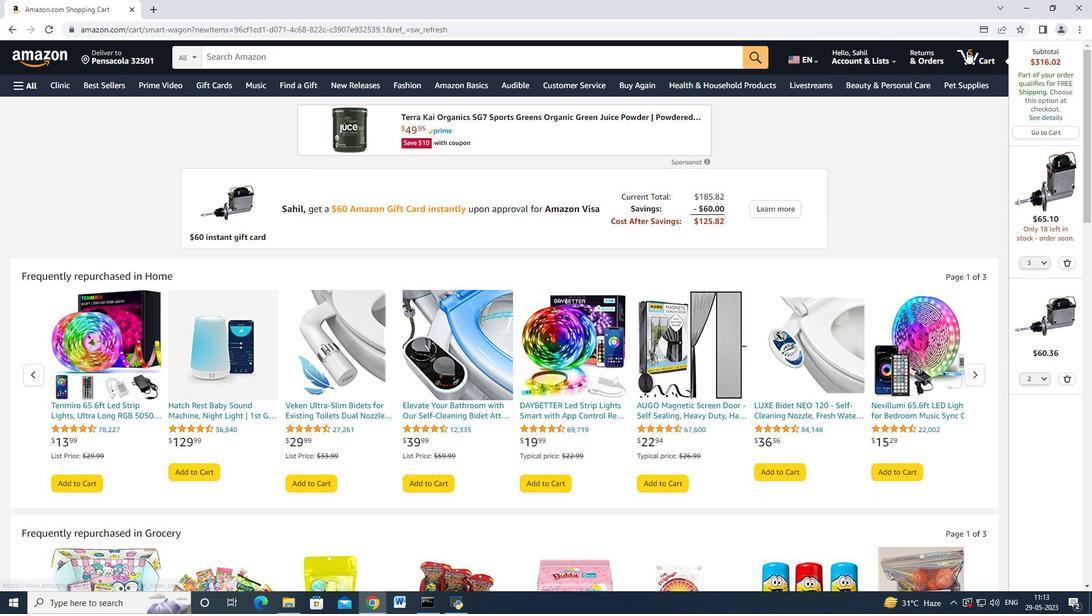 
Action: Mouse moved to (845, 269)
Screenshot: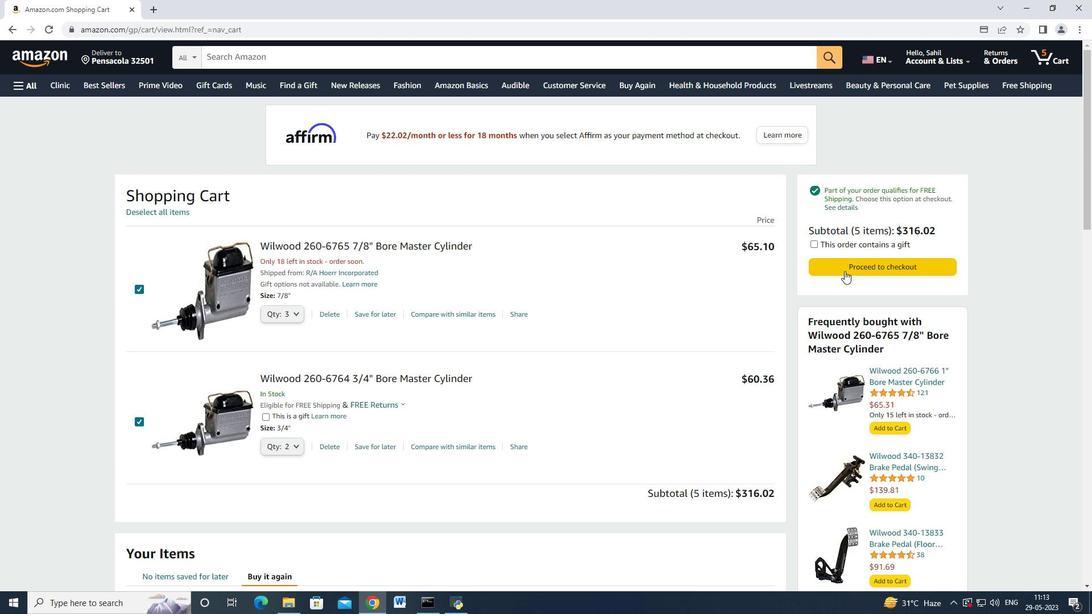 
Action: Mouse pressed left at (845, 269)
Screenshot: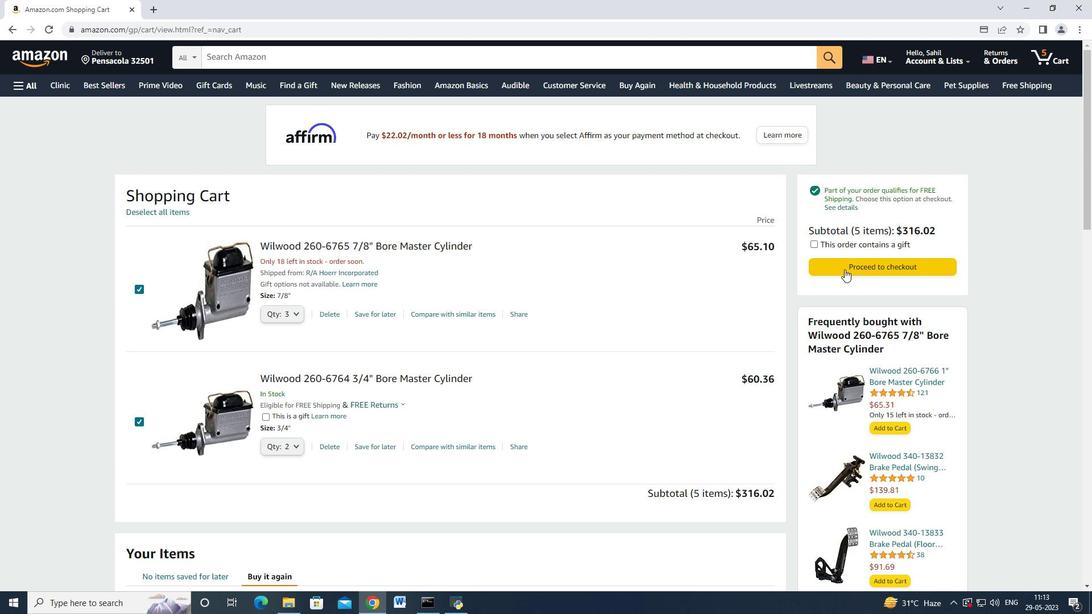 
Action: Mouse moved to (436, 300)
Screenshot: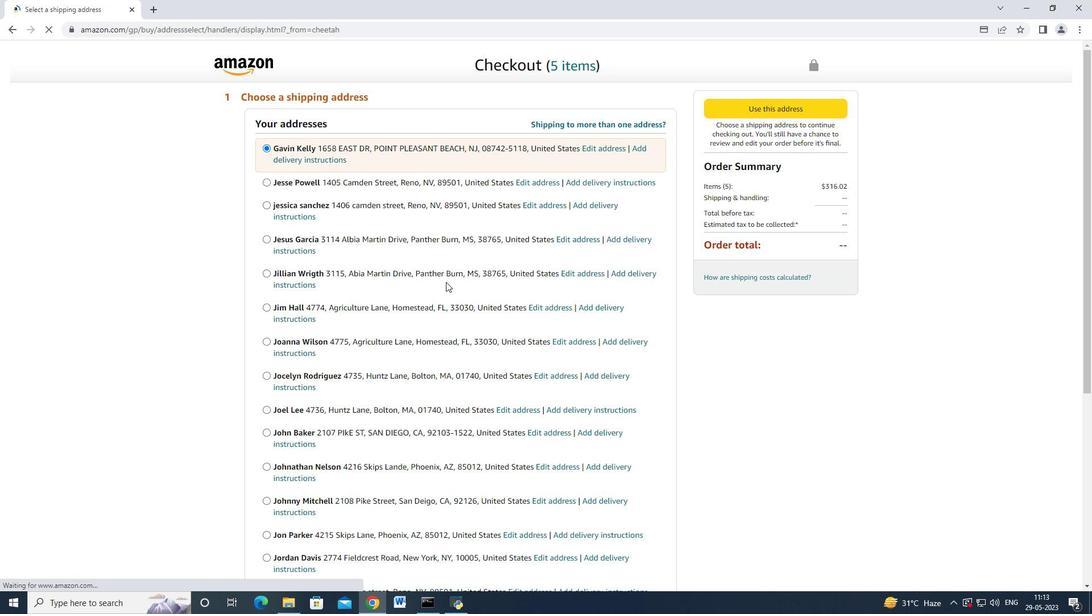 
Action: Mouse scrolled (436, 299) with delta (0, 0)
Screenshot: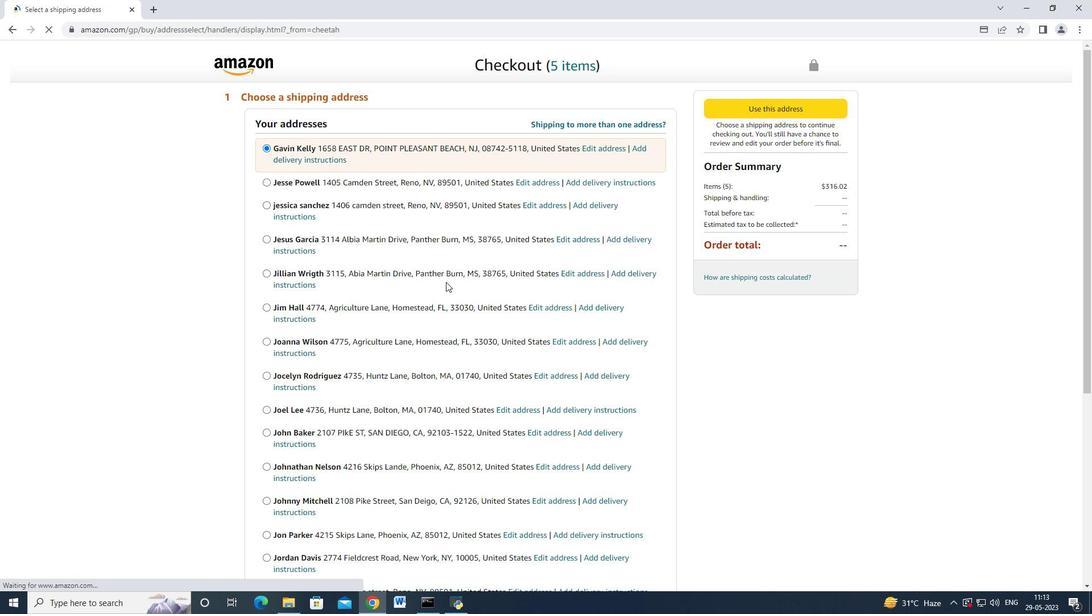 
Action: Mouse moved to (436, 300)
Screenshot: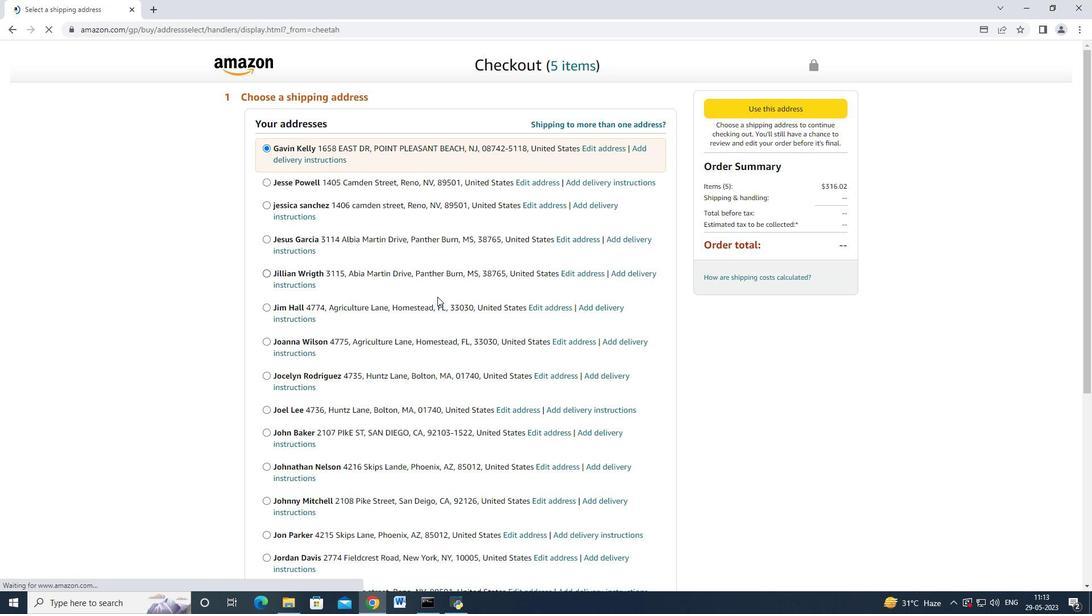 
Action: Mouse scrolled (436, 300) with delta (0, 0)
Screenshot: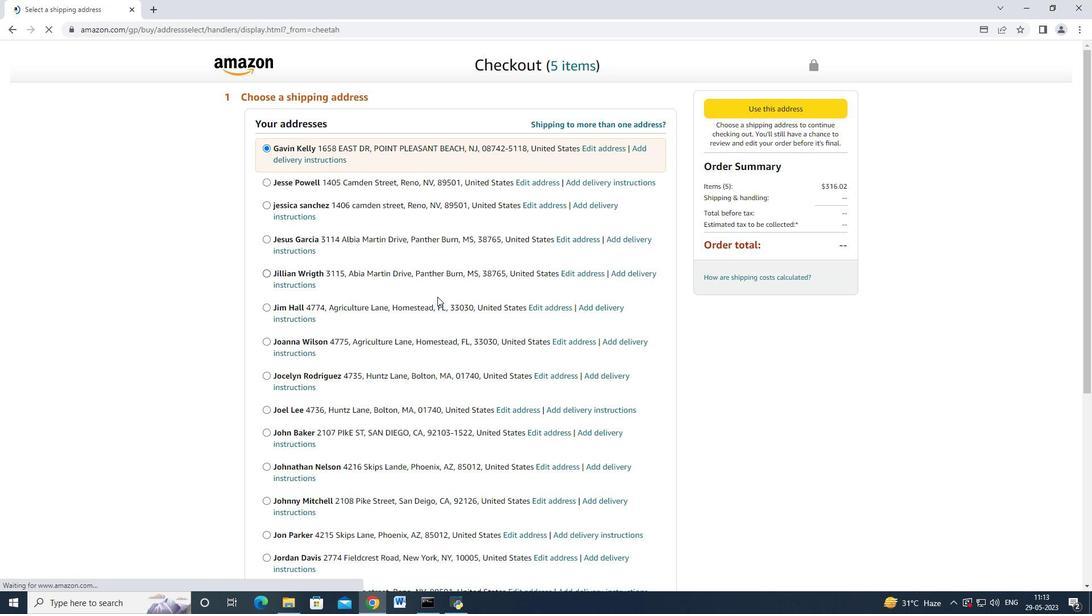 
Action: Mouse scrolled (436, 300) with delta (0, 0)
Screenshot: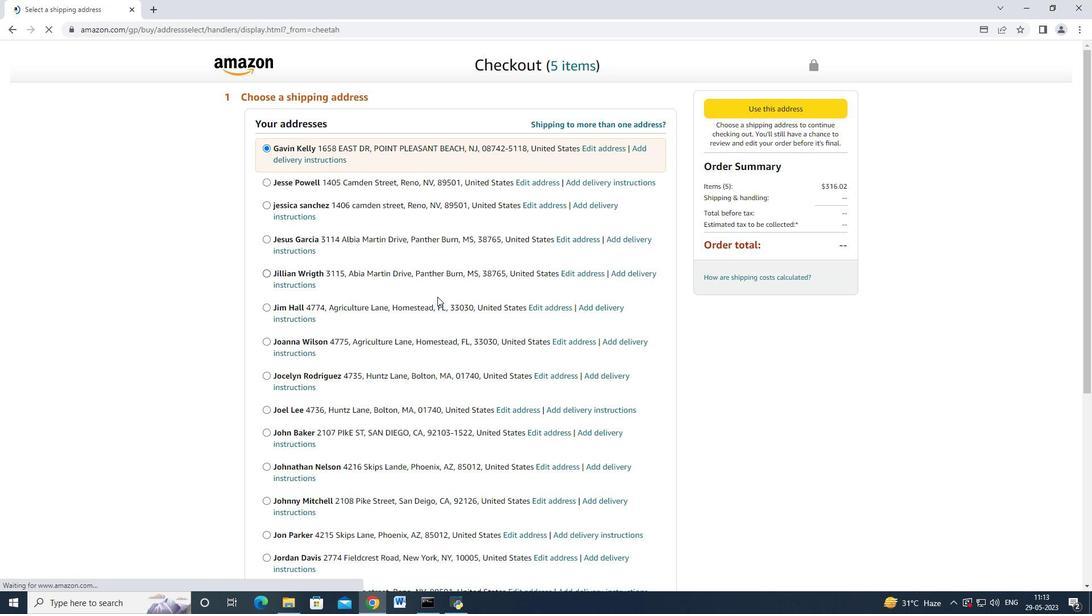 
Action: Mouse scrolled (436, 300) with delta (0, 0)
Screenshot: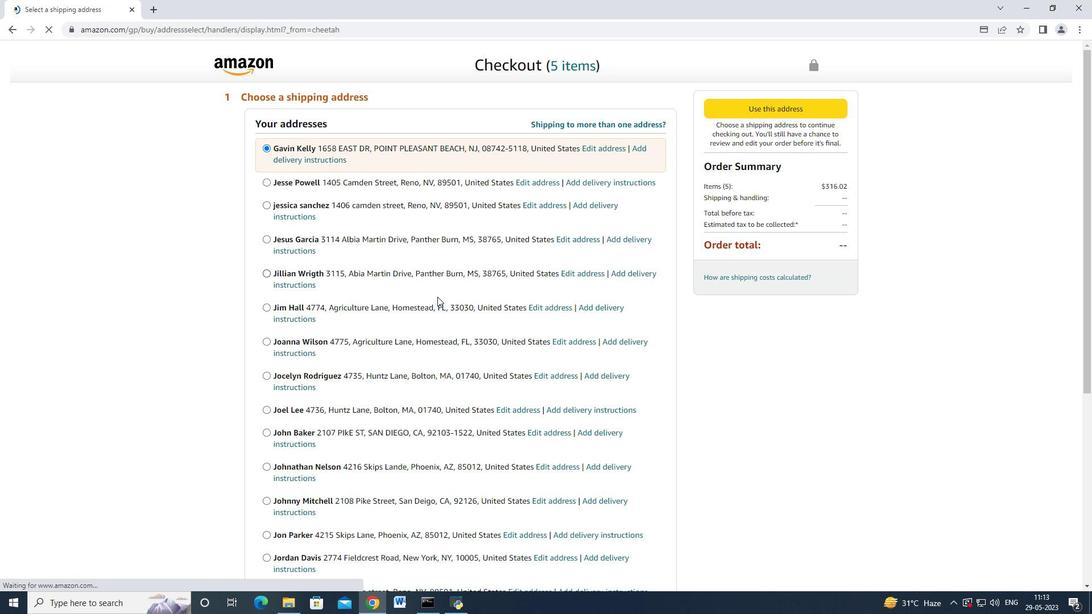 
Action: Mouse scrolled (436, 300) with delta (0, 0)
Screenshot: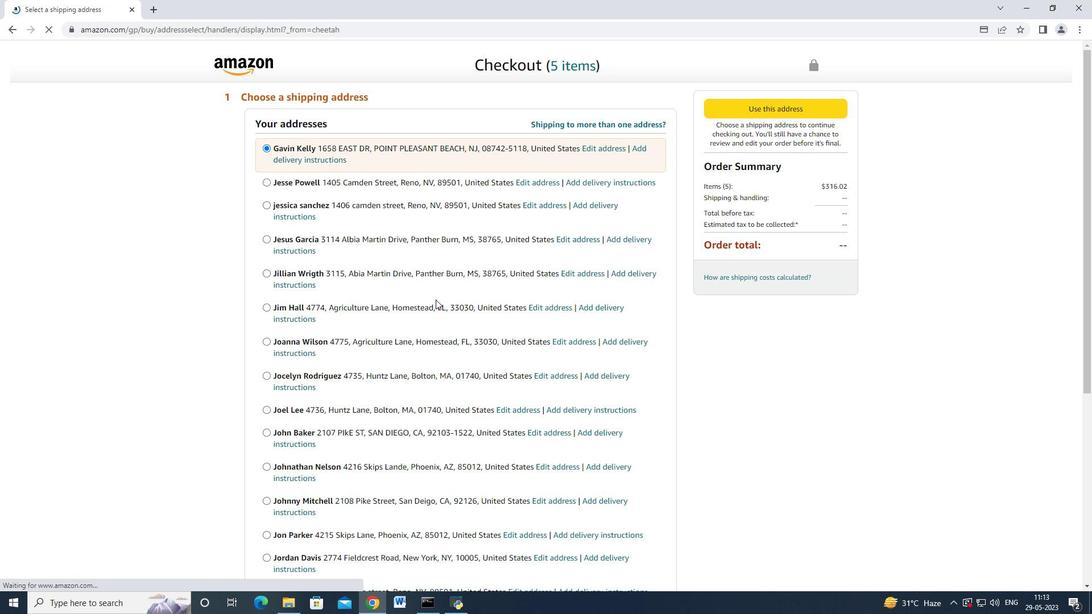 
Action: Mouse moved to (315, 329)
Screenshot: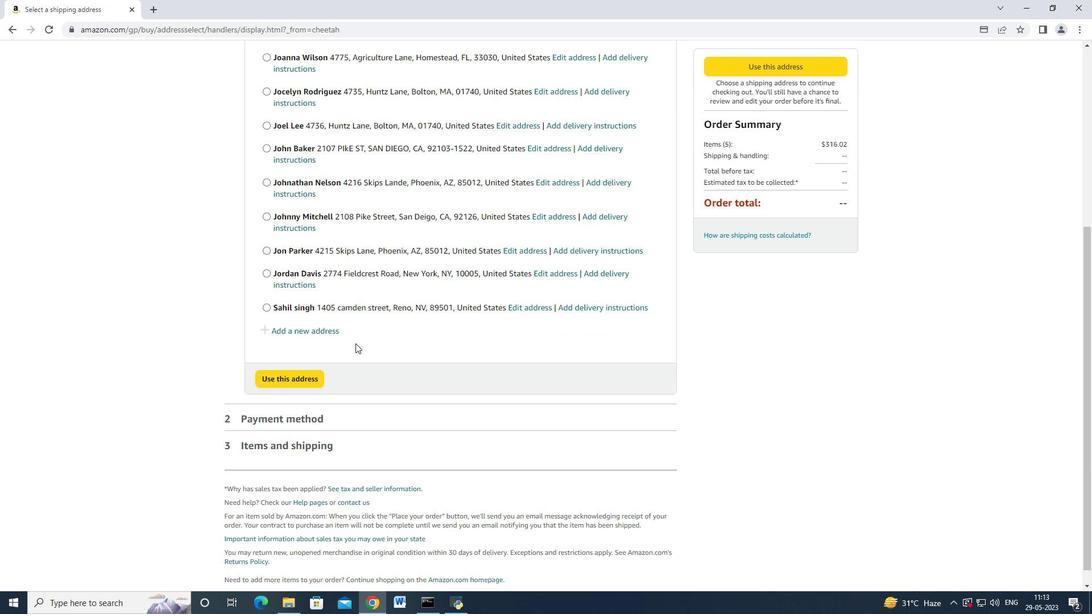 
Action: Mouse pressed left at (315, 329)
Screenshot: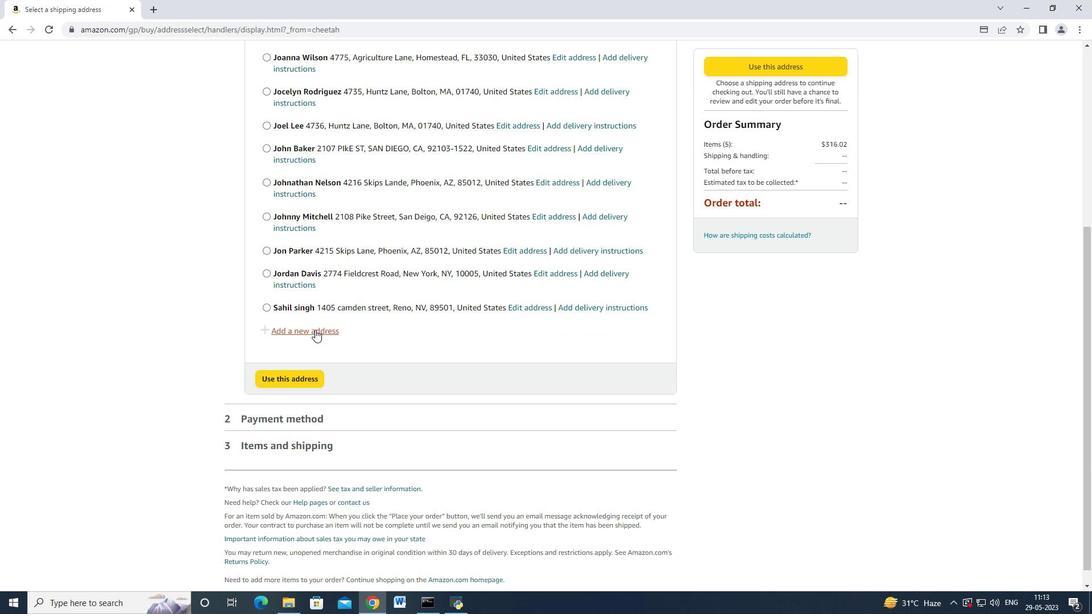 
Action: Mouse moved to (395, 273)
Screenshot: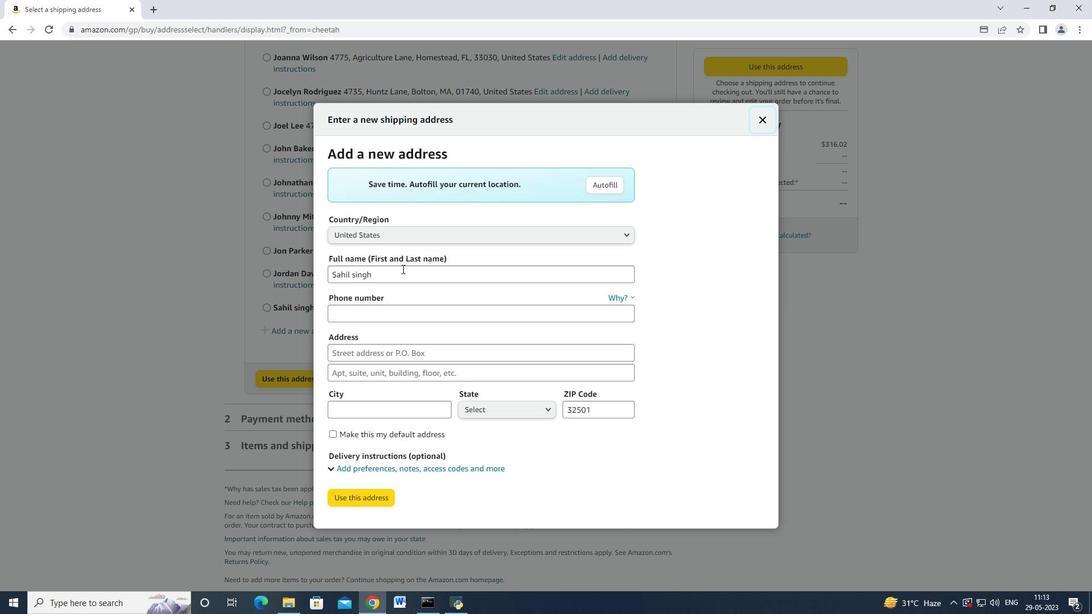 
Action: Mouse pressed left at (395, 273)
Screenshot: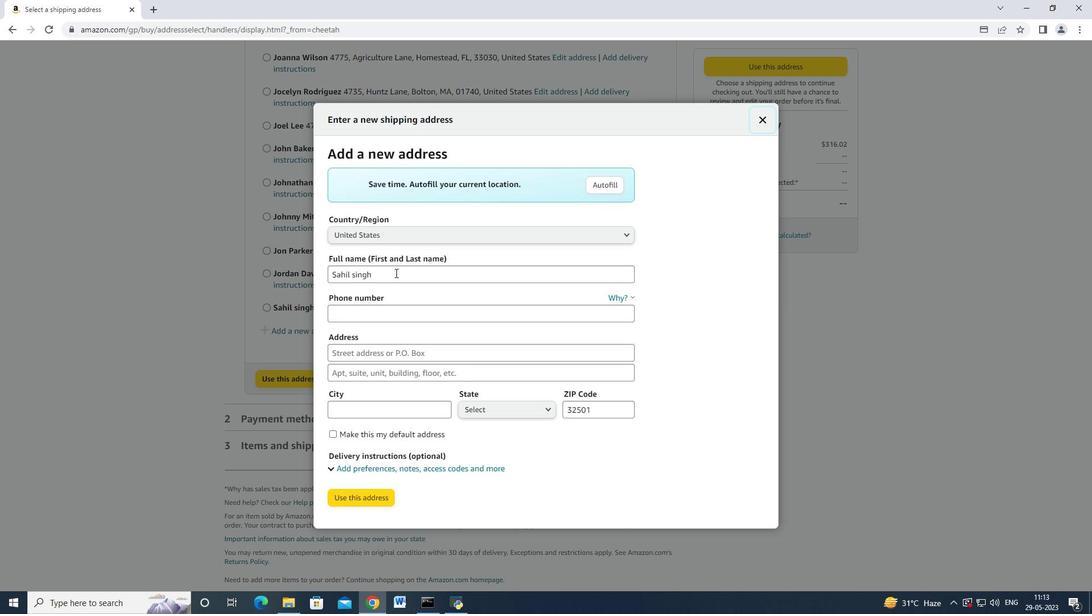 
Action: Mouse moved to (319, 329)
Screenshot: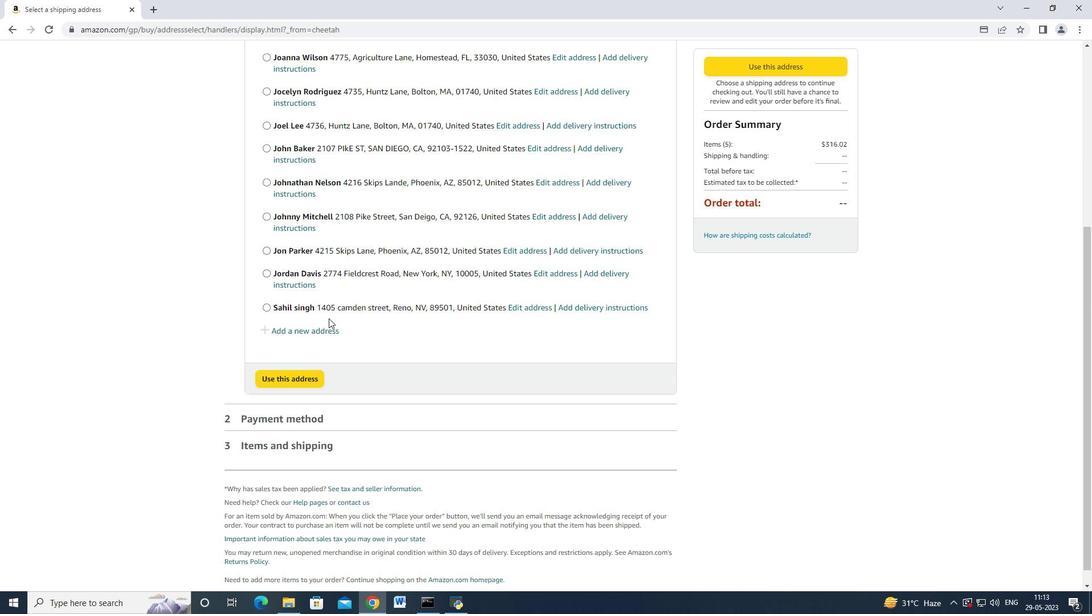
Action: Mouse pressed left at (319, 329)
Screenshot: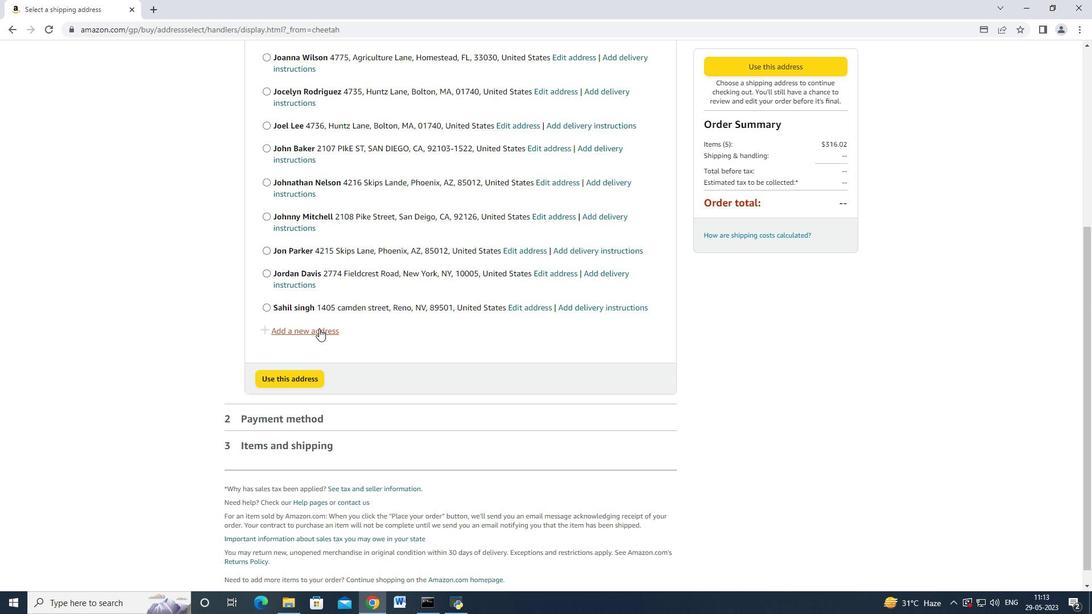 
Action: Mouse moved to (381, 275)
Screenshot: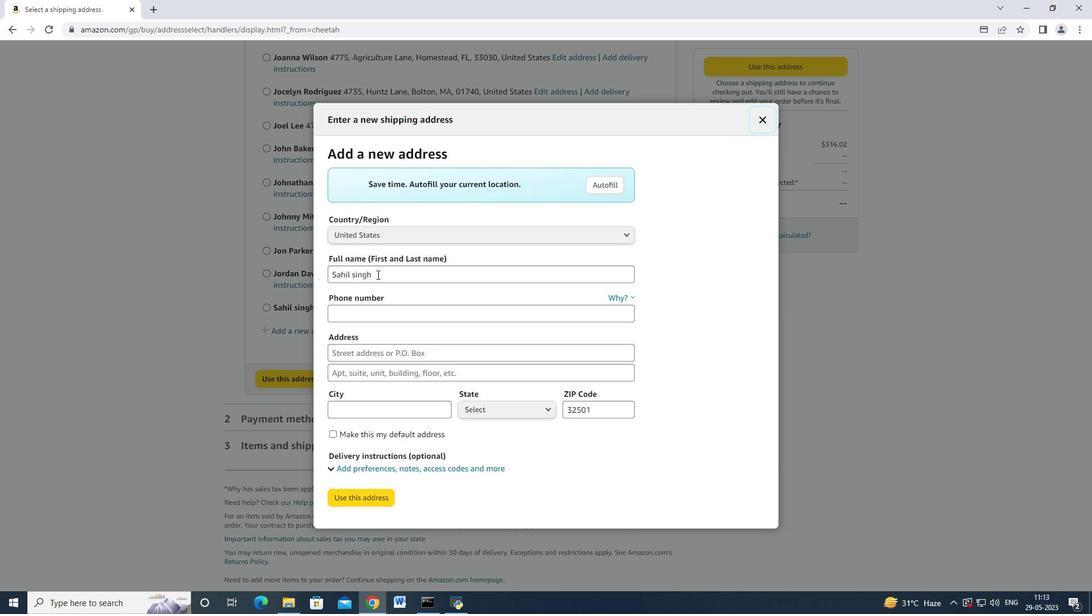 
Action: Mouse pressed left at (381, 275)
Screenshot: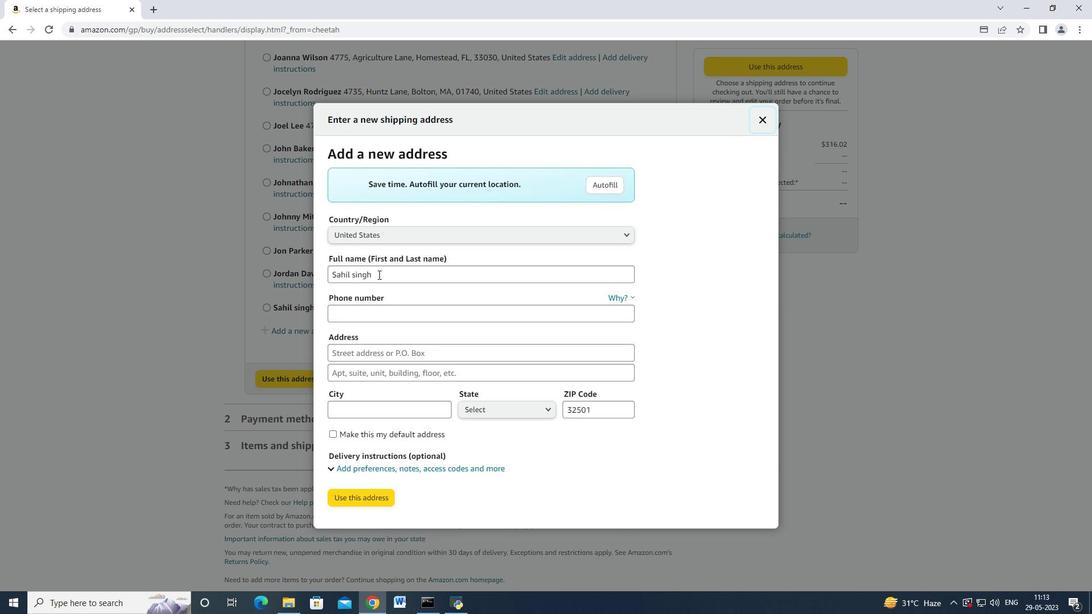 
Action: Mouse moved to (381, 276)
Screenshot: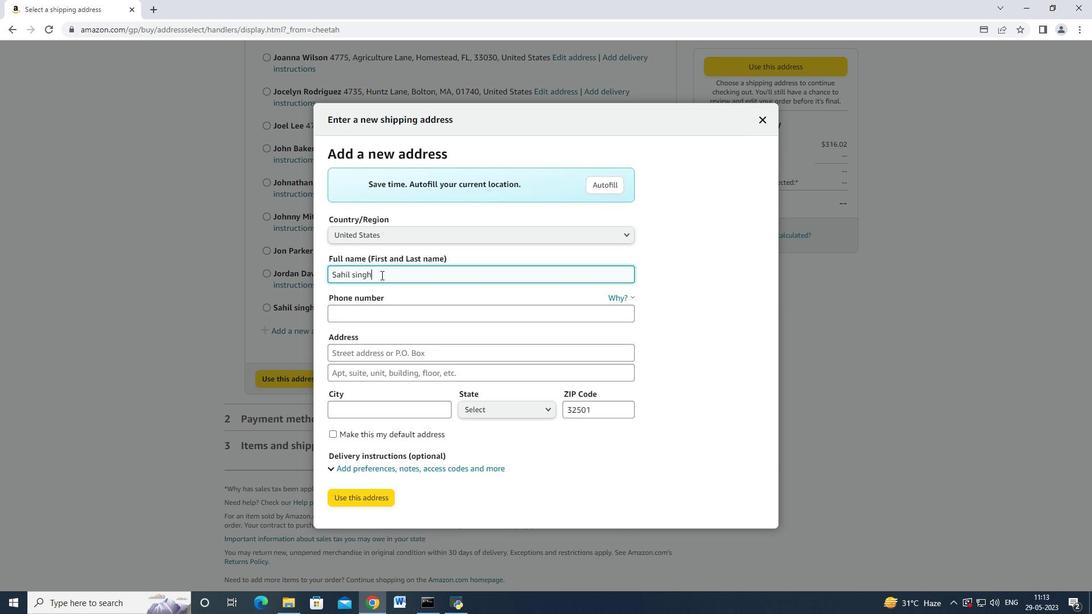 
Action: Key pressed <Key.backspace><Key.backspace><Key.backspace><Key.backspace><Key.backspace><Key.backspace><Key.backspace><Key.backspace><Key.backspace><Key.backspace><Key.backspace><Key.shift>Jorge<Key.space><Key.shift>Perez<Key.tab><Key.tab>6318992414<Key.tab>2775<Key.space><Key.shift>Fo<Key.backspace>ieldcrest<Key.space><Key.shift>Road<Key.space>,<Key.backspace><Key.tab><Key.tab><Key.shift>New<Key.space><Key.shift>York<Key.tab>
Screenshot: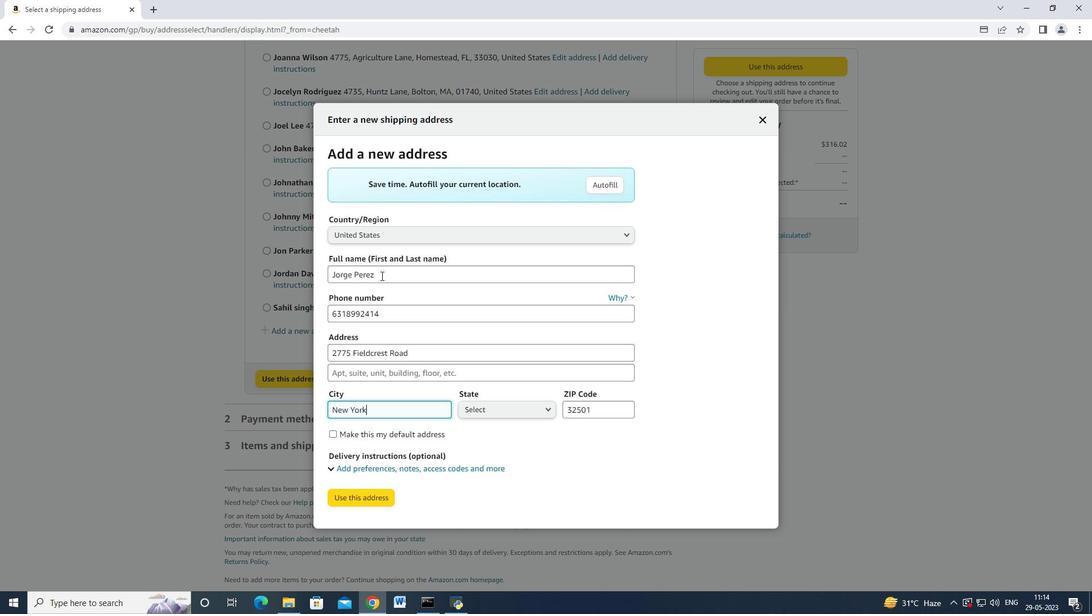 
Action: Mouse moved to (511, 417)
Screenshot: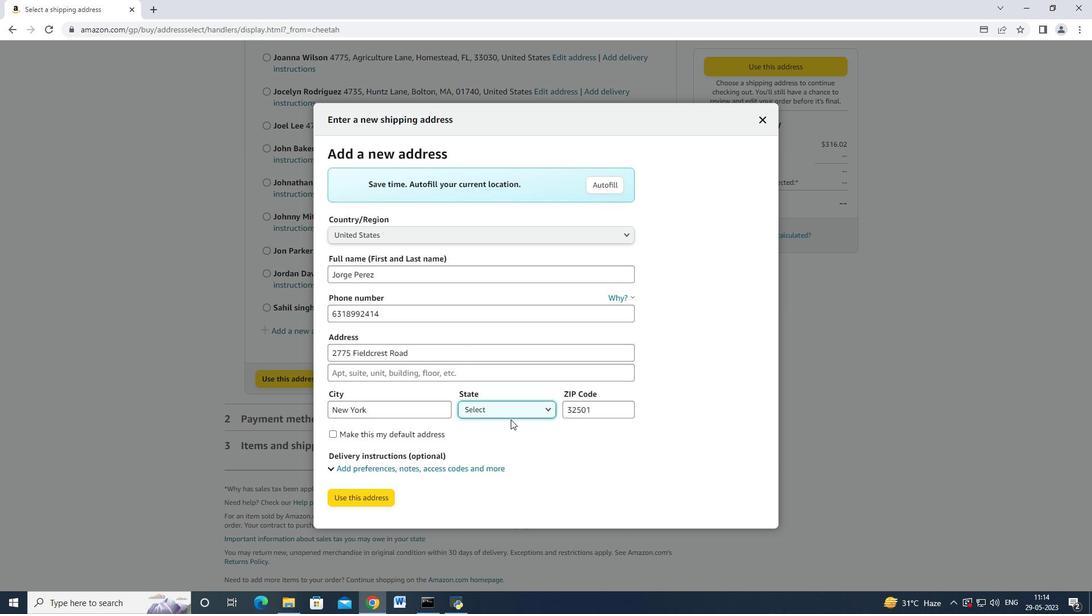 
Action: Mouse pressed left at (511, 417)
Screenshot: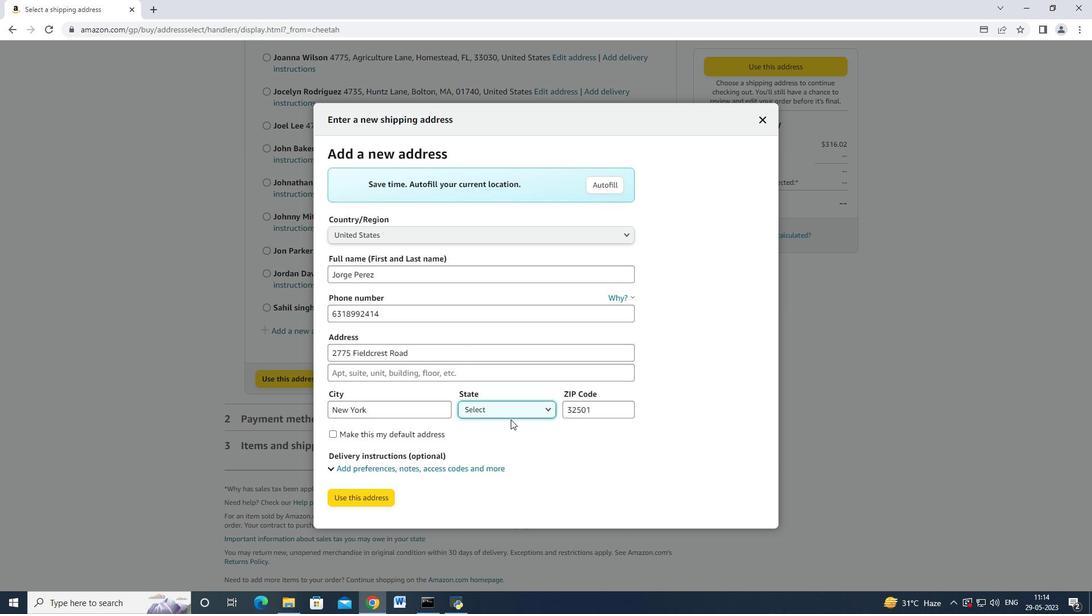 
Action: Mouse moved to (499, 376)
Screenshot: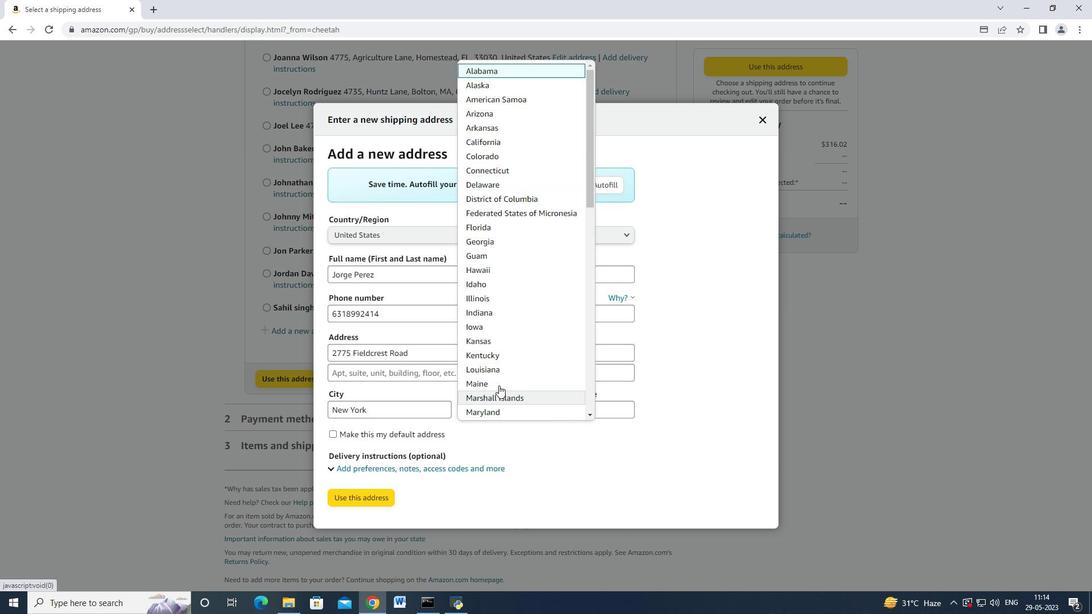 
Action: Mouse scrolled (499, 376) with delta (0, 0)
Screenshot: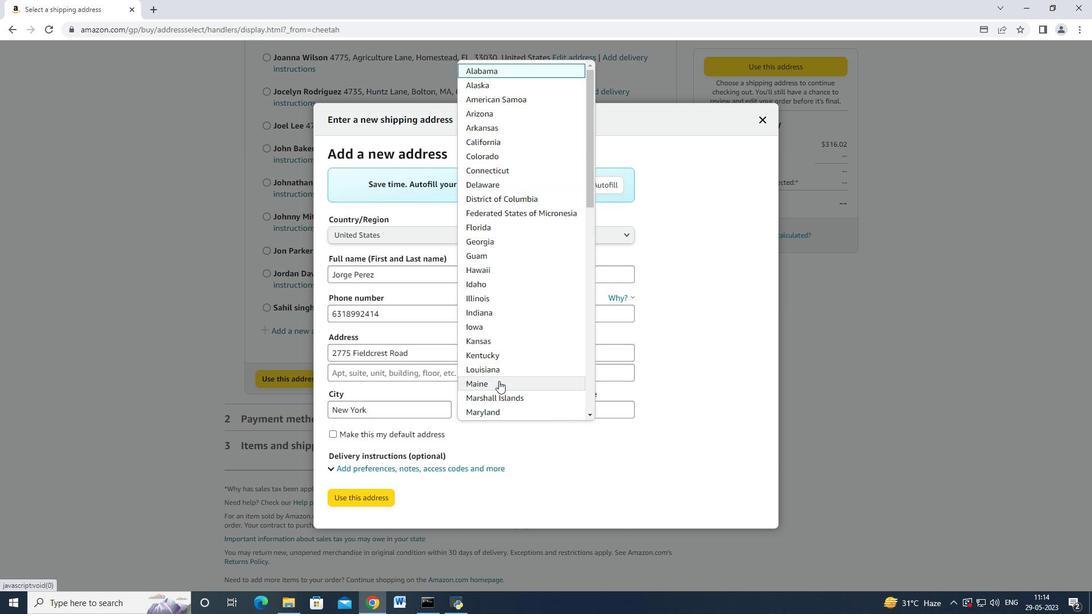 
Action: Mouse scrolled (499, 376) with delta (0, 0)
Screenshot: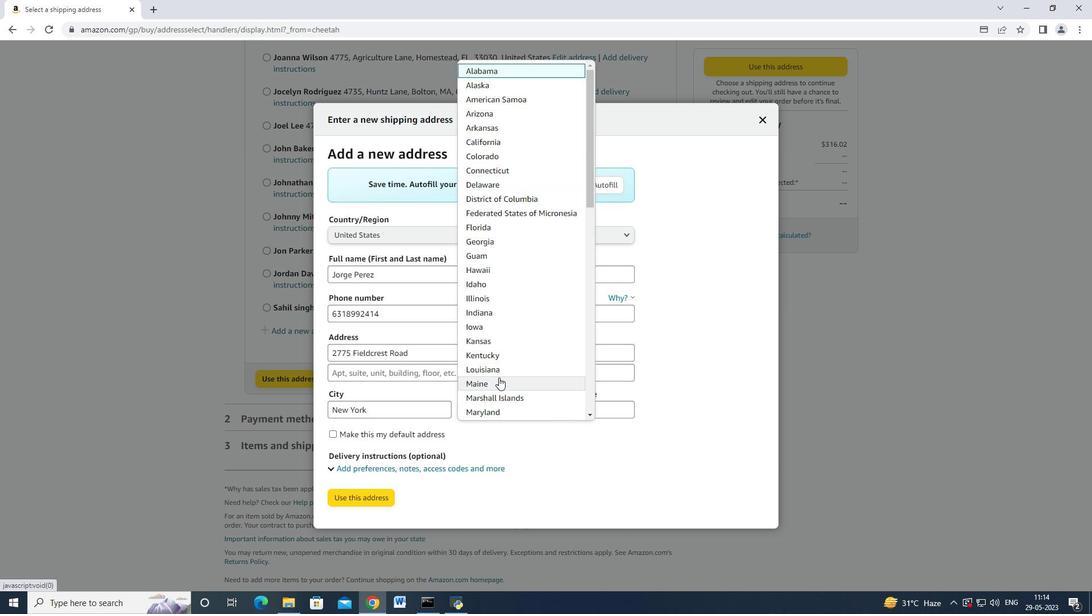 
Action: Mouse scrolled (499, 376) with delta (0, 0)
Screenshot: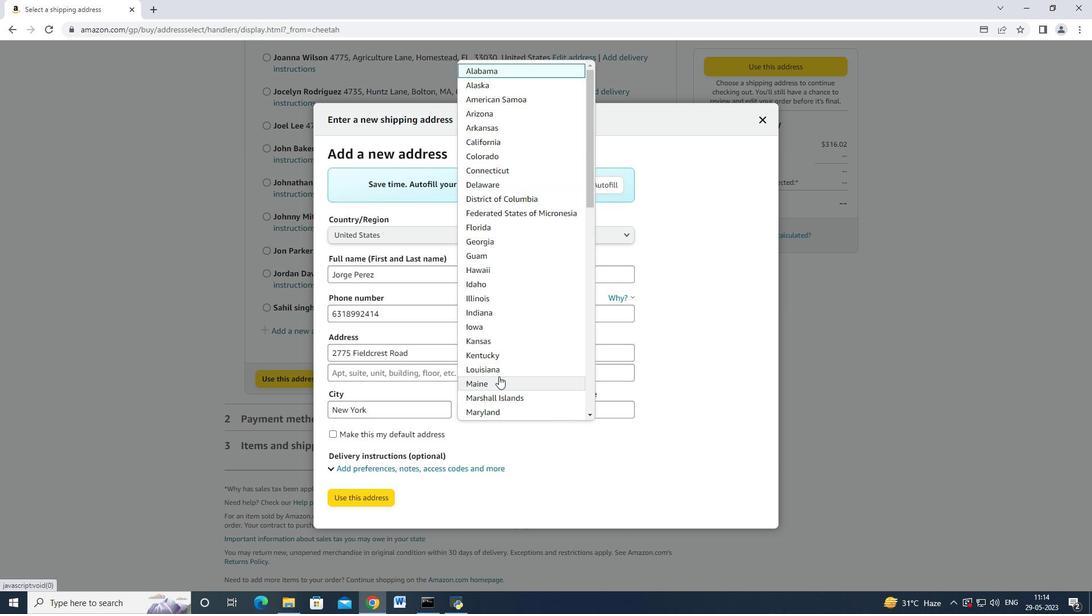 
Action: Mouse scrolled (499, 376) with delta (0, 0)
Screenshot: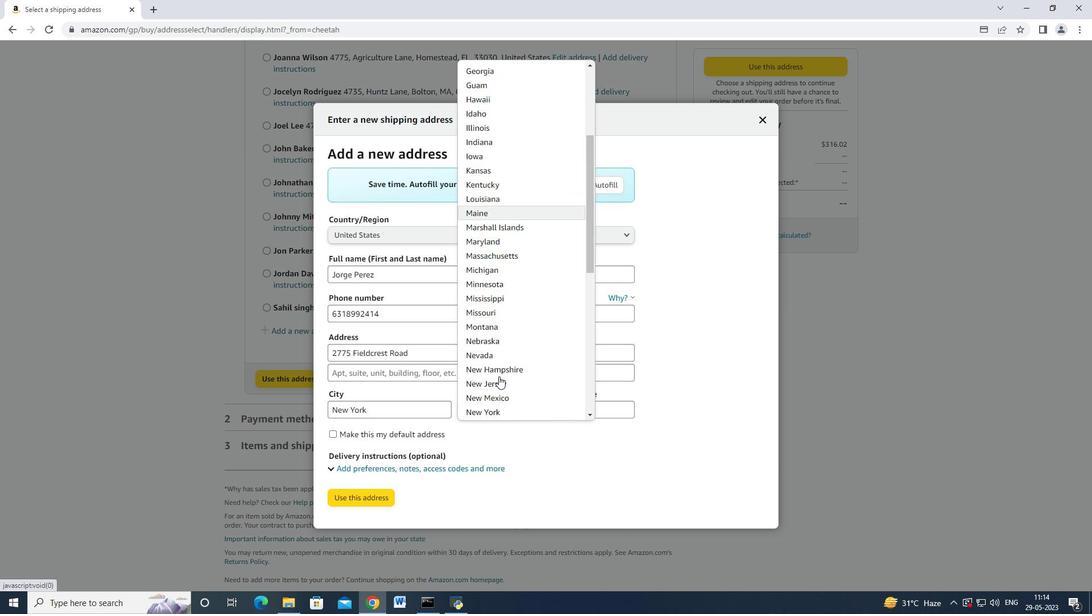 
Action: Mouse scrolled (499, 376) with delta (0, 0)
Screenshot: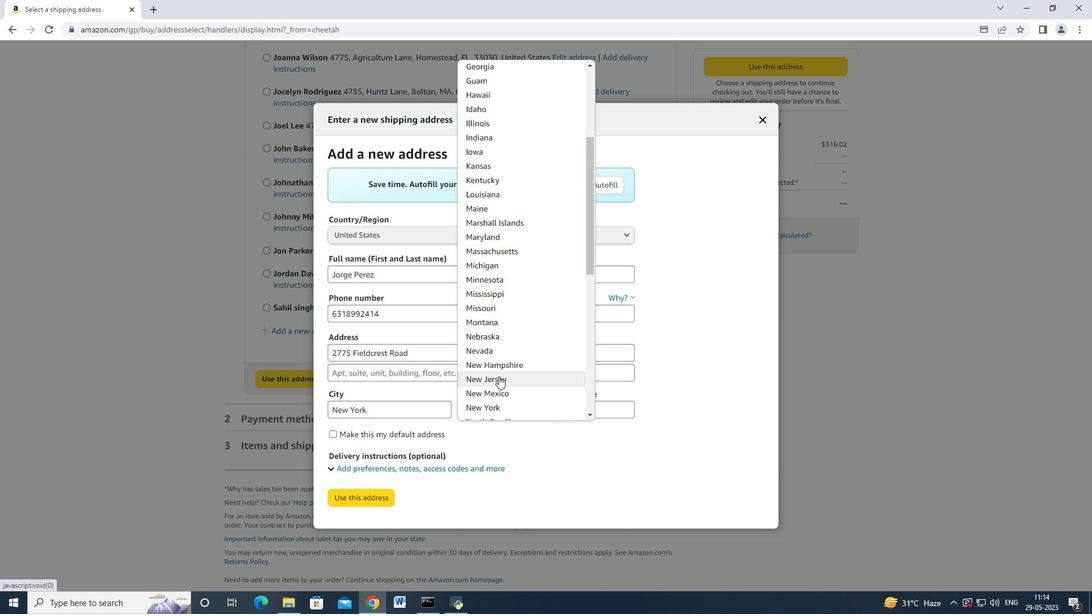
Action: Mouse scrolled (499, 376) with delta (0, 0)
Screenshot: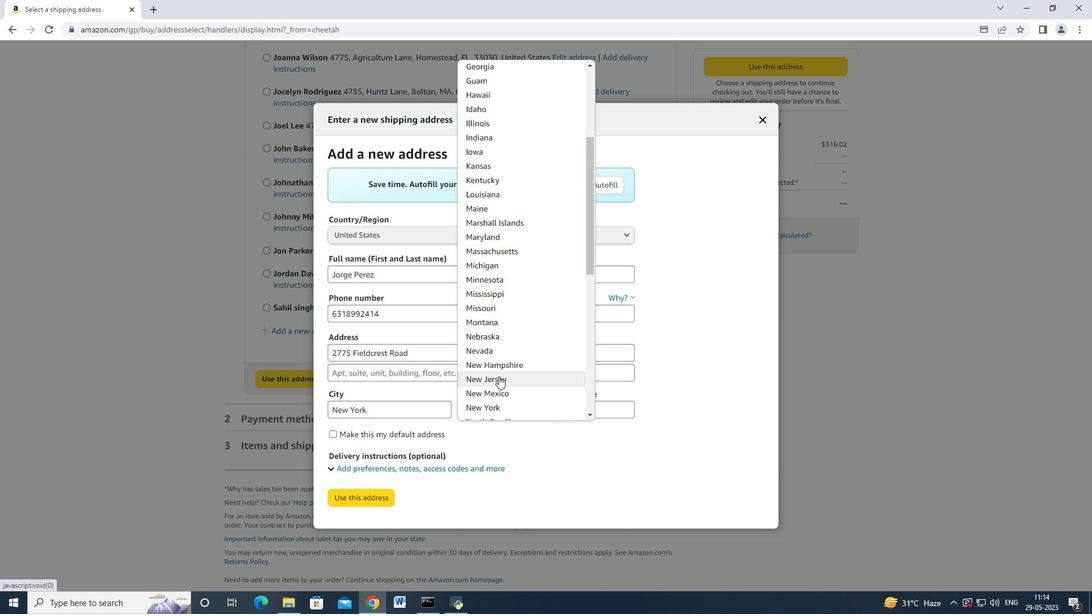 
Action: Mouse moved to (484, 244)
Screenshot: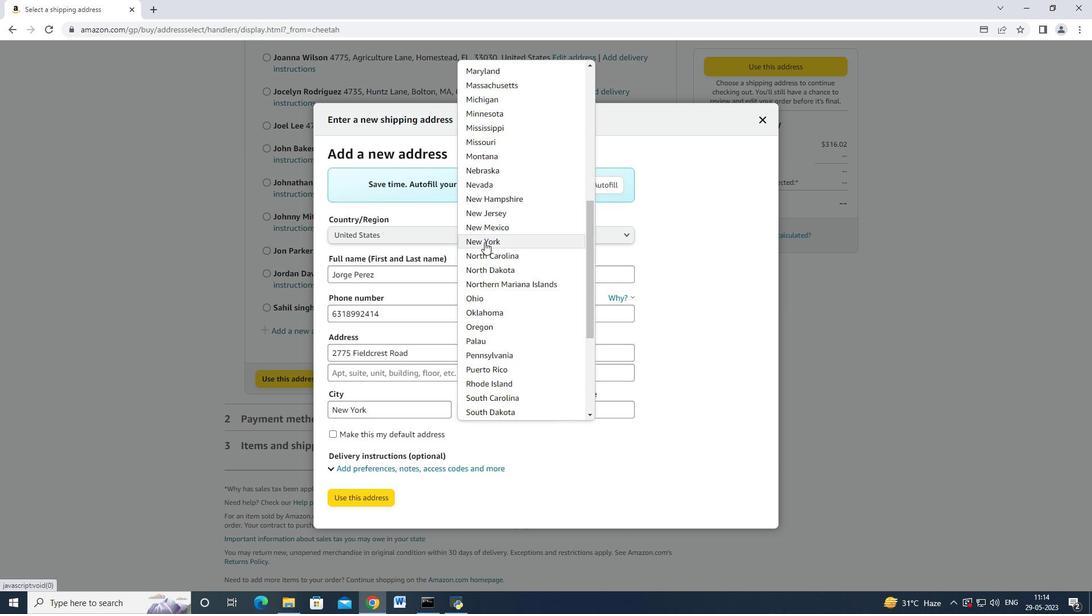 
Action: Mouse pressed left at (484, 244)
Screenshot: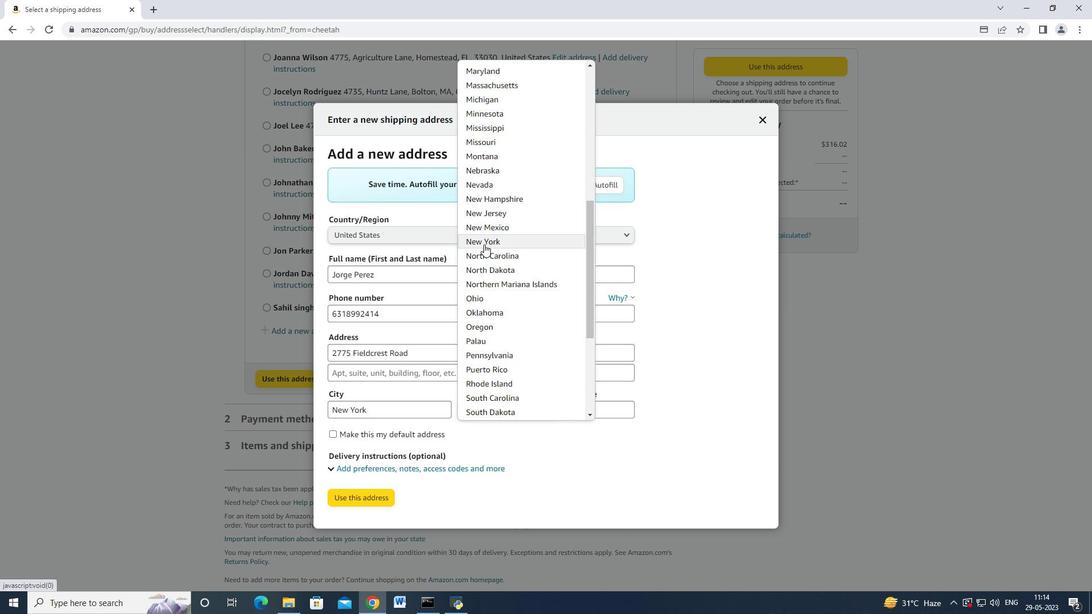 
Action: Mouse moved to (607, 408)
Screenshot: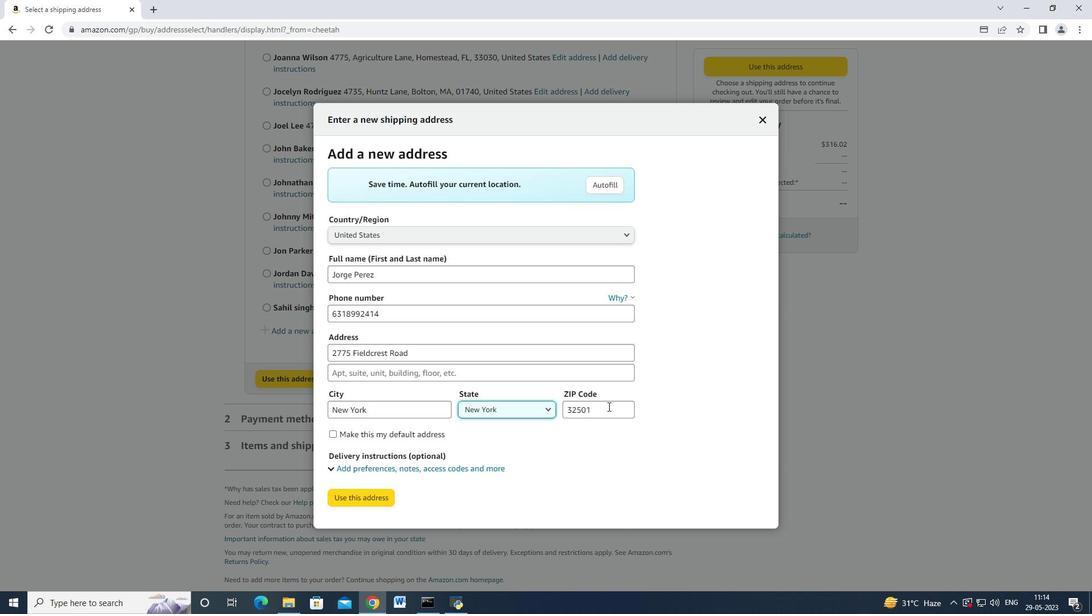 
Action: Mouse pressed left at (607, 408)
Screenshot: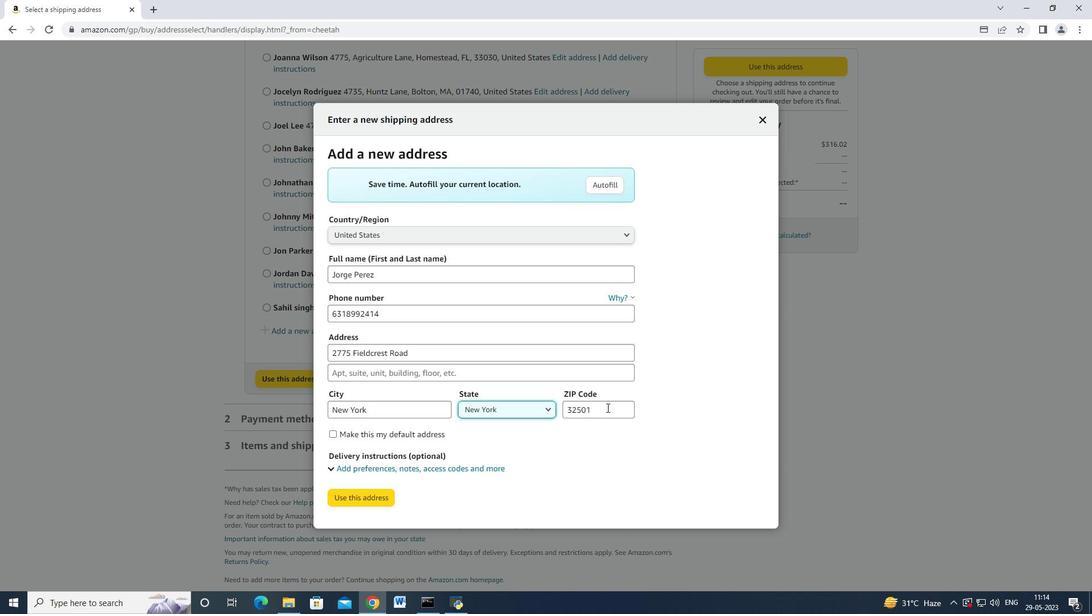 
Action: Mouse moved to (627, 413)
Screenshot: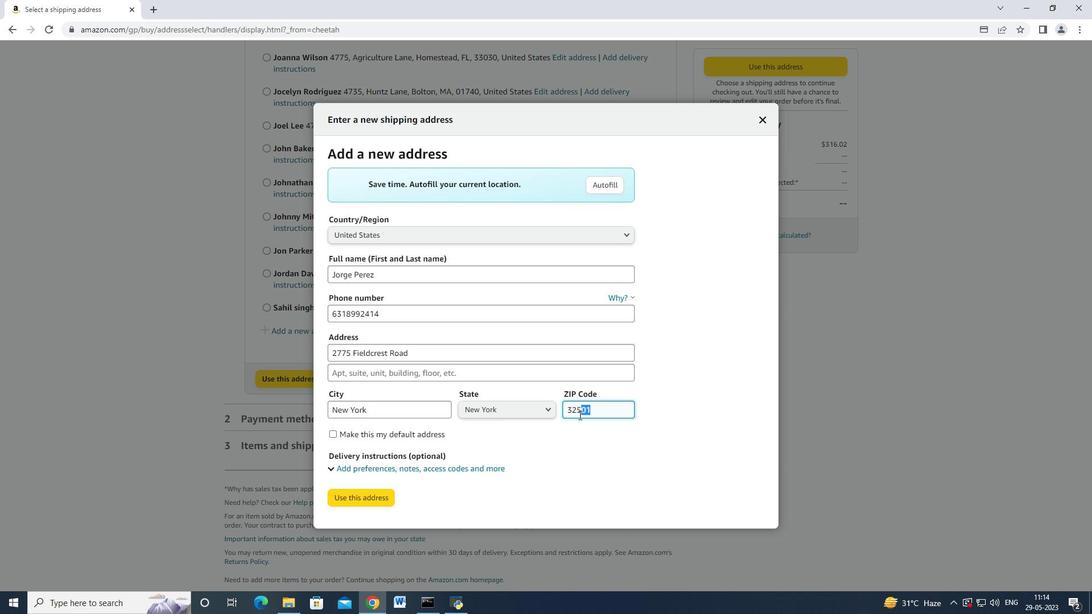 
Action: Key pressed <Key.backspace><Key.backspace><Key.backspace><Key.backspace><Key.backspace><Key.backspace>33<Key.backspace><Key.backspace>10005
Screenshot: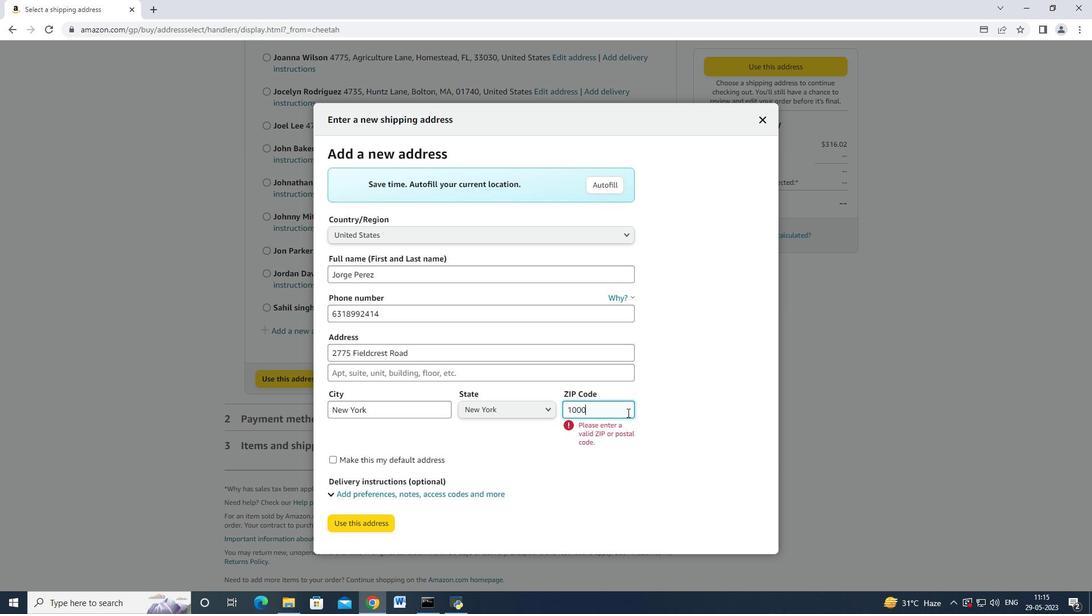
Action: Mouse moved to (371, 502)
Screenshot: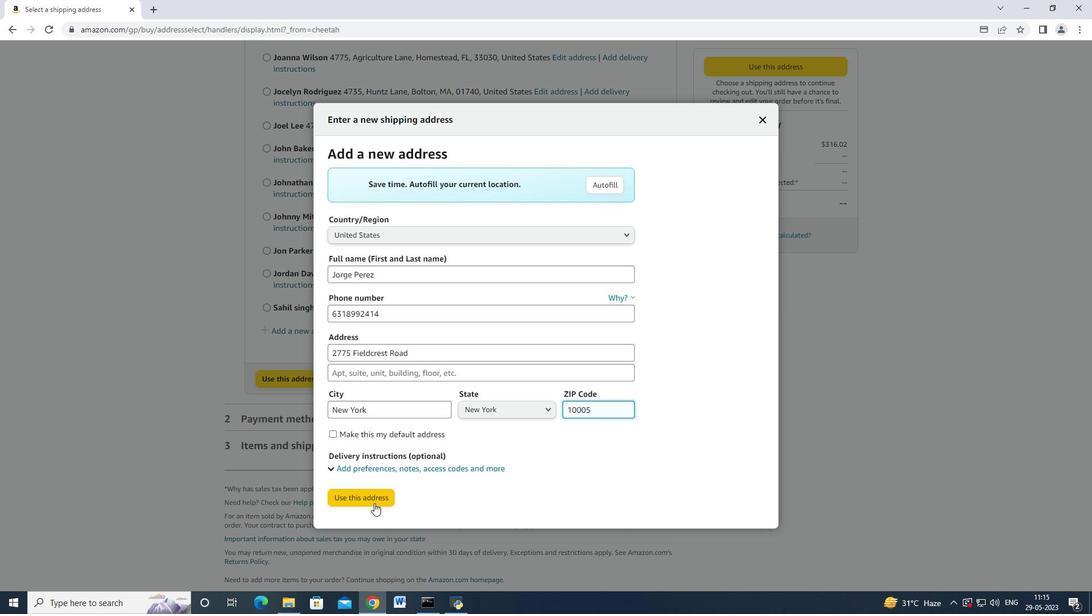 
Action: Mouse pressed left at (371, 502)
Screenshot: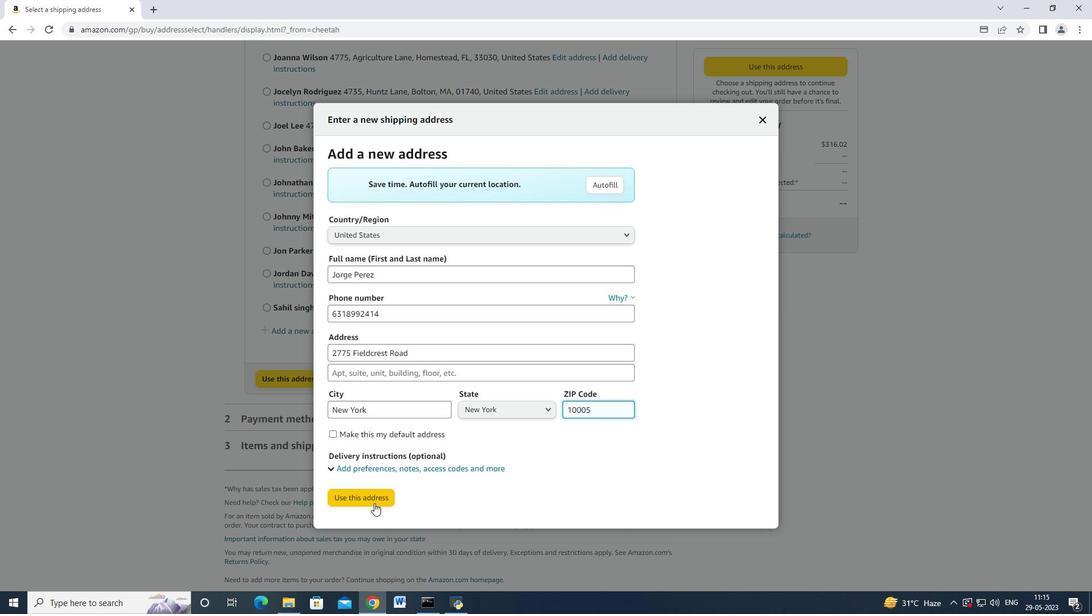 
Action: Mouse moved to (388, 486)
Screenshot: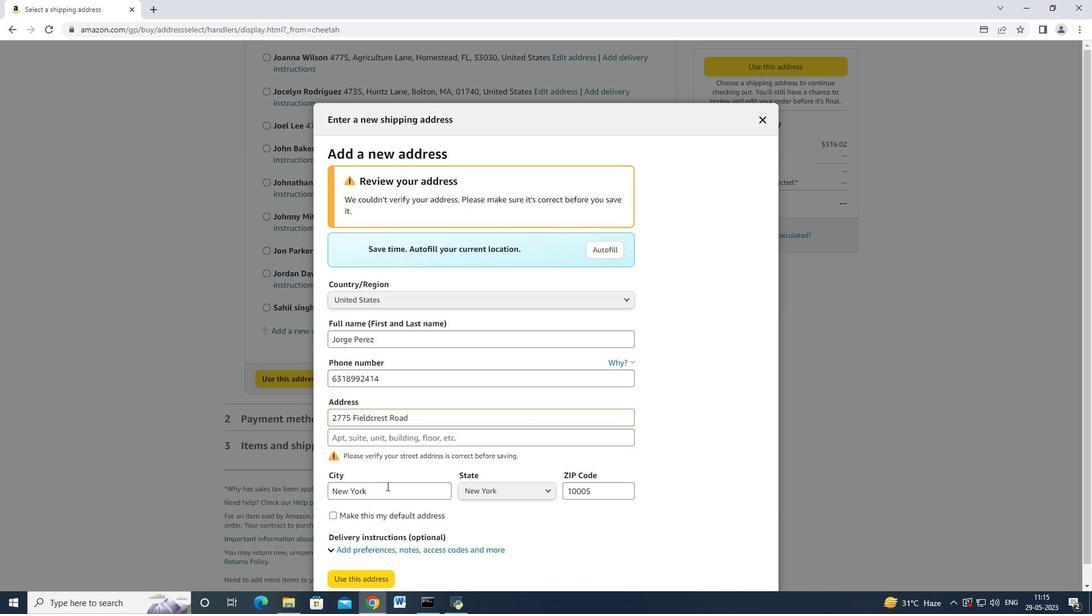 
Action: Mouse scrolled (388, 485) with delta (0, 0)
Screenshot: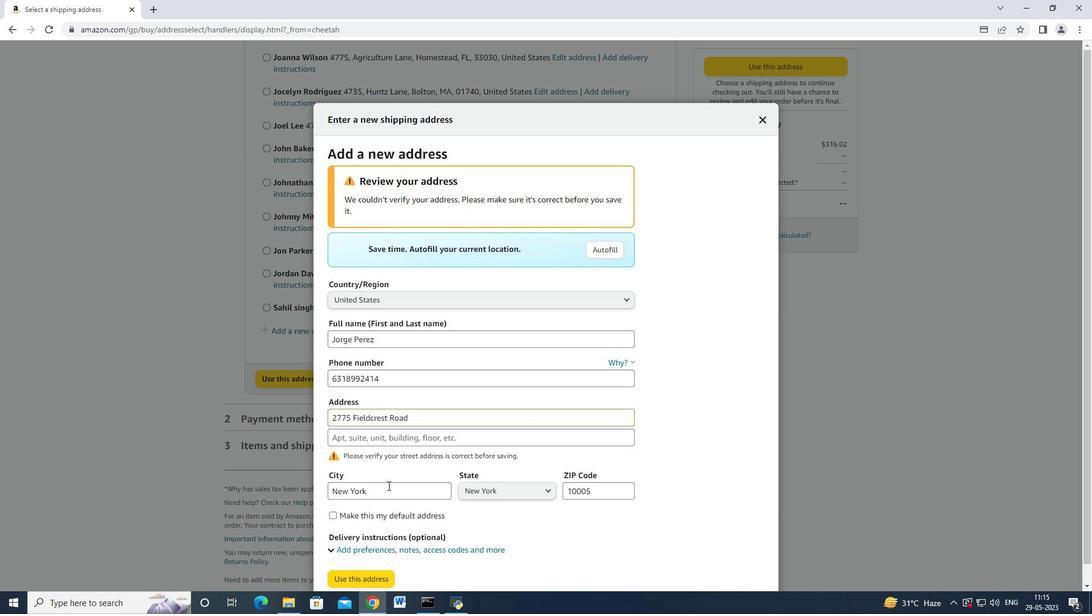 
Action: Mouse scrolled (388, 485) with delta (0, 0)
Screenshot: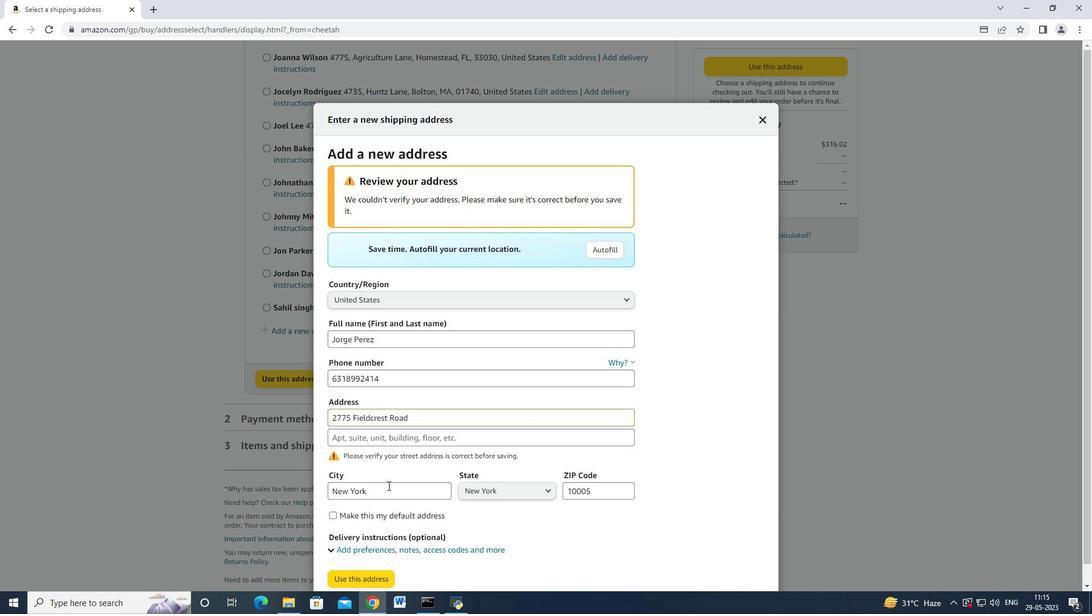 
Action: Mouse scrolled (388, 485) with delta (0, 0)
Screenshot: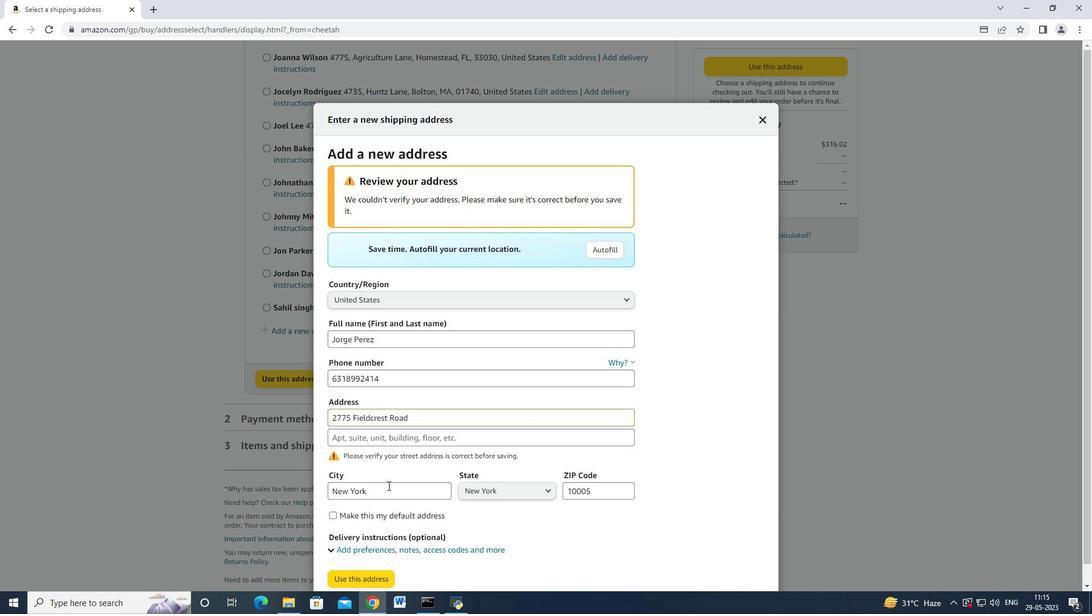 
Action: Mouse moved to (361, 561)
Screenshot: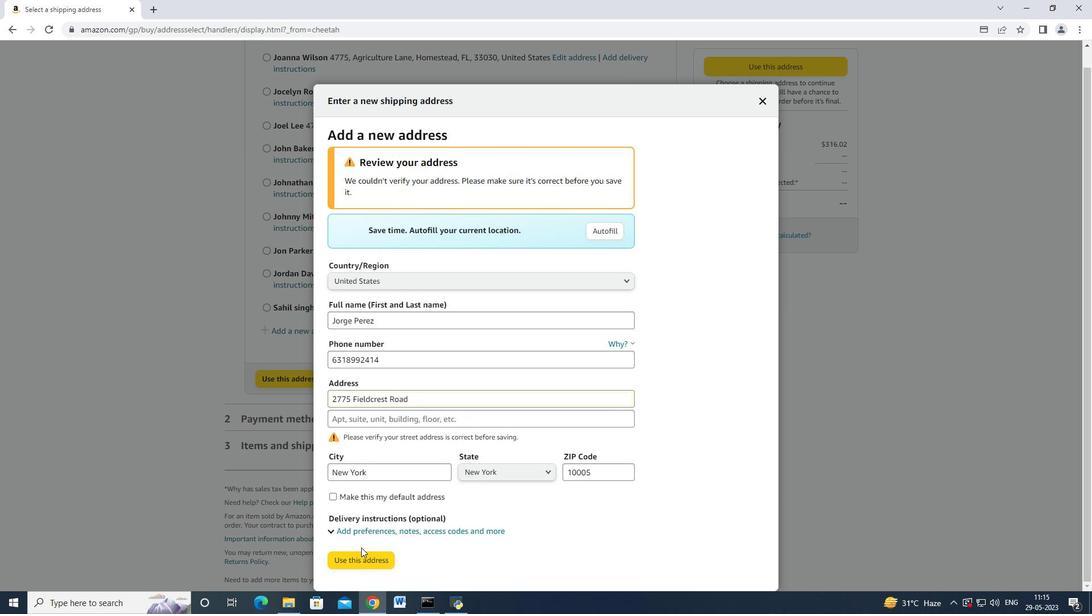 
Action: Mouse pressed left at (361, 561)
Screenshot: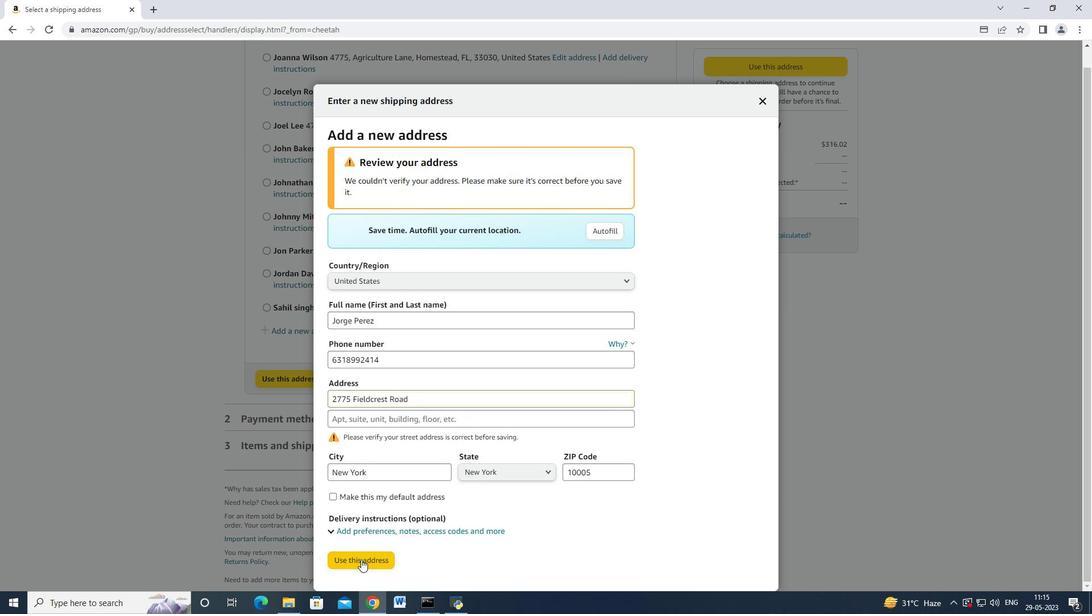 
Action: Mouse moved to (532, 318)
Screenshot: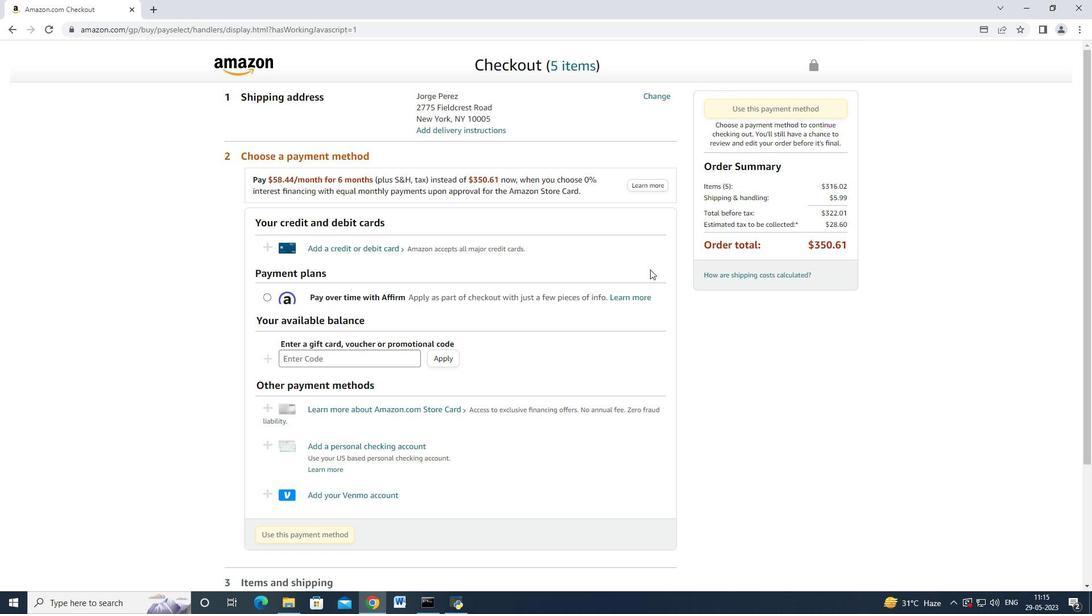 
Action: Mouse scrolled (532, 318) with delta (0, 0)
Screenshot: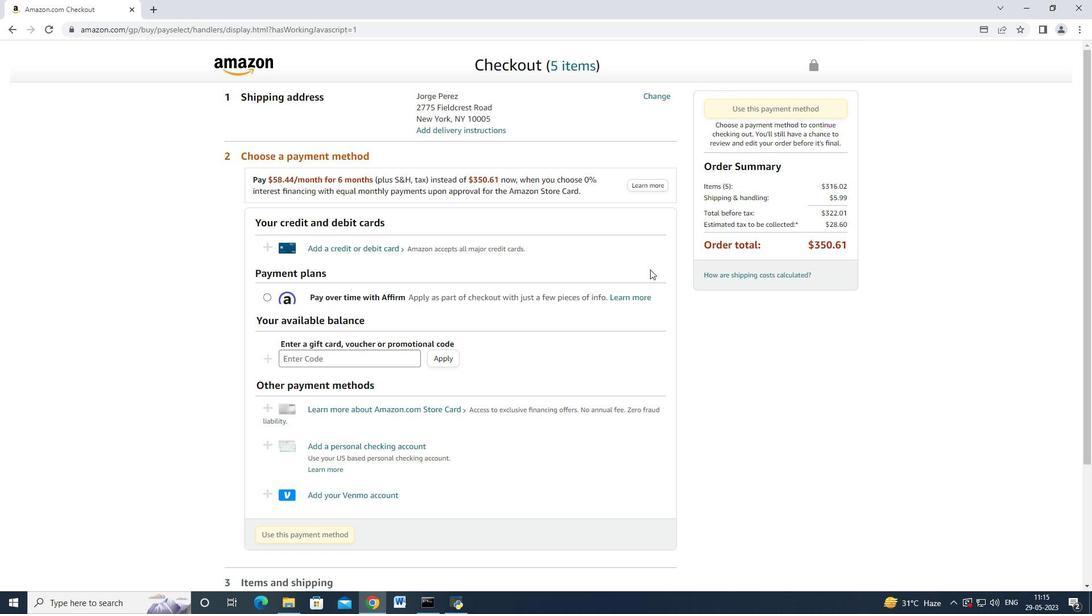 
Action: Mouse moved to (532, 319)
Screenshot: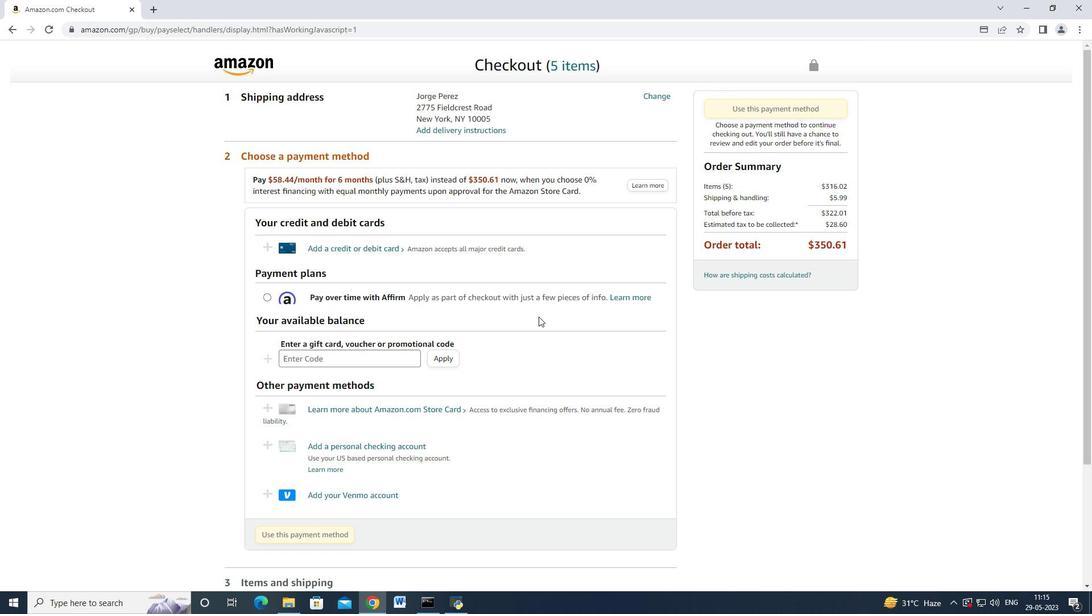 
Action: Mouse scrolled (532, 318) with delta (0, 0)
Screenshot: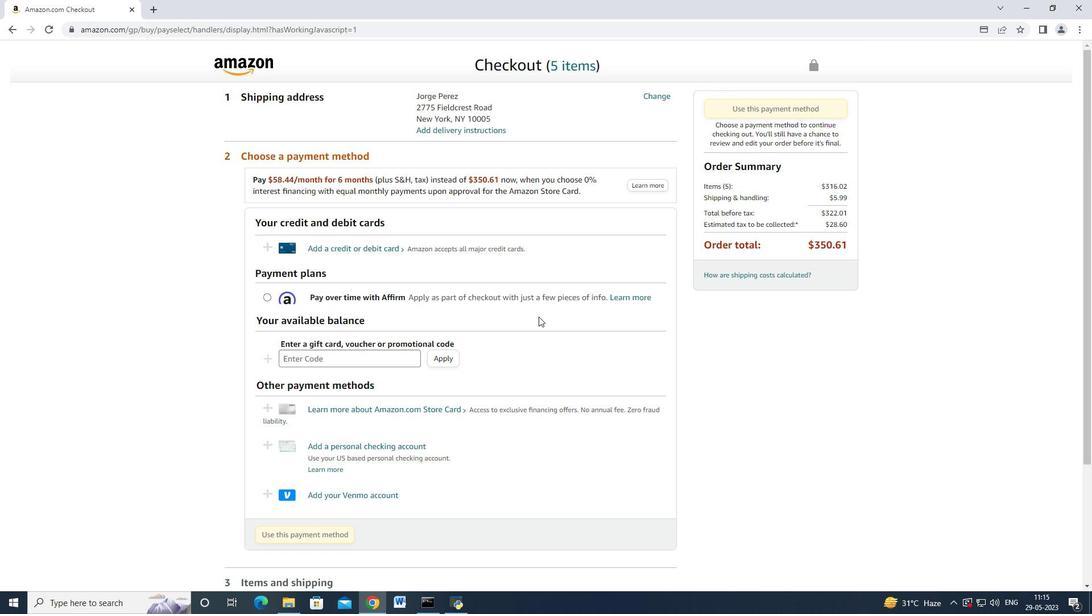 
Action: Mouse moved to (321, 132)
Screenshot: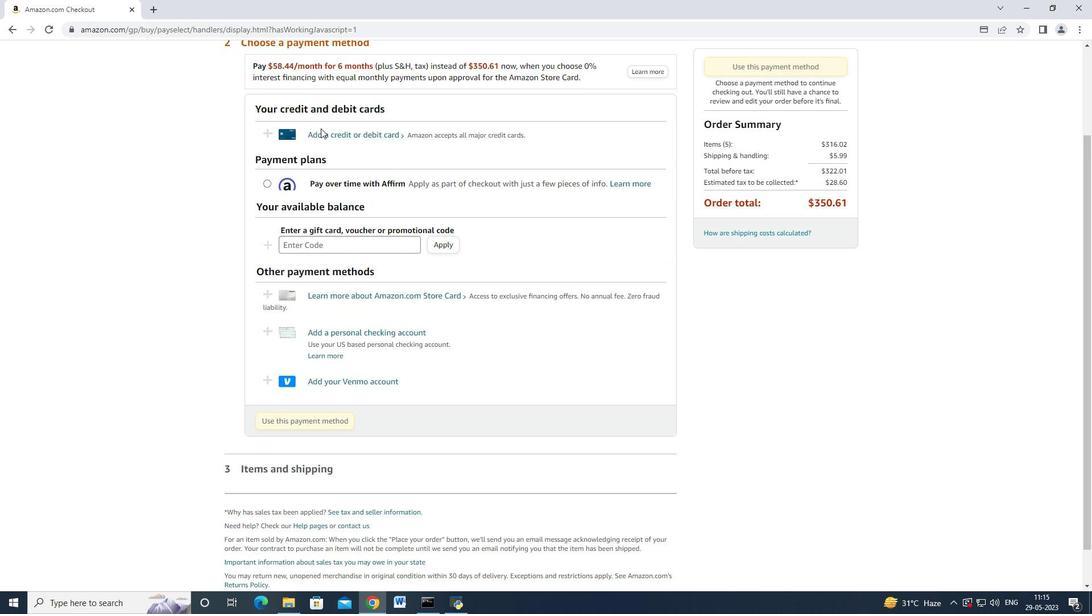 
Action: Mouse pressed left at (321, 132)
Screenshot: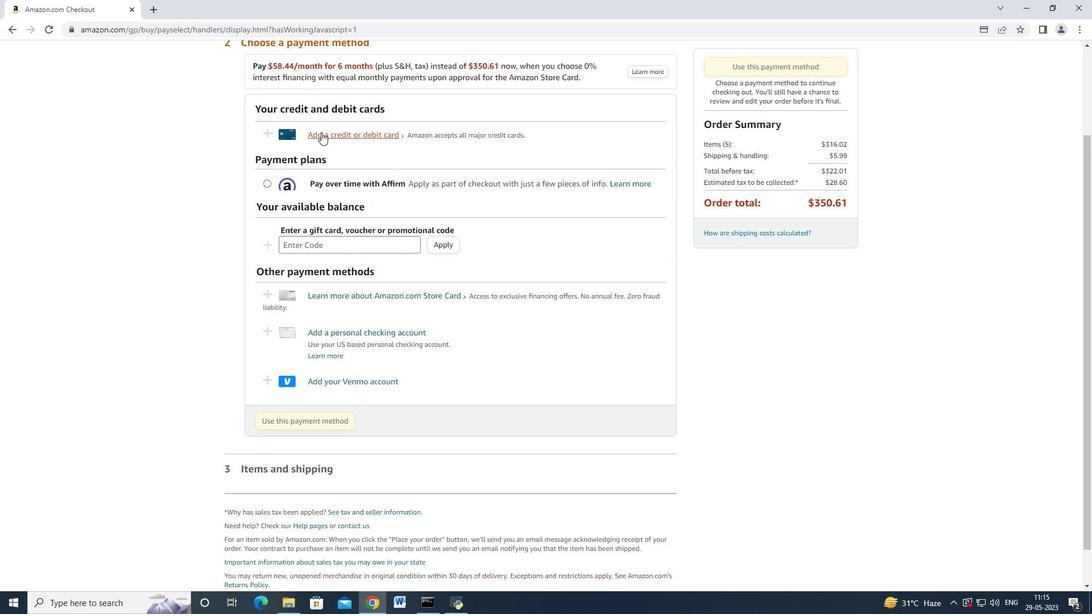 
Action: Mouse moved to (436, 259)
Screenshot: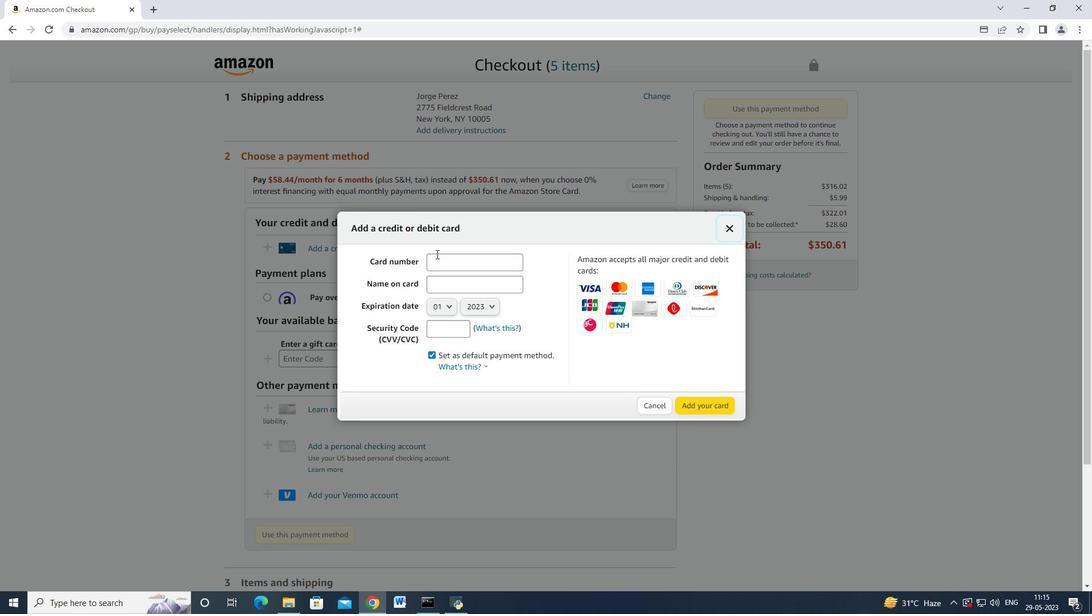 
Action: Mouse pressed left at (436, 259)
Screenshot: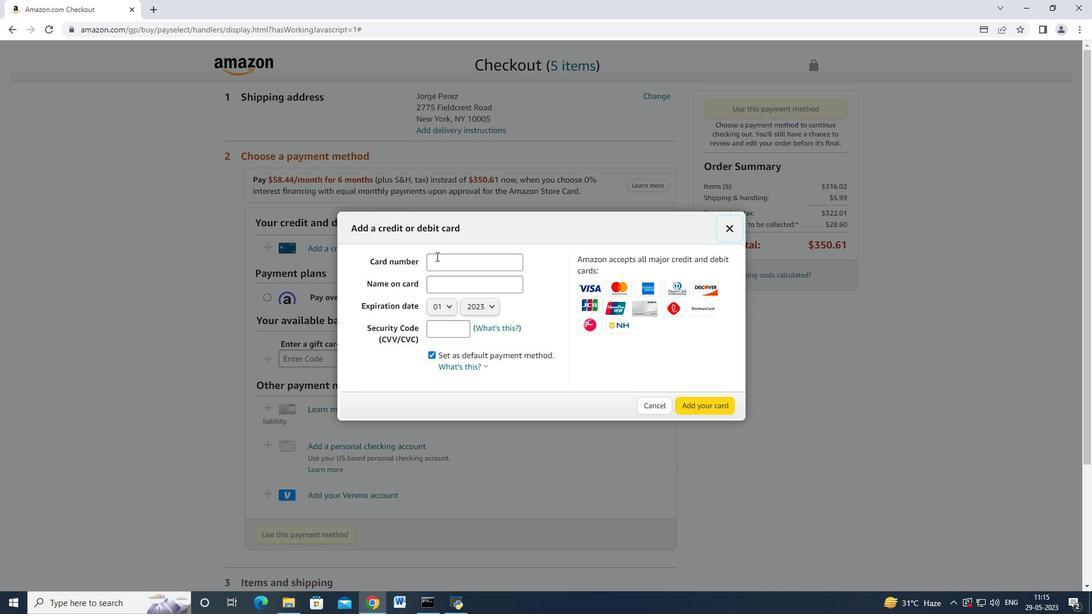 
Action: Mouse moved to (442, 252)
Screenshot: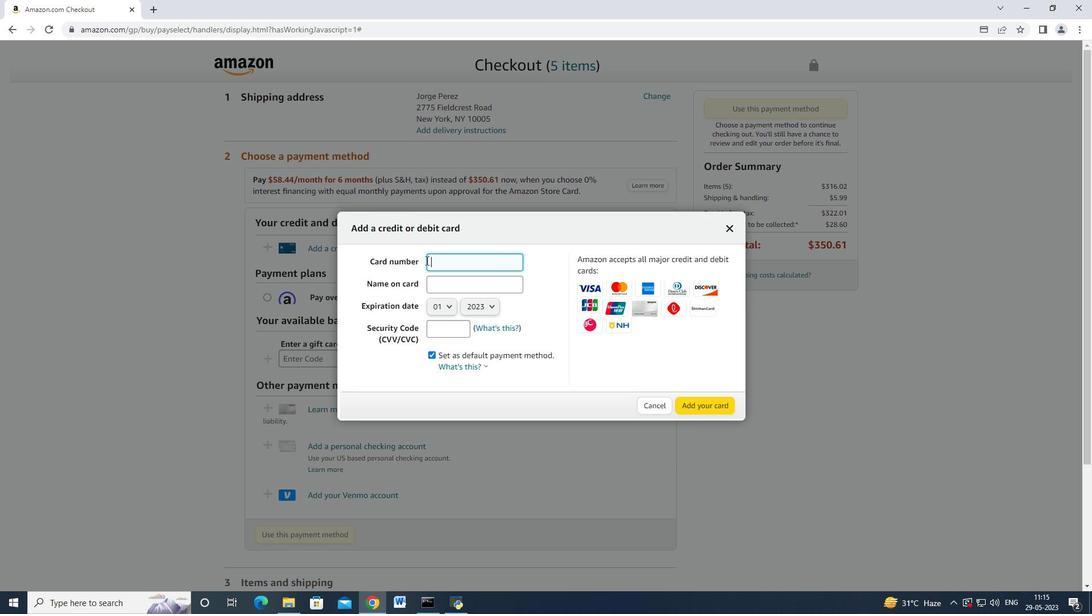 
Action: Key pressed 4726<Key.space>664277526010<Key.tab><Key.shift>Mark<Key.space><Key.shift_r>Adams
Screenshot: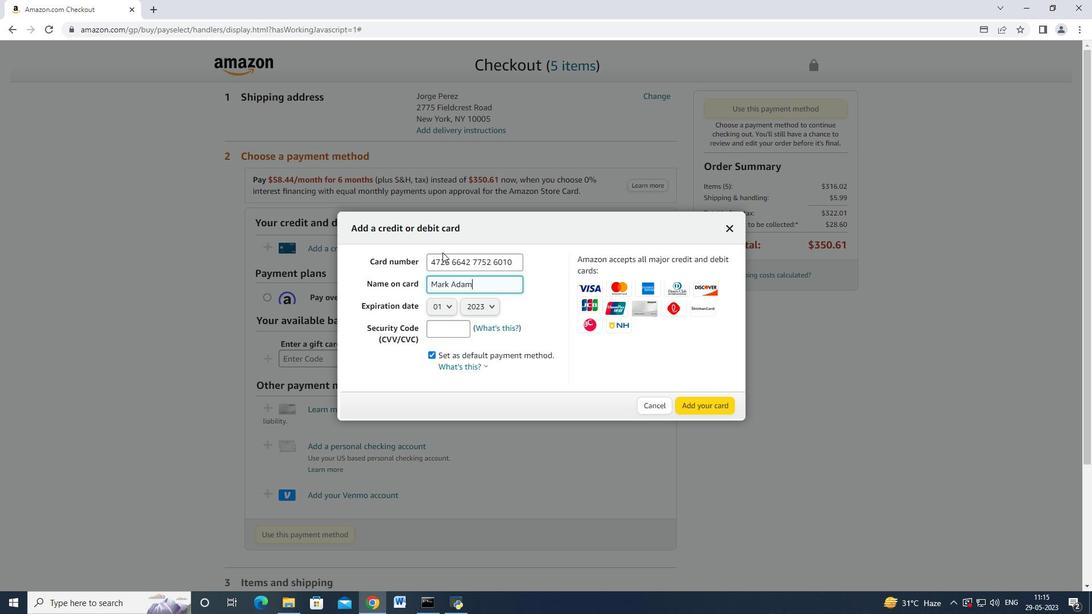 
Action: Mouse moved to (446, 314)
Screenshot: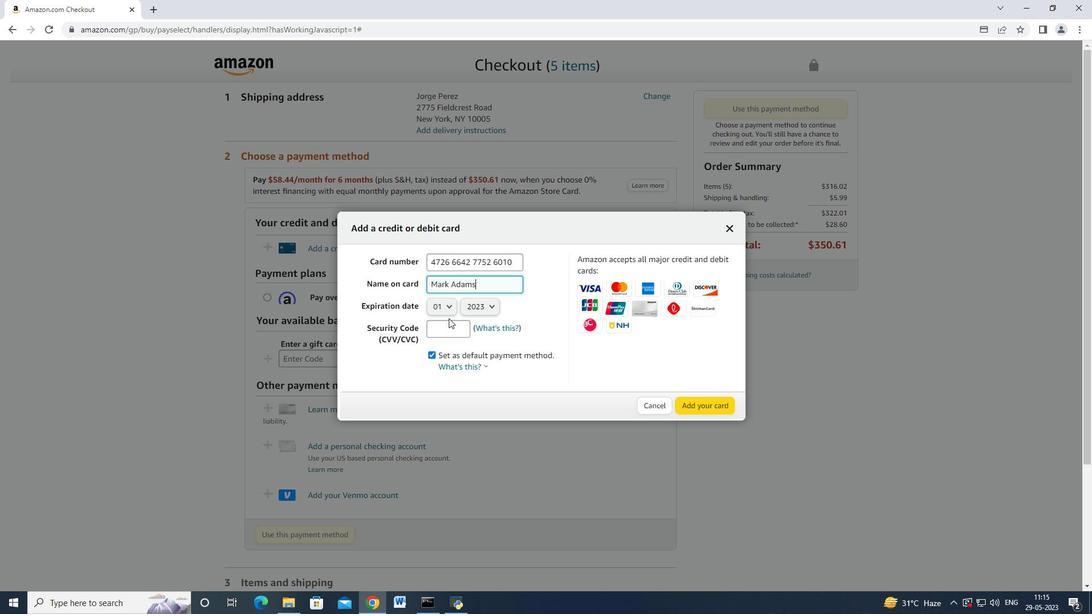 
Action: Mouse pressed left at (446, 314)
Screenshot: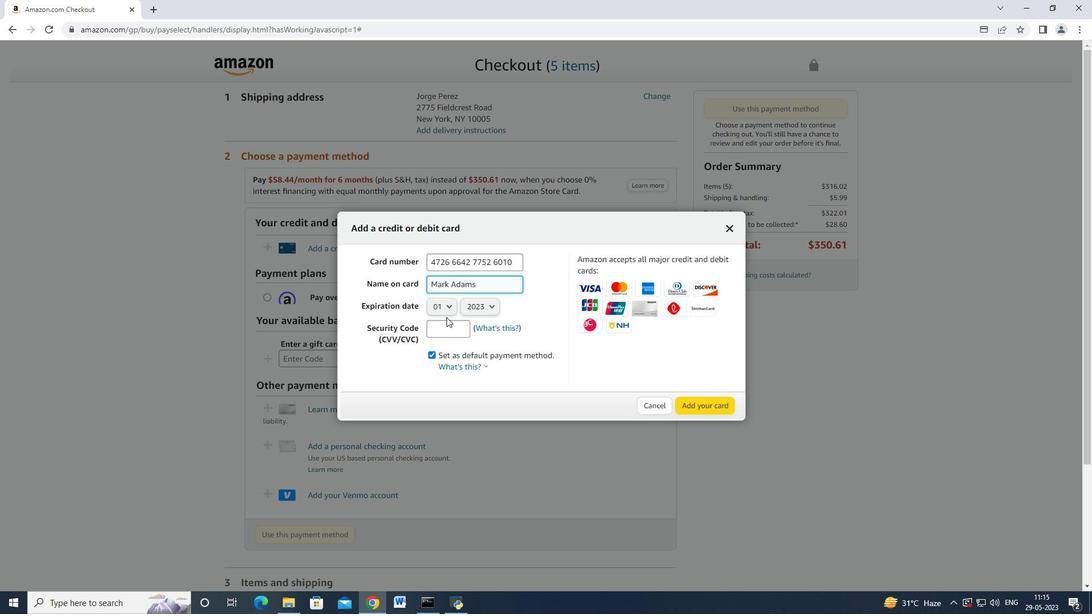 
Action: Mouse moved to (436, 359)
Screenshot: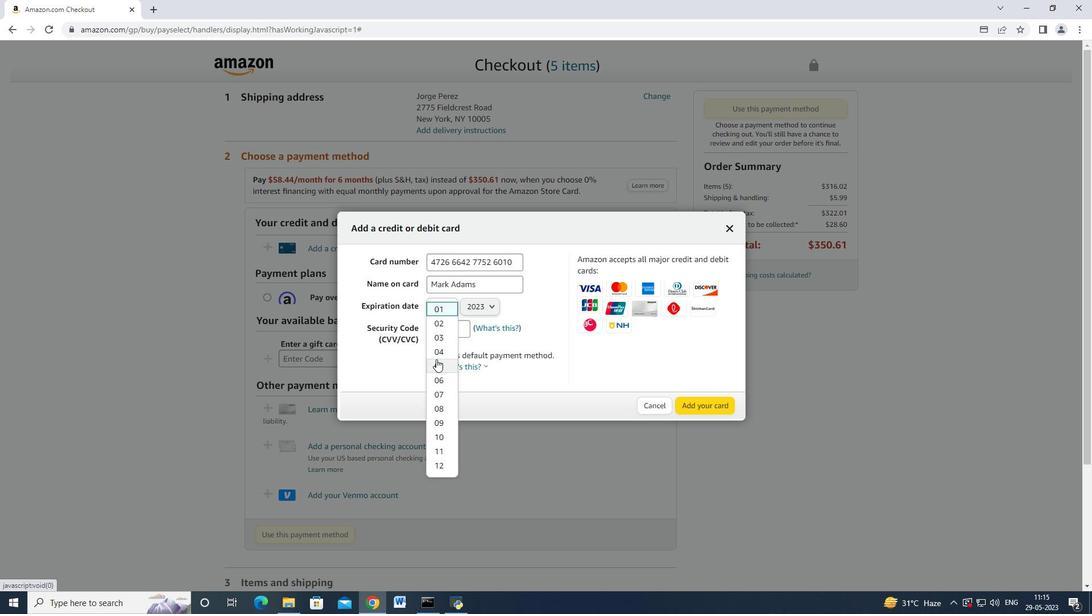 
Action: Mouse pressed left at (436, 359)
Screenshot: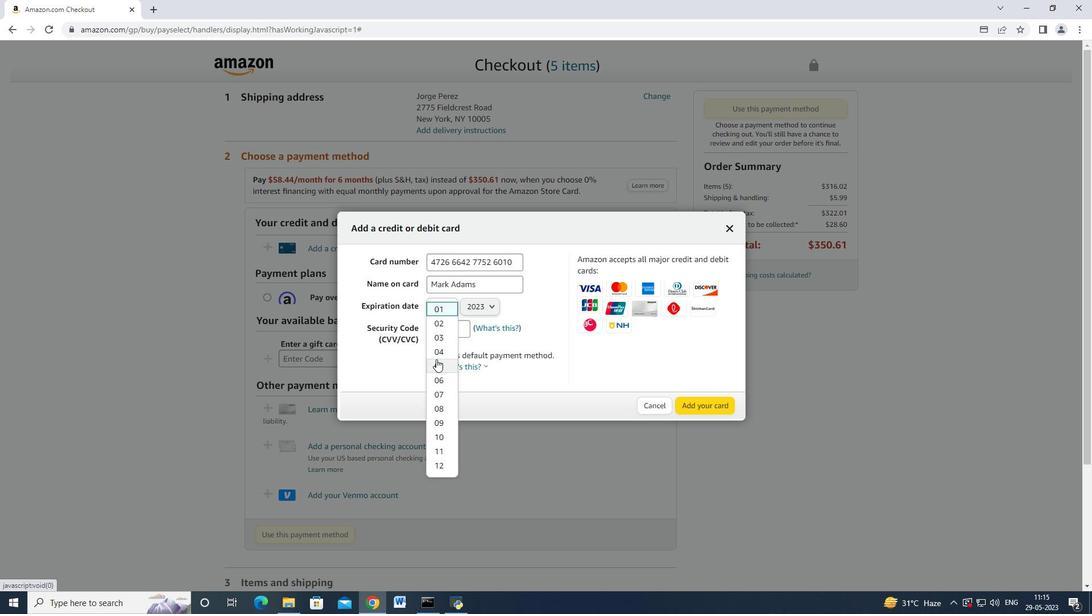 
Action: Mouse moved to (442, 306)
Screenshot: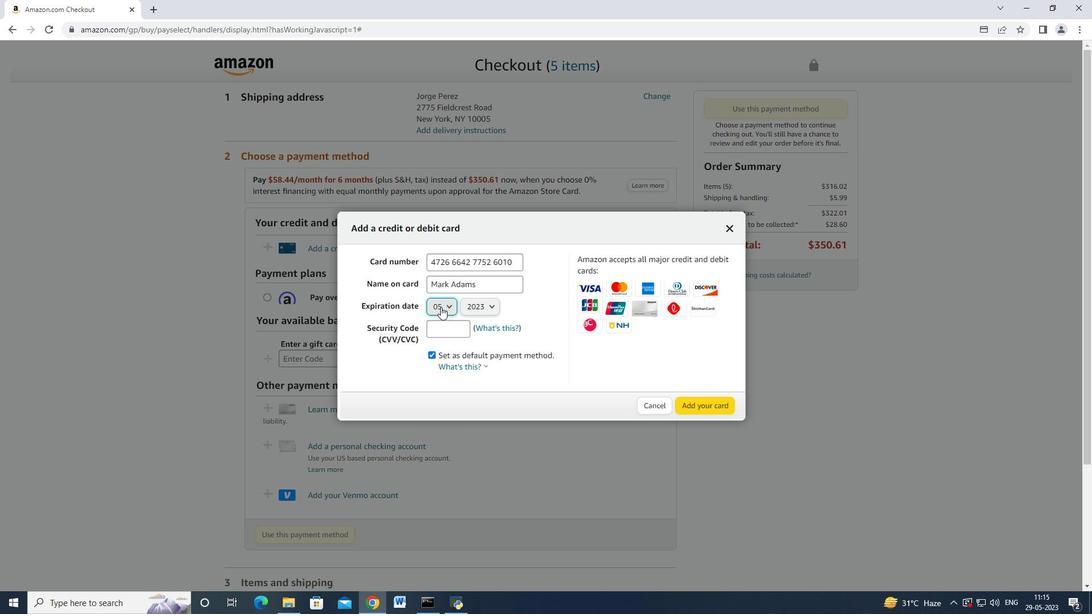 
Action: Mouse pressed left at (441, 306)
Screenshot: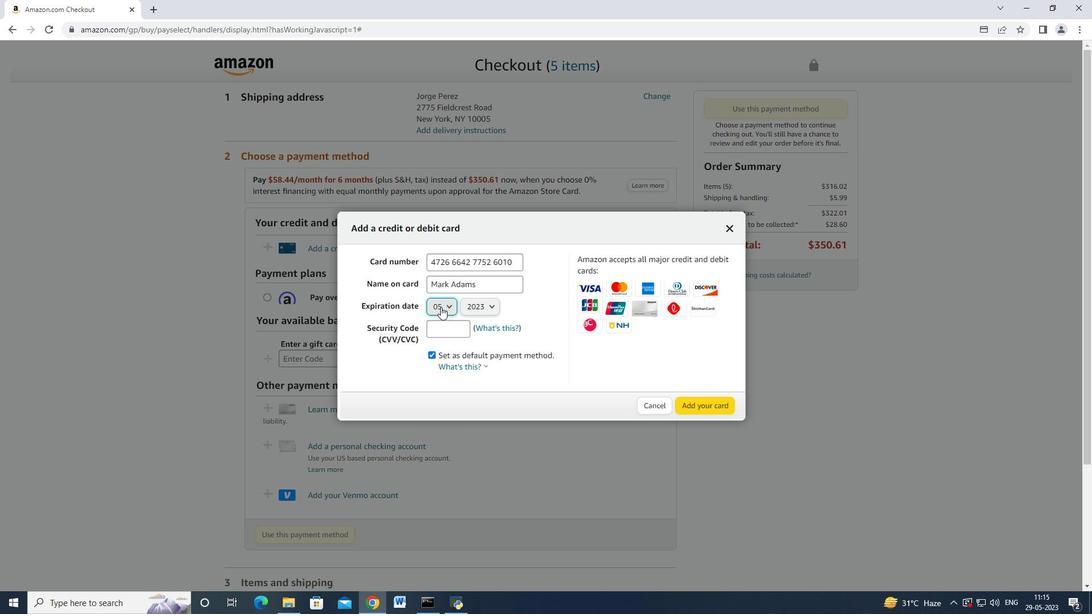 
Action: Mouse moved to (444, 349)
Screenshot: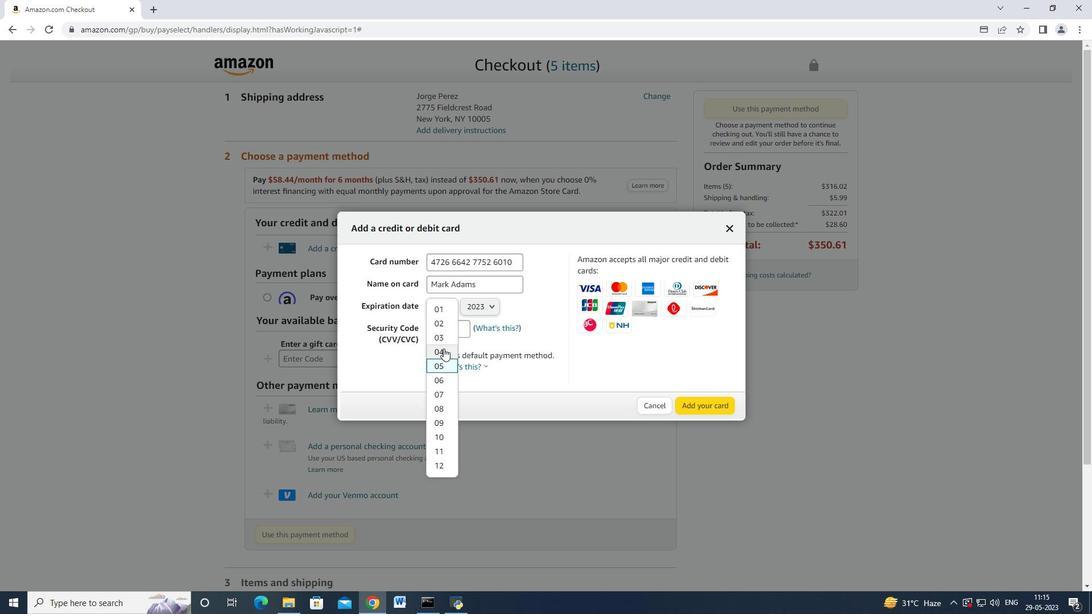 
Action: Mouse pressed left at (444, 349)
Screenshot: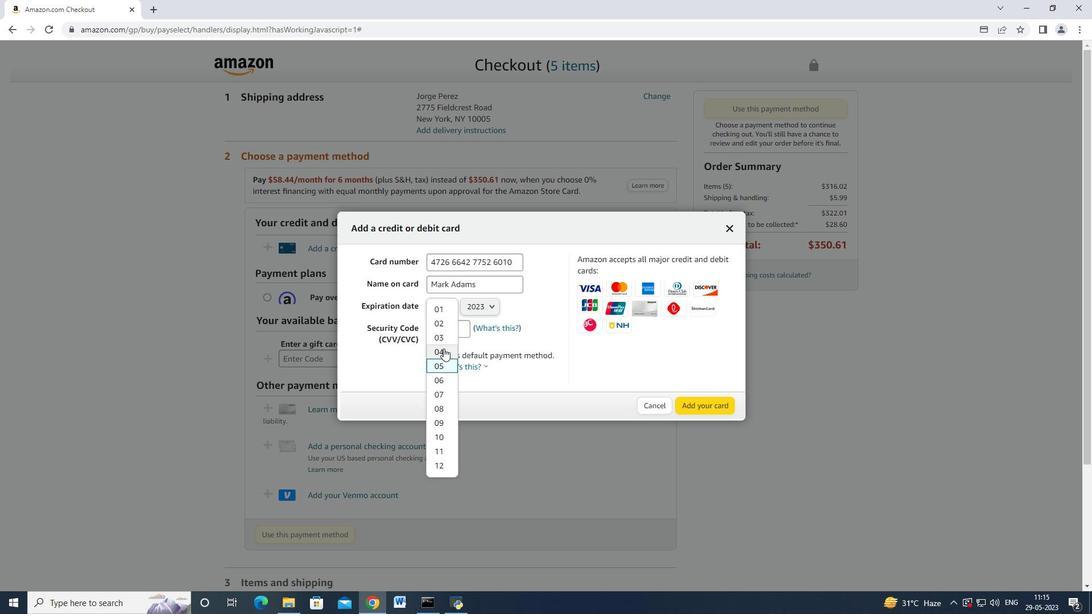 
Action: Mouse moved to (465, 302)
Screenshot: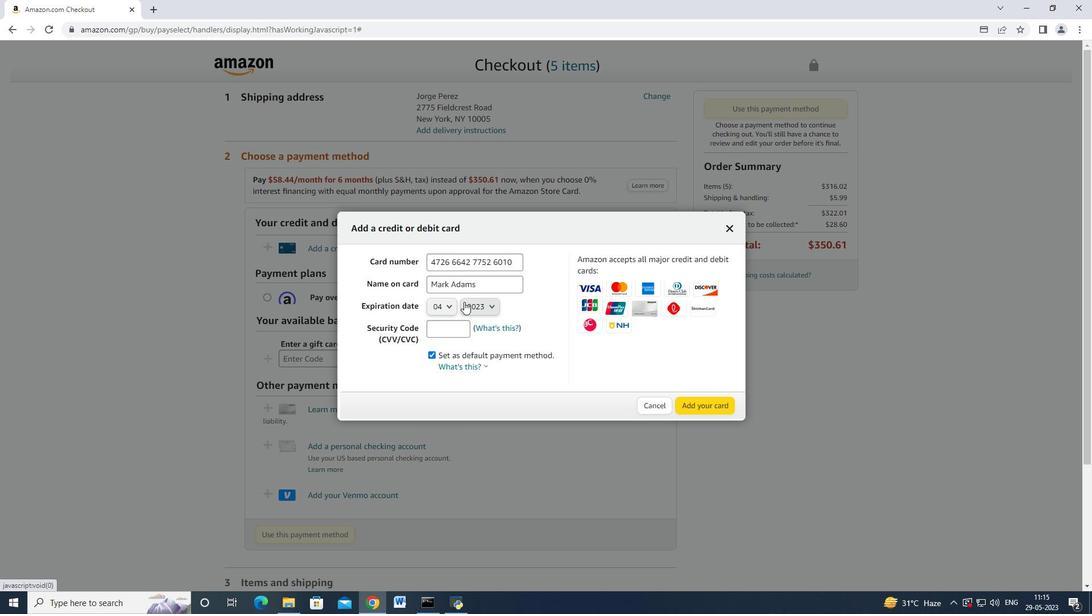 
Action: Mouse pressed left at (465, 302)
Screenshot: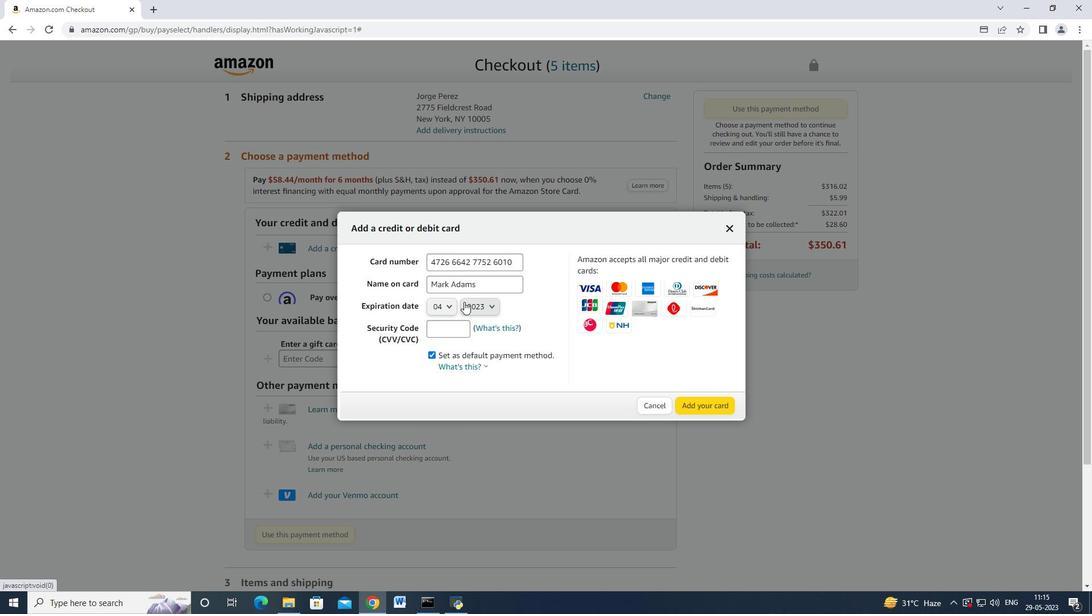 
Action: Mouse moved to (473, 334)
Screenshot: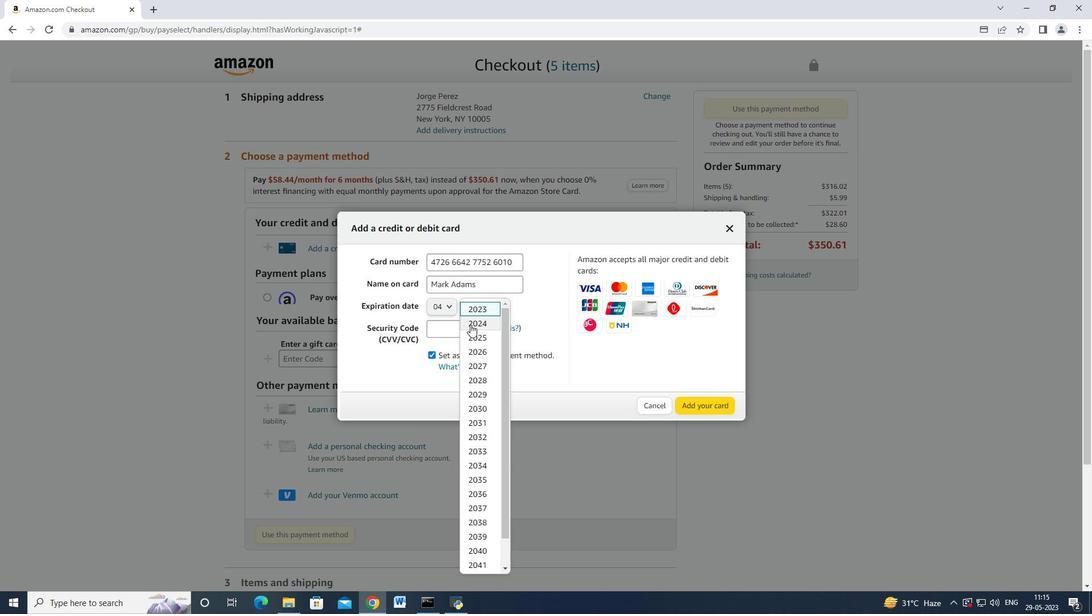 
Action: Mouse pressed left at (473, 334)
Screenshot: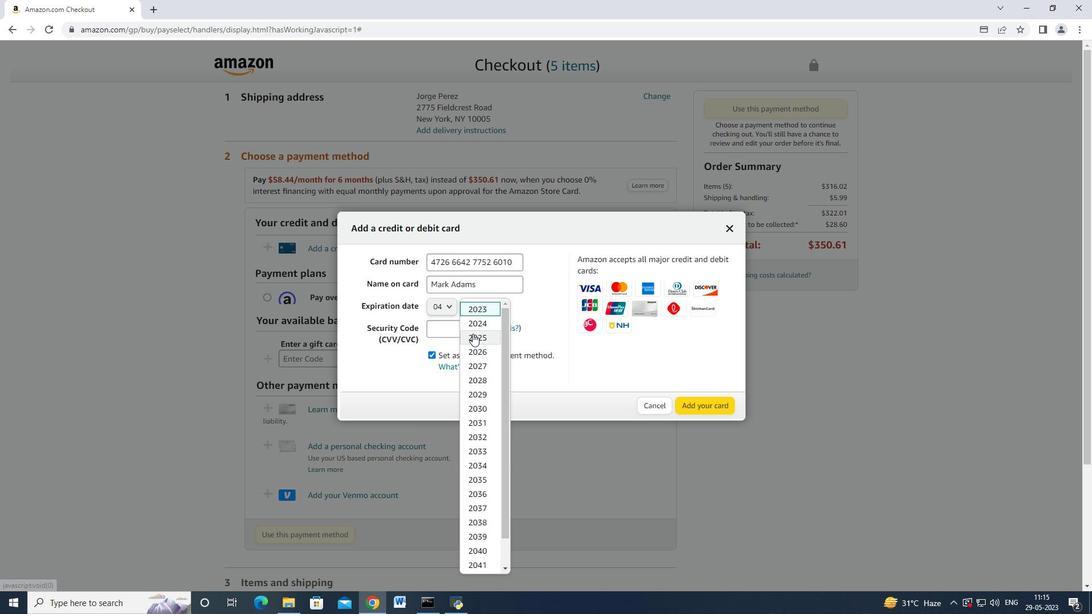 
Action: Mouse moved to (449, 334)
Screenshot: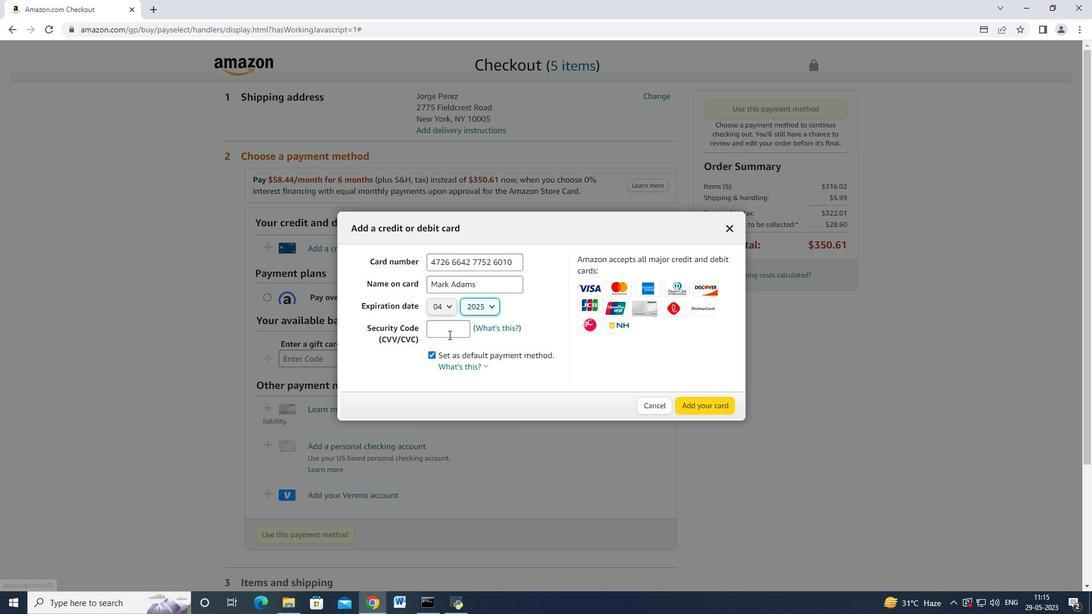 
Action: Mouse pressed left at (449, 334)
Screenshot: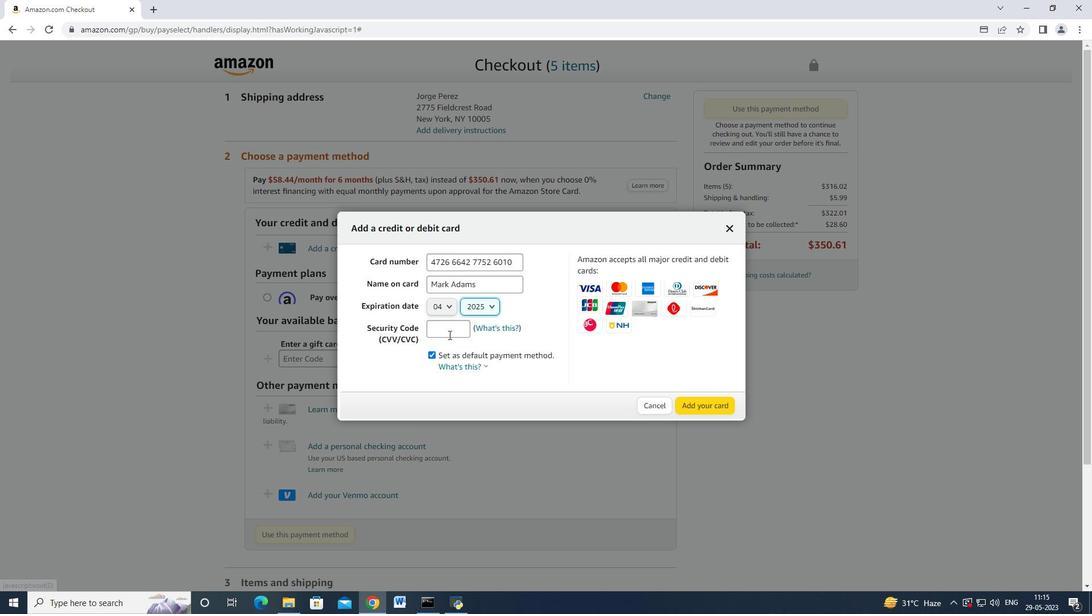 
Action: Mouse moved to (447, 321)
Screenshot: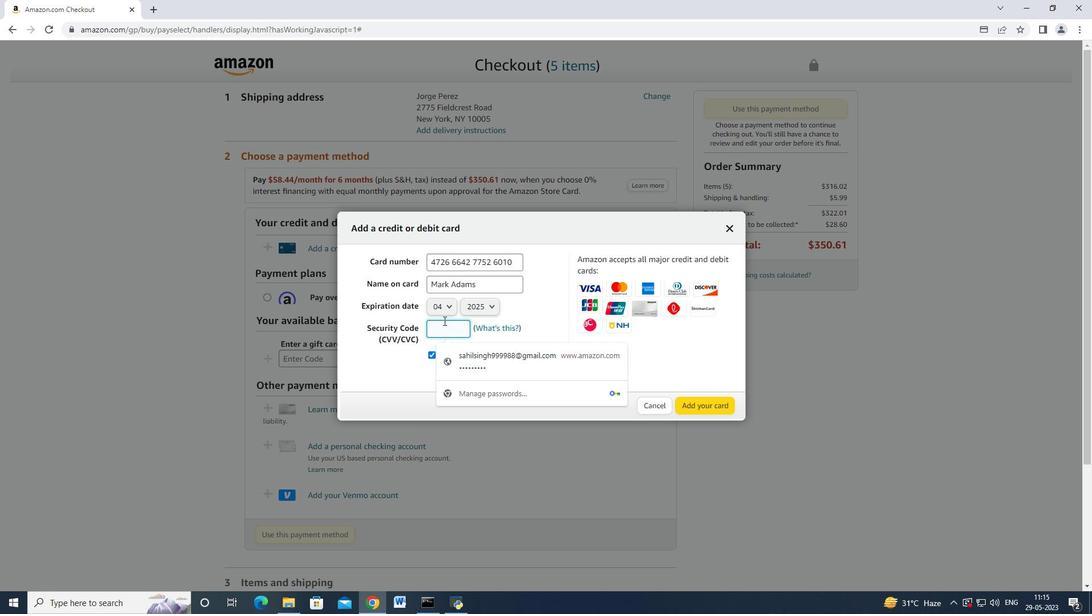
Action: Key pressed 682
Screenshot: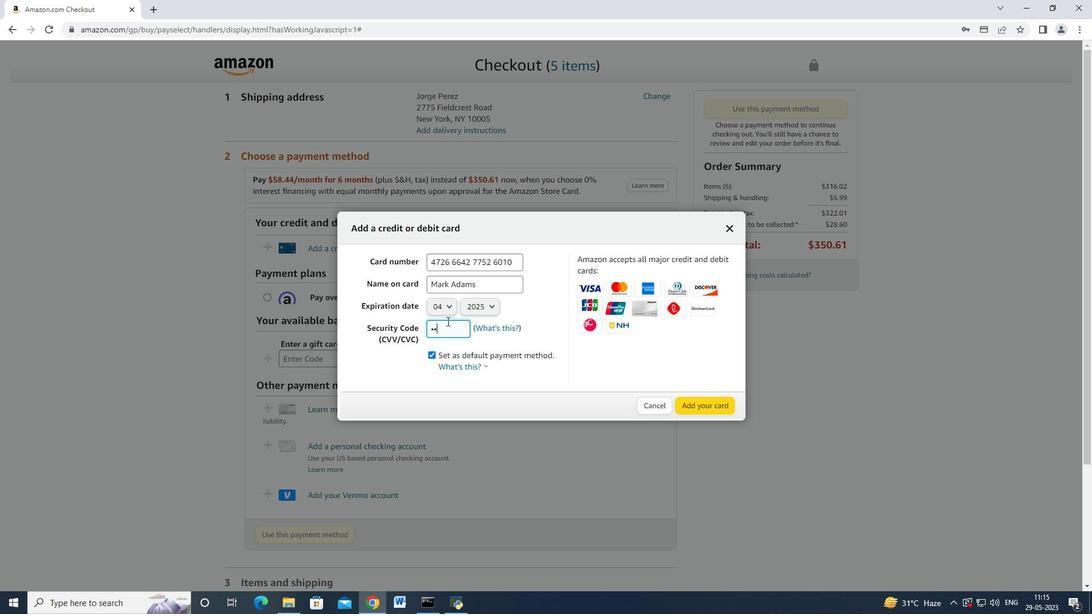 
